 Task: Add an event with the title Presentation Finalization and Rehearsal Session, date '2023/12/29', time 9:15 AM to 11:15 AMand add a description: The quality assurance team will review project documentation such as project plans, requirements specifications, design documents, and test plans. They will ensure that the documentation is complete, accurate, and aligns with the project objectives and stakeholder expectations., put the event into Yellow category . Add location for the event as: Durban, South Africa, logged in from the account softage.4@softage.netand send the event invitation to softage.6@softage.net and softage.7@softage.net. Set a reminder for the event 5 minutes before
Action: Mouse moved to (166, 129)
Screenshot: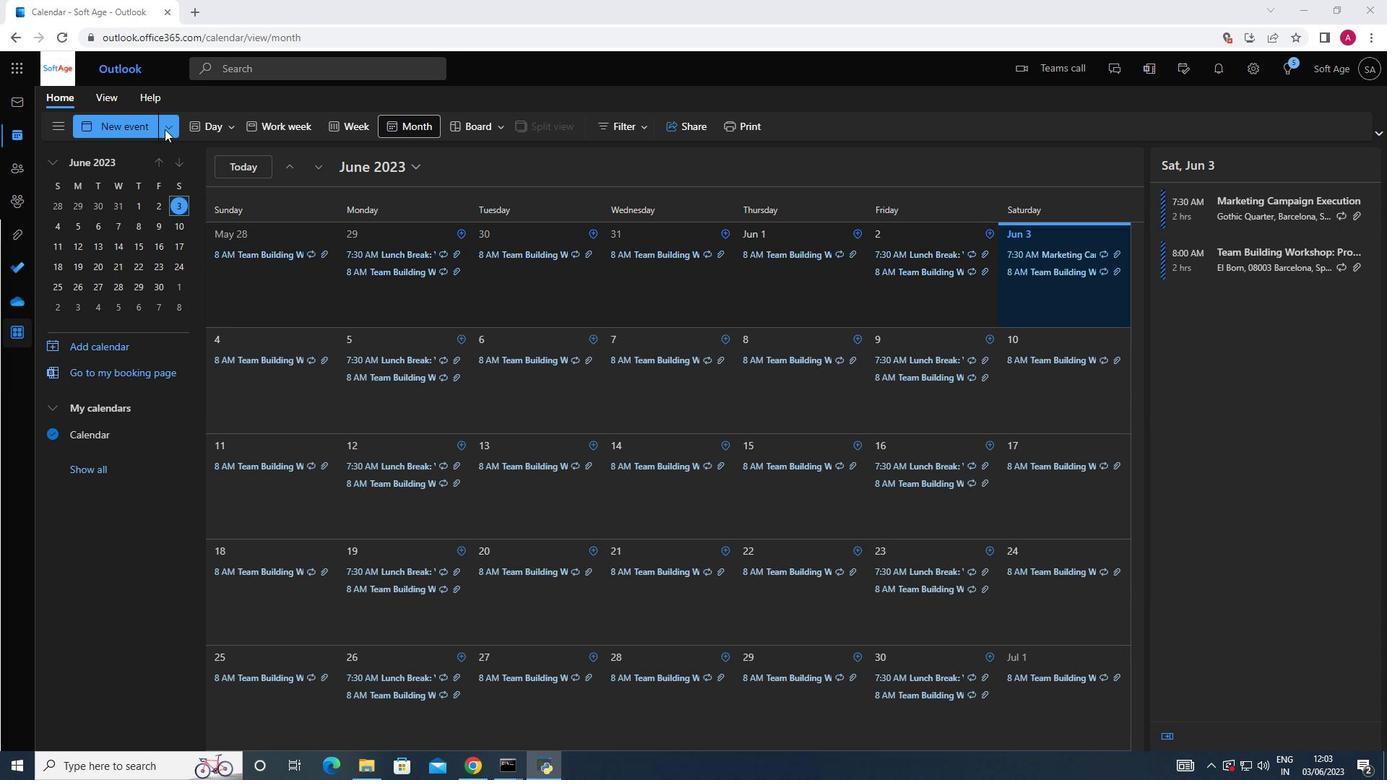 
Action: Mouse pressed left at (166, 129)
Screenshot: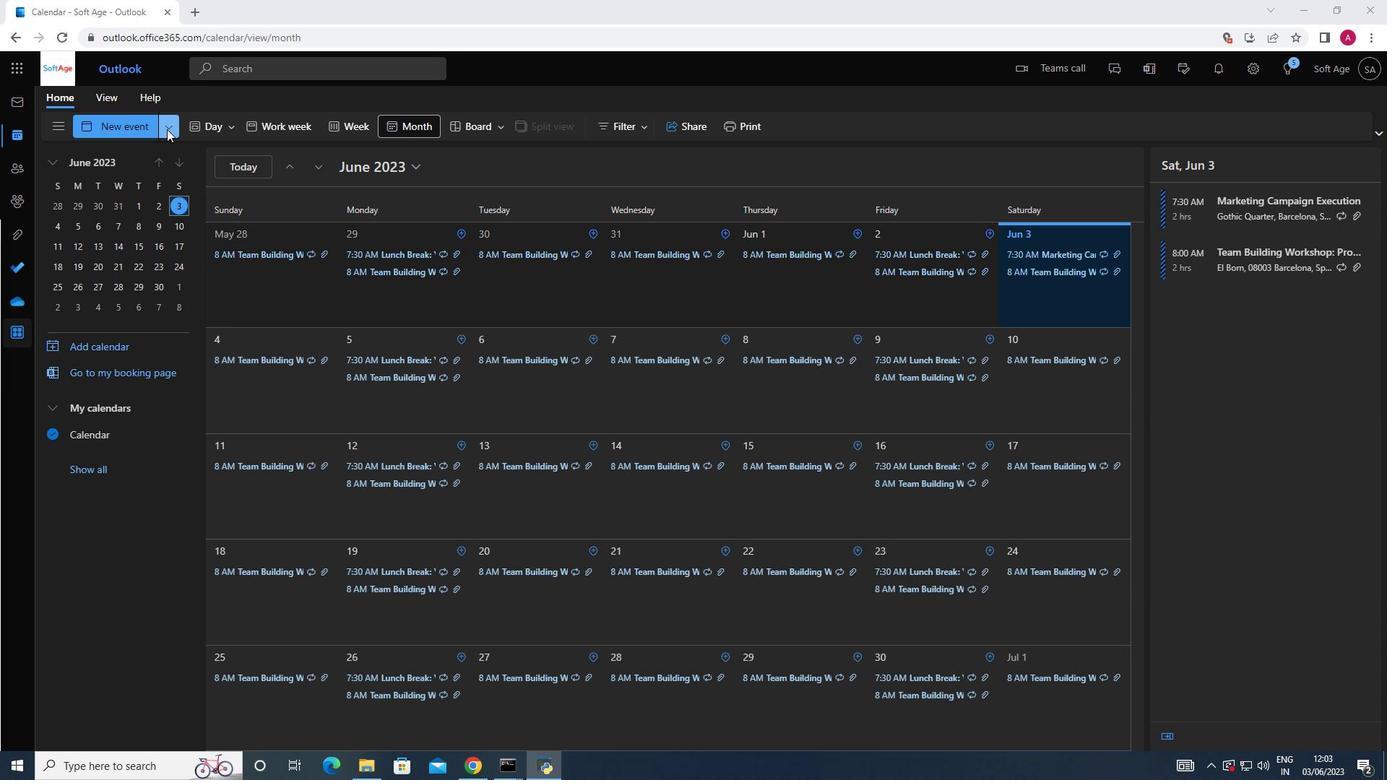 
Action: Mouse moved to (148, 182)
Screenshot: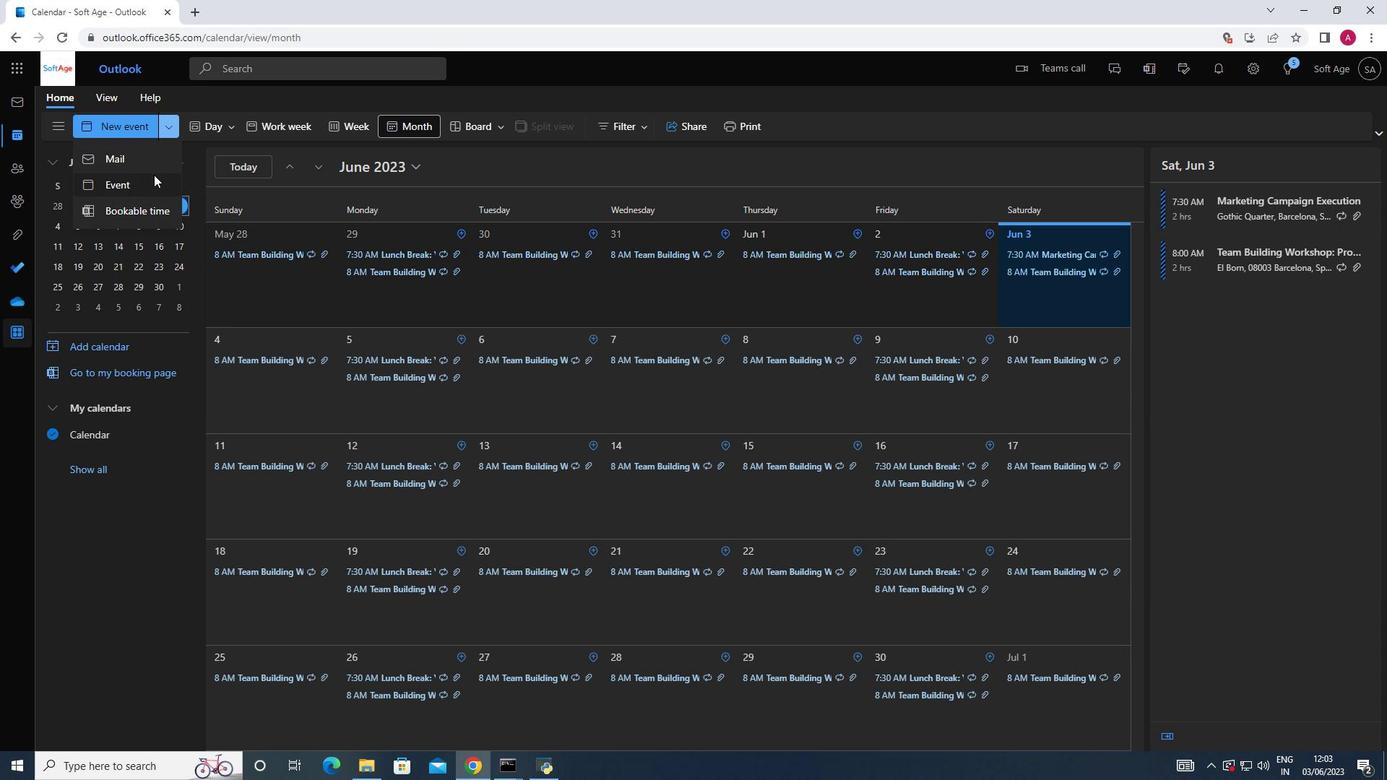 
Action: Mouse pressed left at (148, 182)
Screenshot: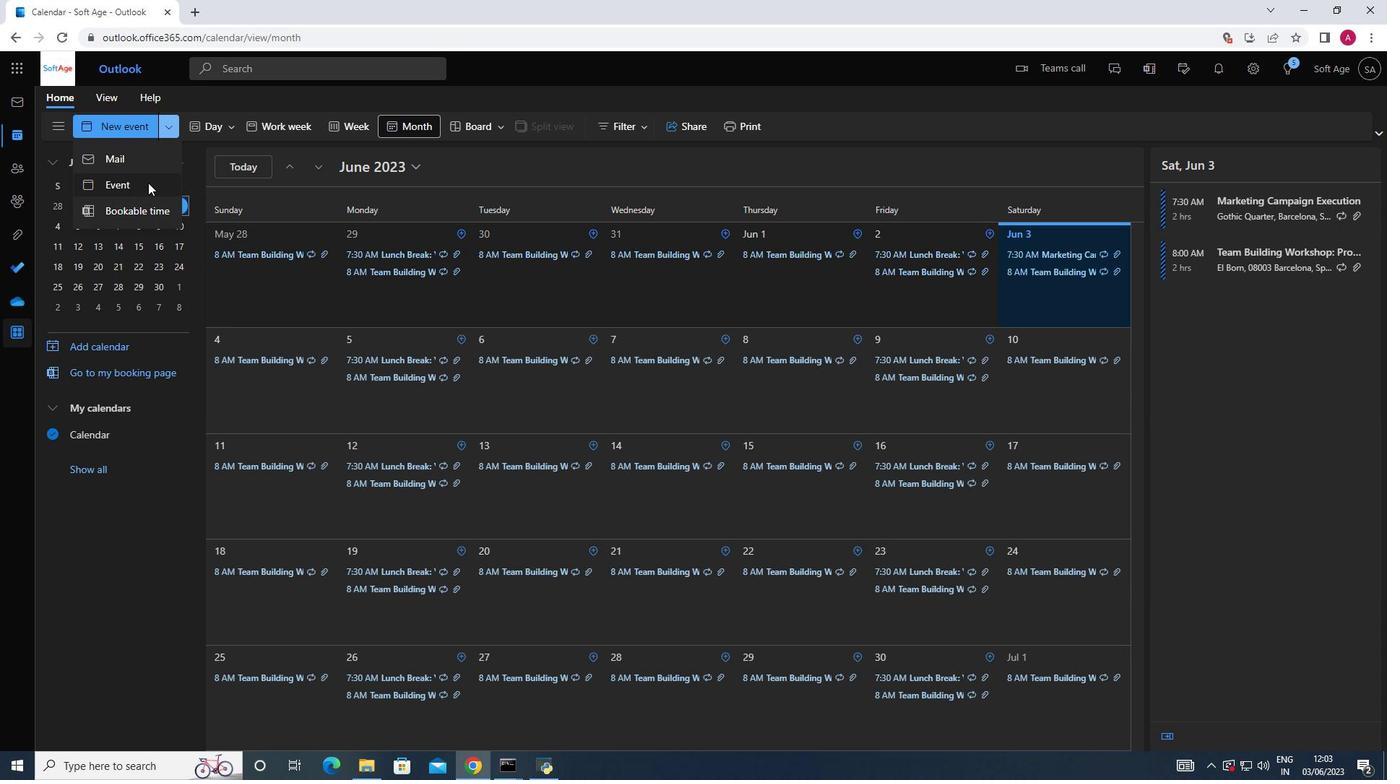 
Action: Mouse moved to (403, 220)
Screenshot: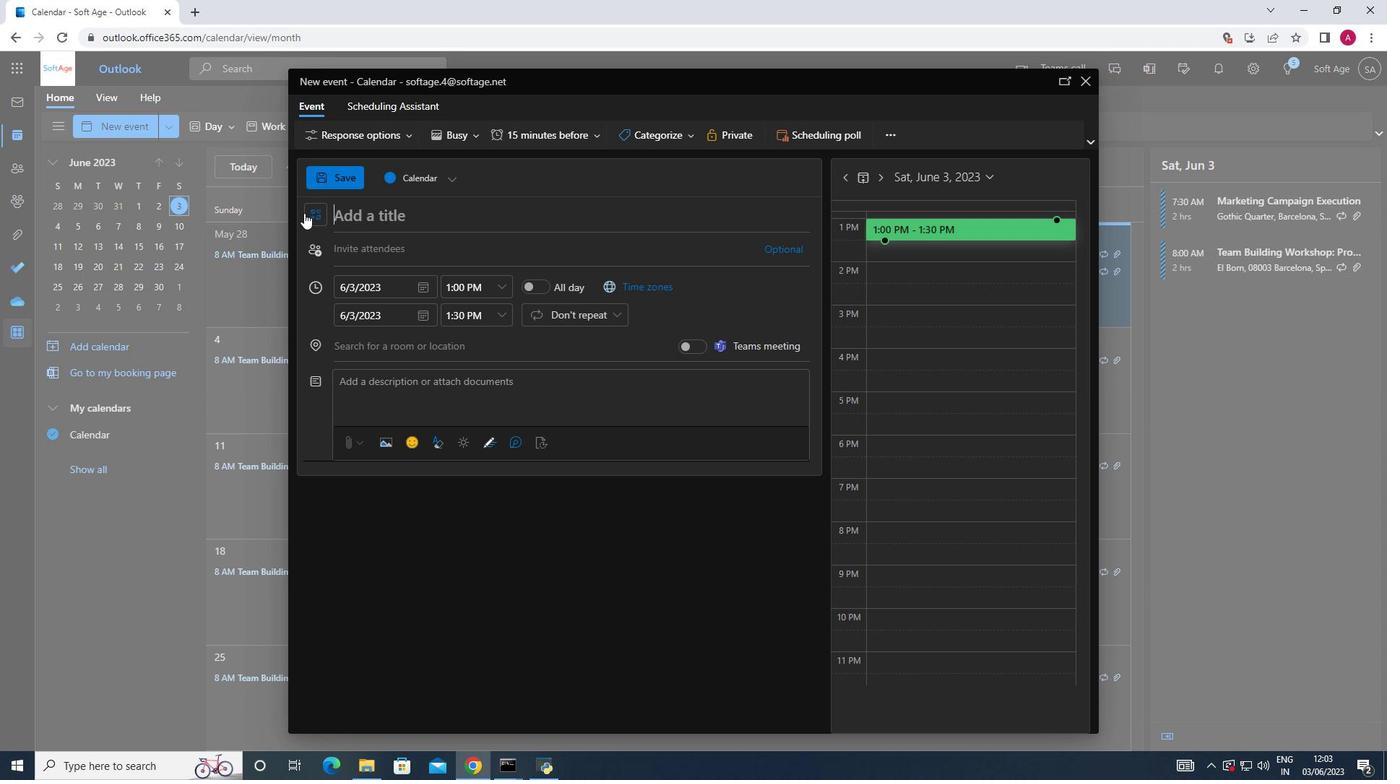 
Action: Mouse pressed left at (403, 220)
Screenshot: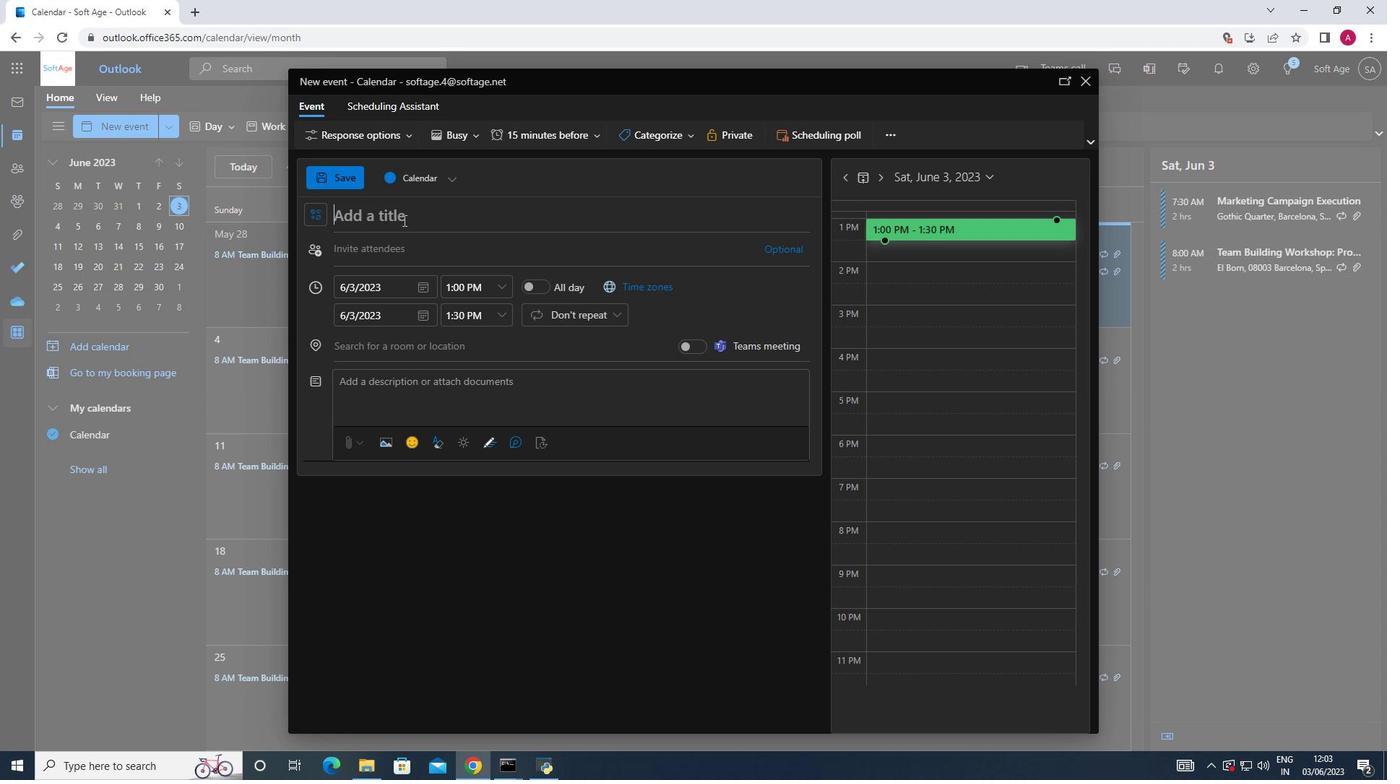 
Action: Key pressed <Key.shift_r>Presentation<Key.space><Key.shift>Finalization<Key.space>and<Key.space><Key.shift>Rehearsal<Key.space><Key.shift>Session
Screenshot: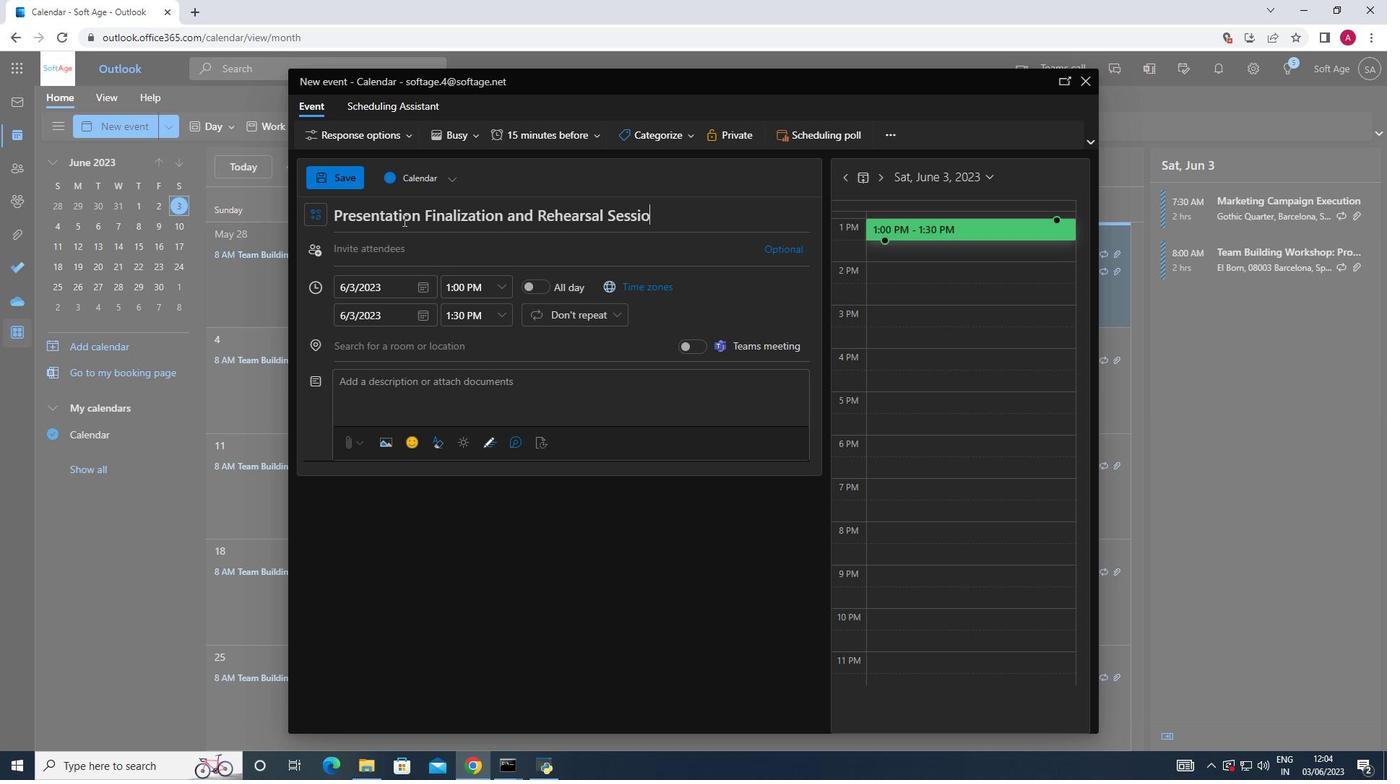 
Action: Mouse moved to (429, 288)
Screenshot: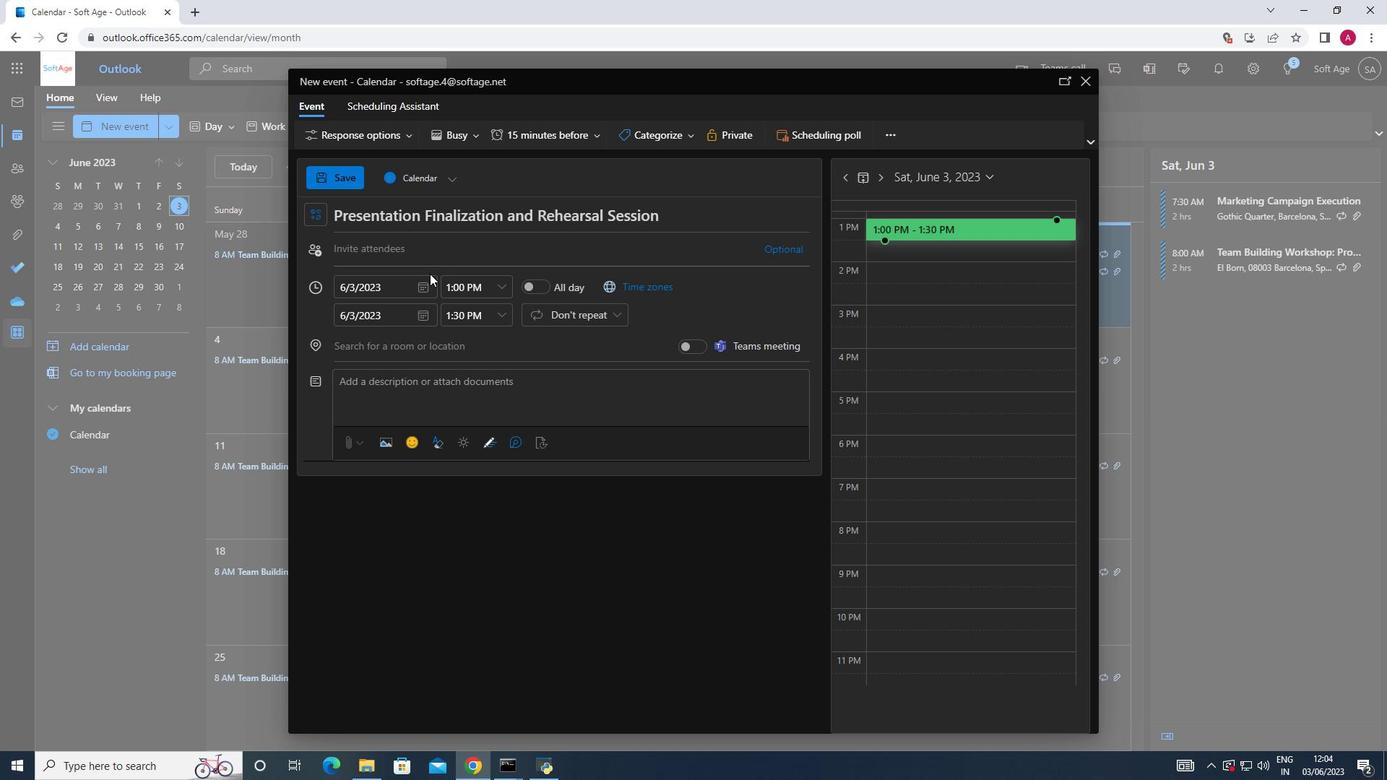 
Action: Mouse pressed left at (429, 288)
Screenshot: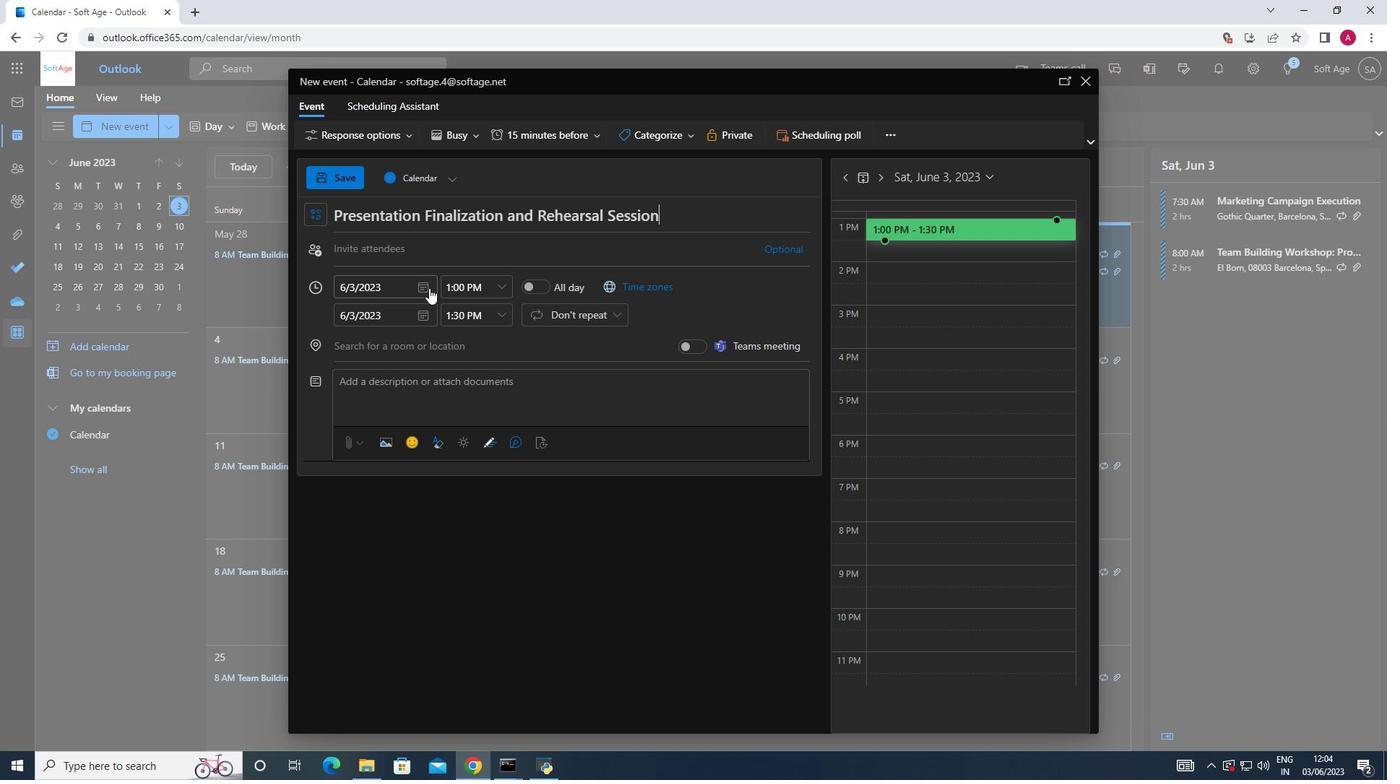 
Action: Mouse pressed left at (429, 288)
Screenshot: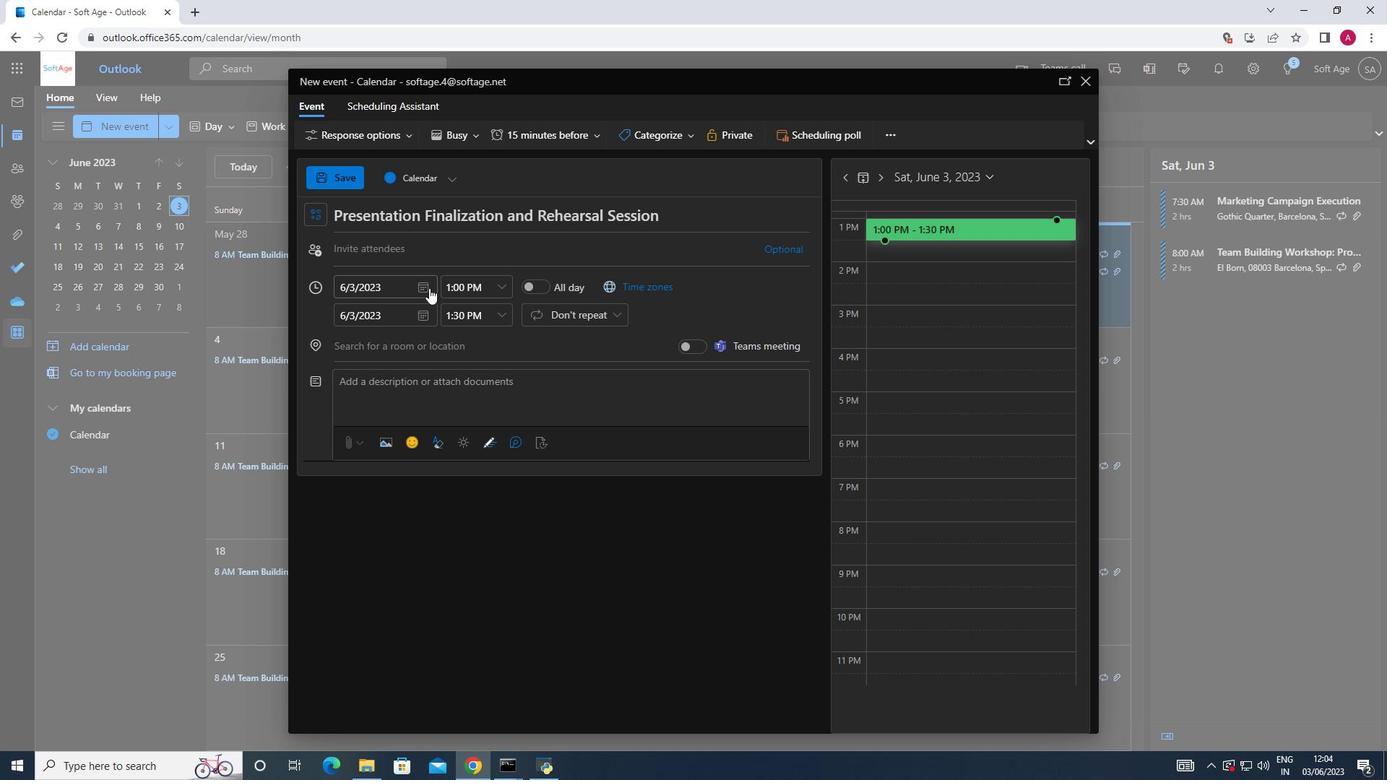 
Action: Mouse moved to (424, 289)
Screenshot: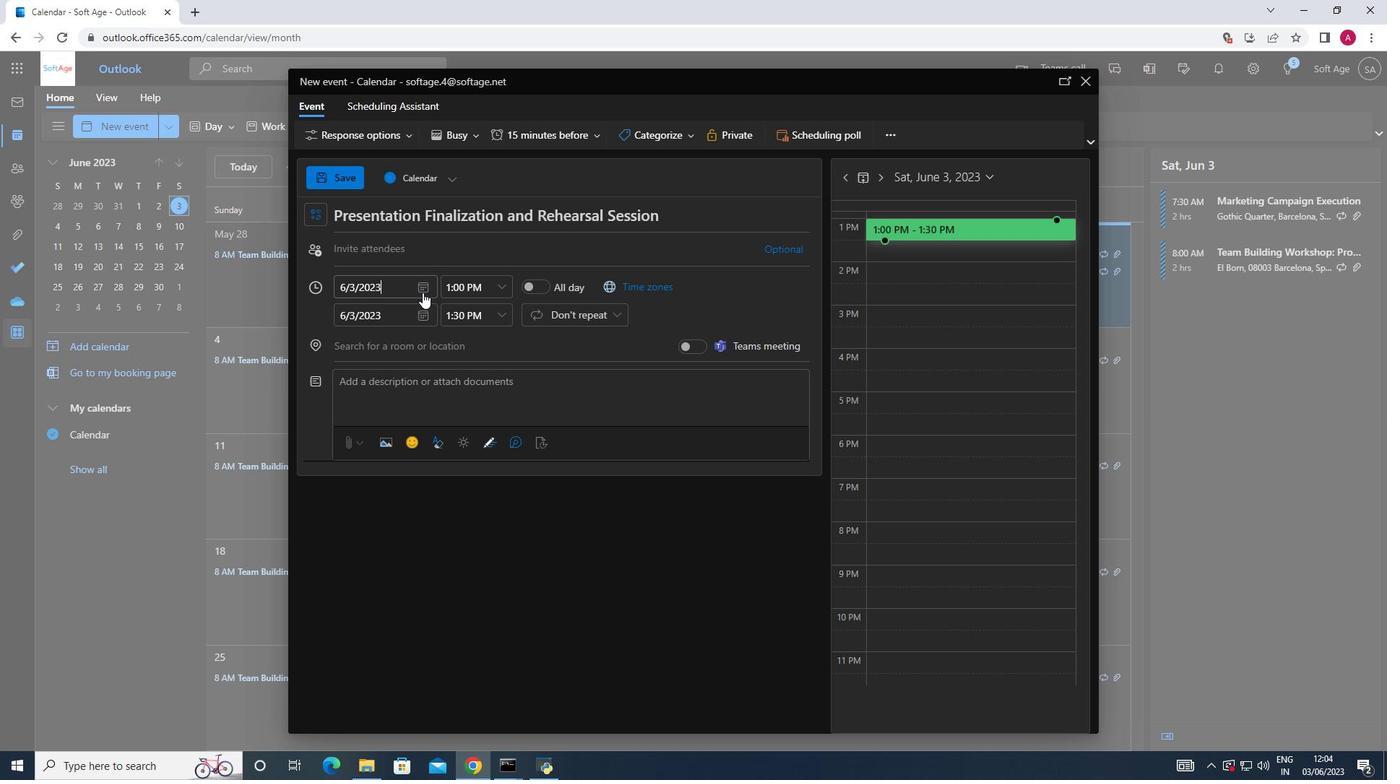 
Action: Mouse pressed left at (424, 289)
Screenshot: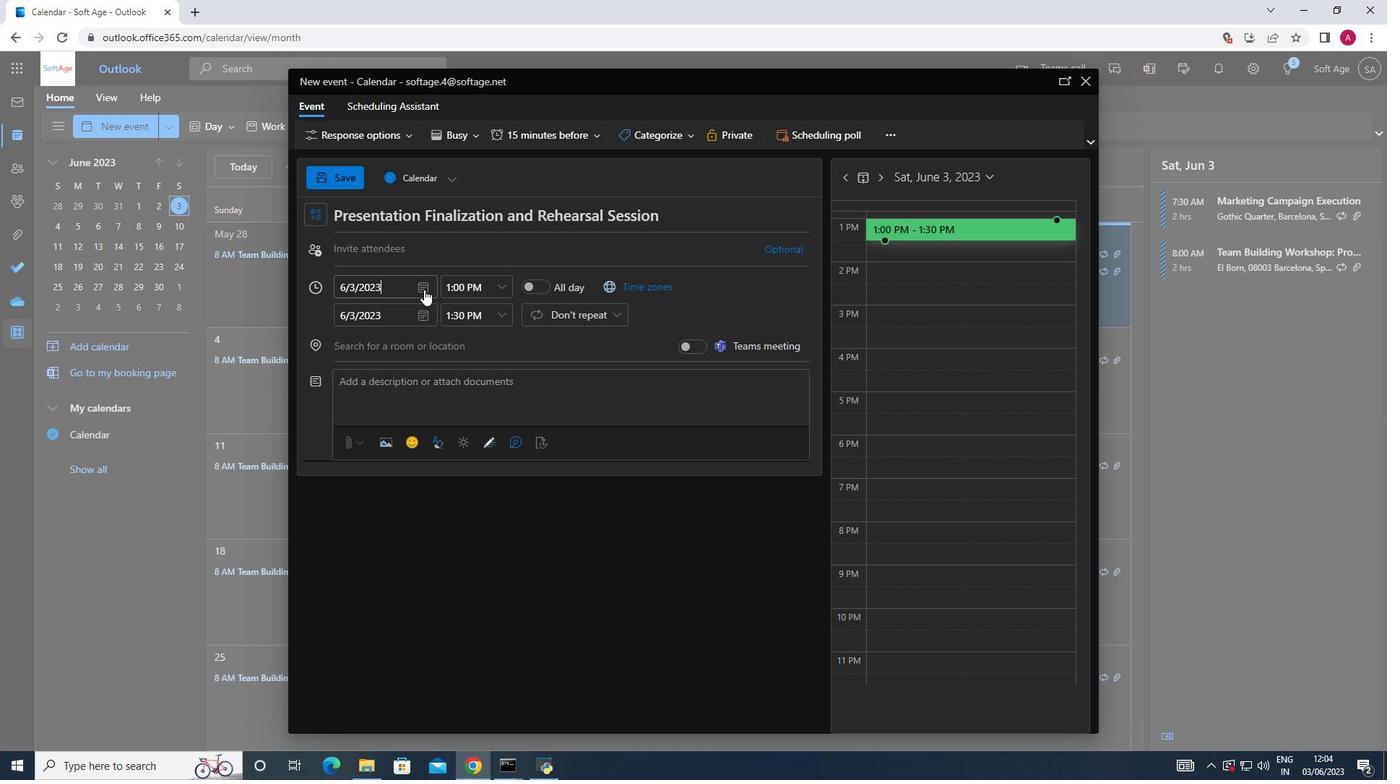 
Action: Mouse moved to (467, 311)
Screenshot: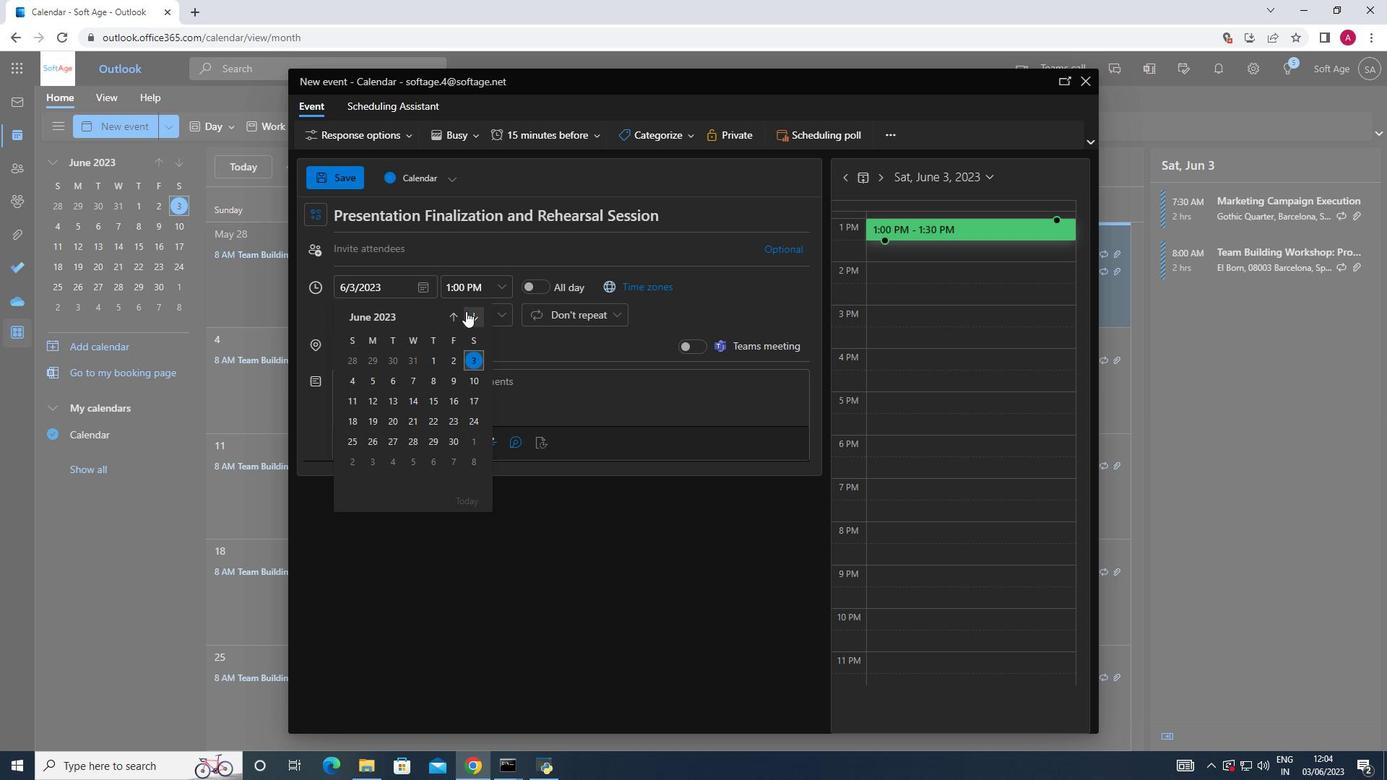 
Action: Mouse pressed left at (467, 311)
Screenshot: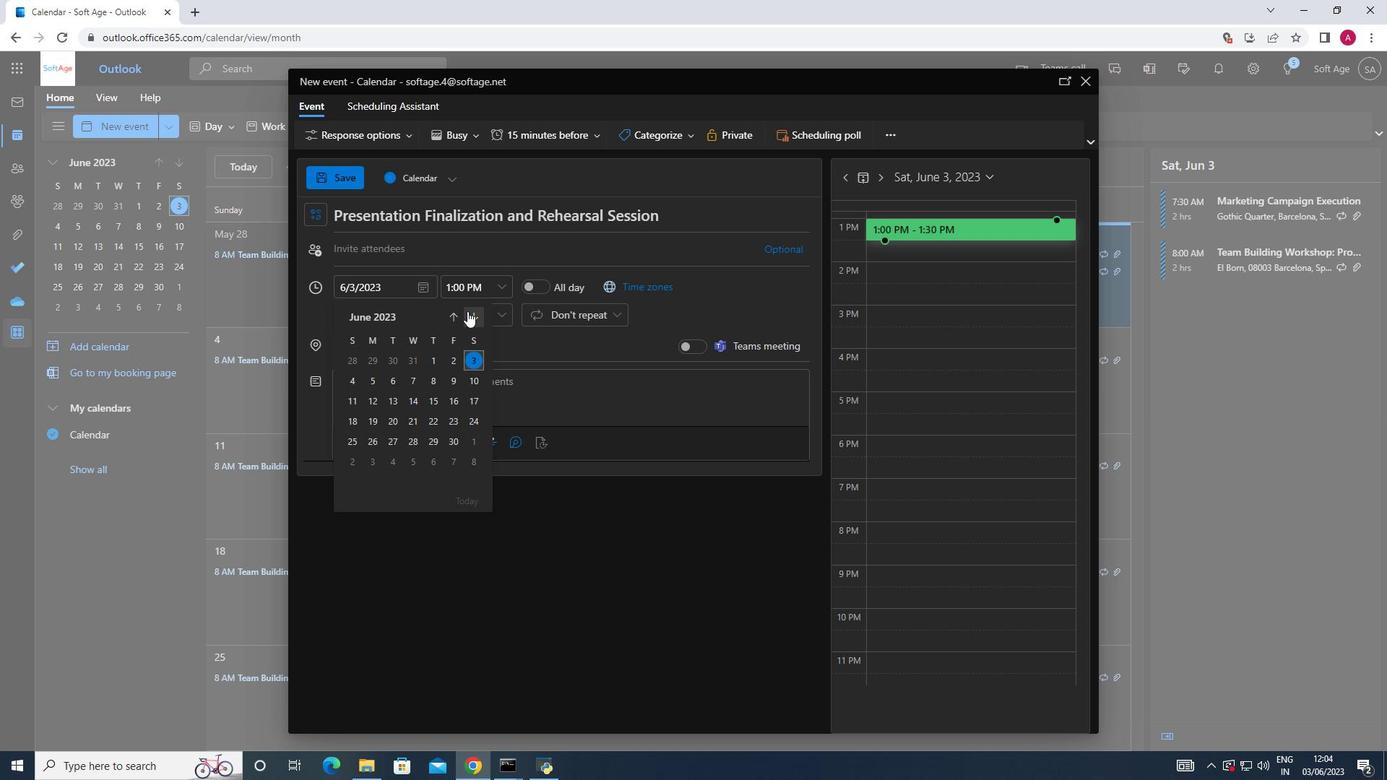 
Action: Mouse pressed left at (467, 311)
Screenshot: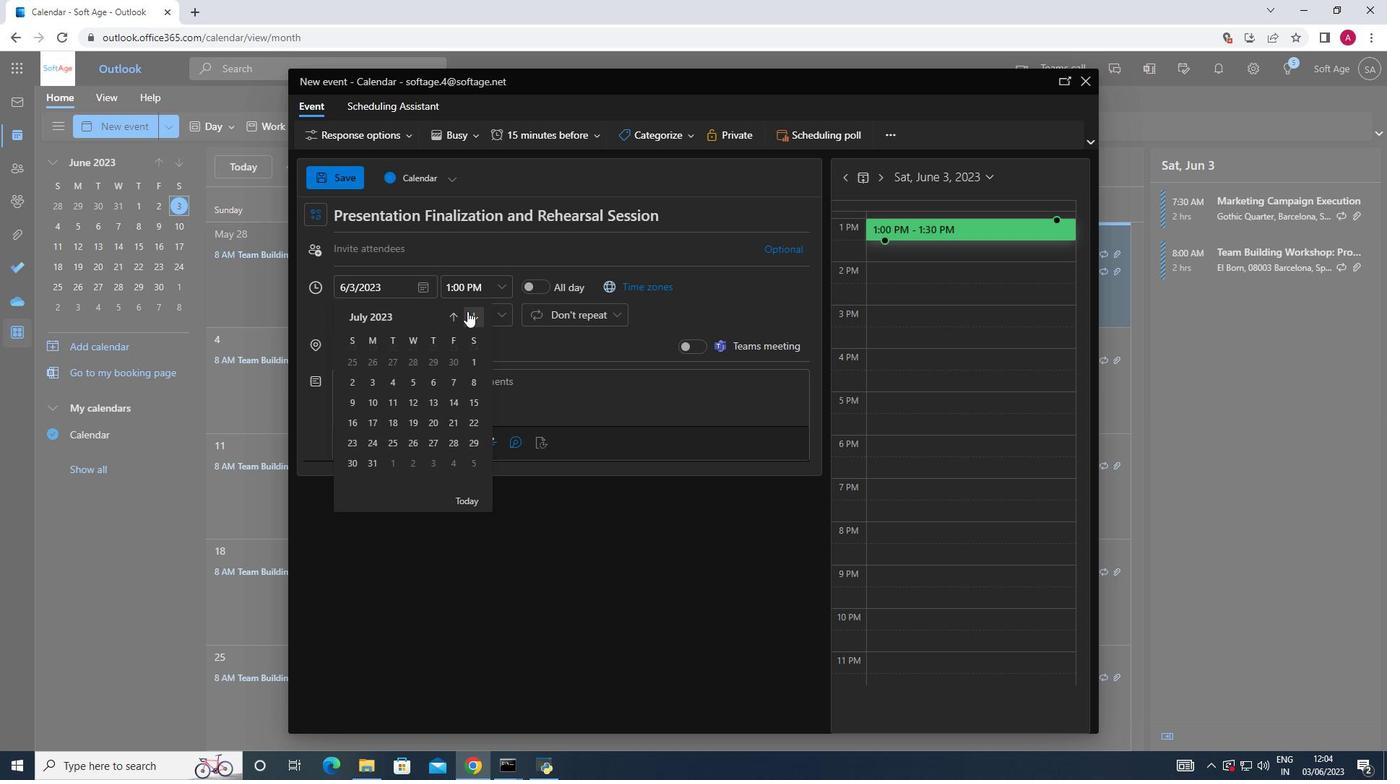 
Action: Mouse pressed left at (467, 311)
Screenshot: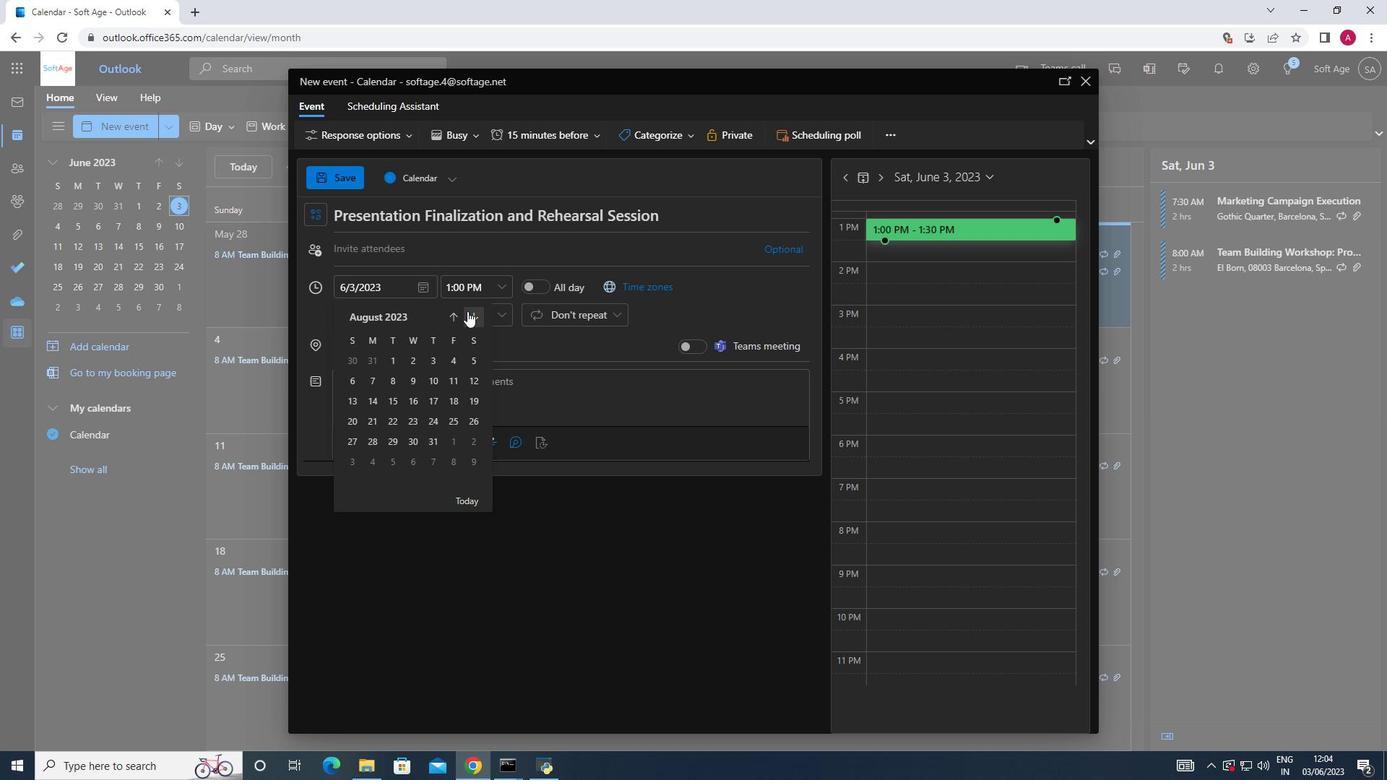 
Action: Mouse pressed left at (467, 311)
Screenshot: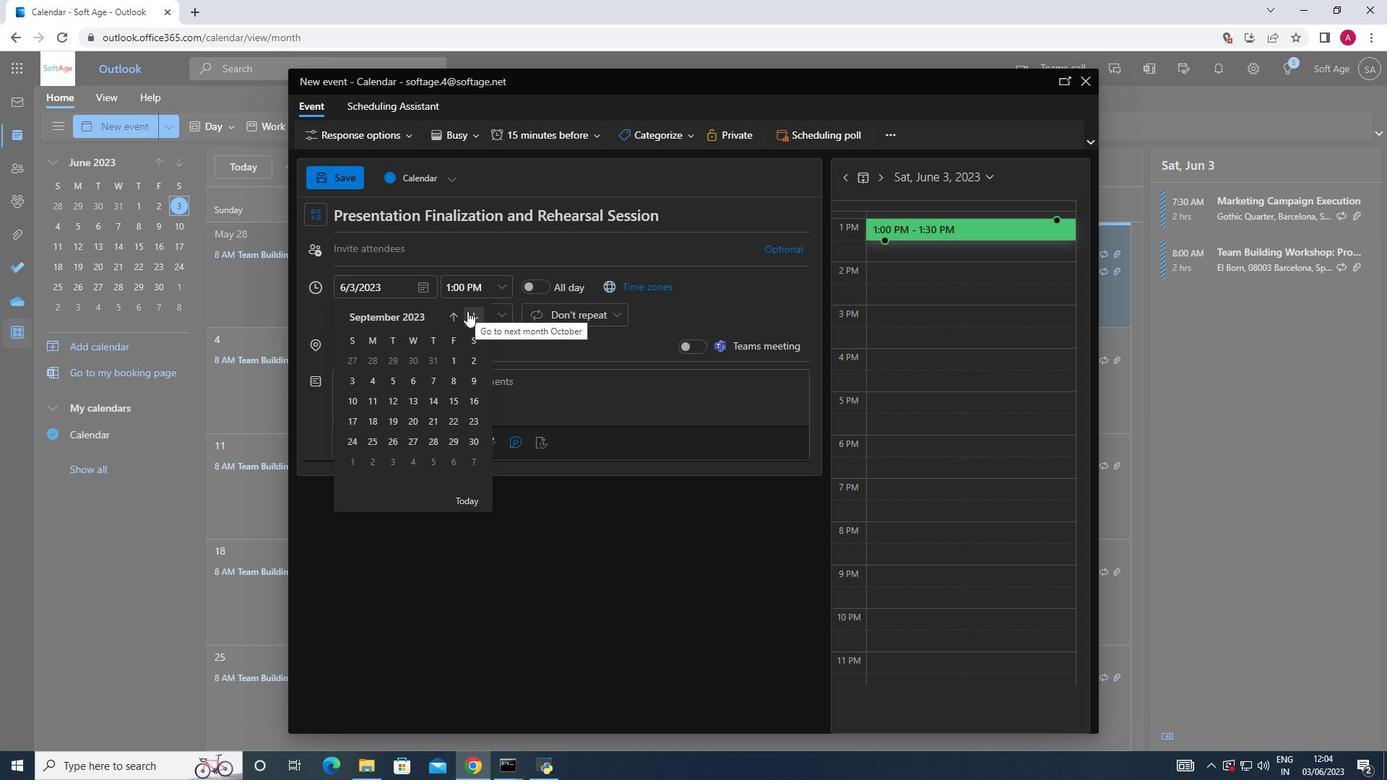 
Action: Mouse pressed left at (467, 311)
Screenshot: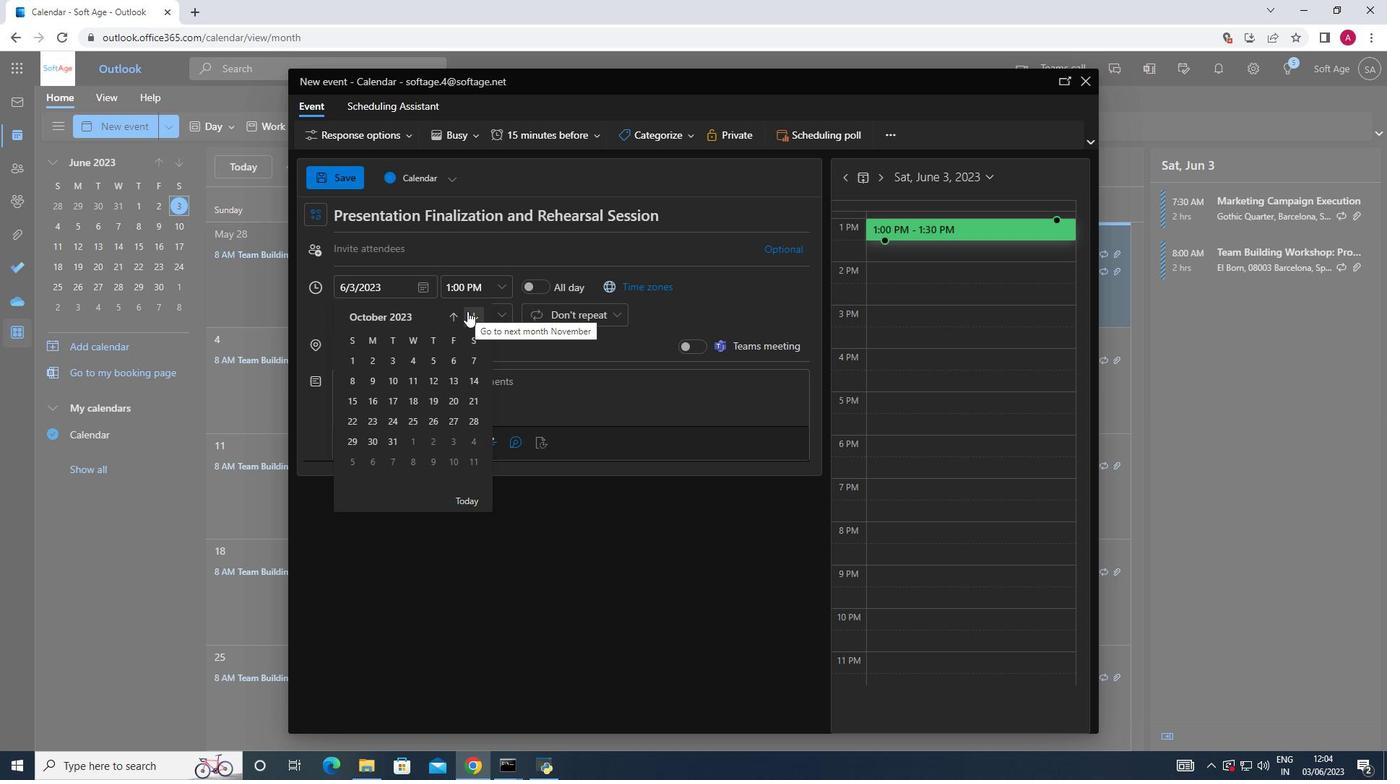 
Action: Mouse pressed left at (467, 311)
Screenshot: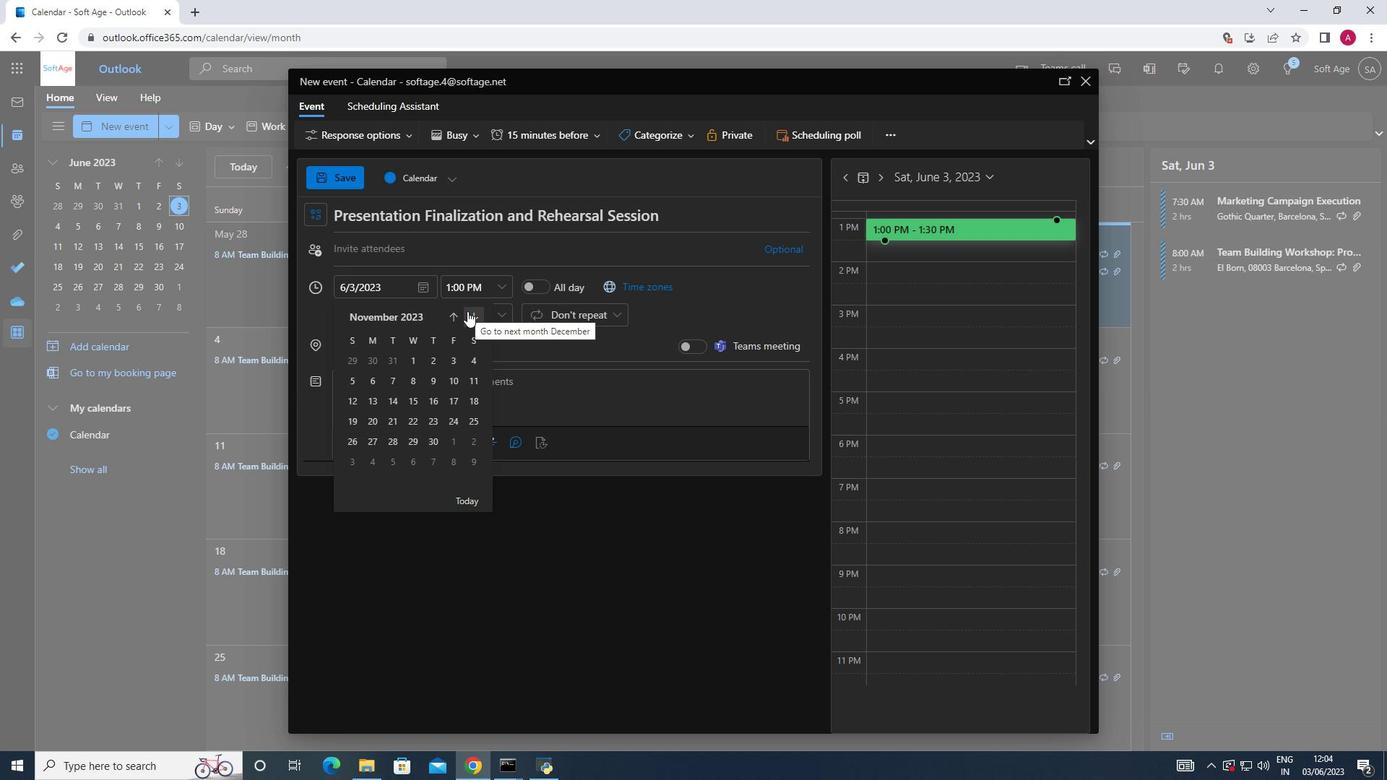 
Action: Mouse moved to (453, 432)
Screenshot: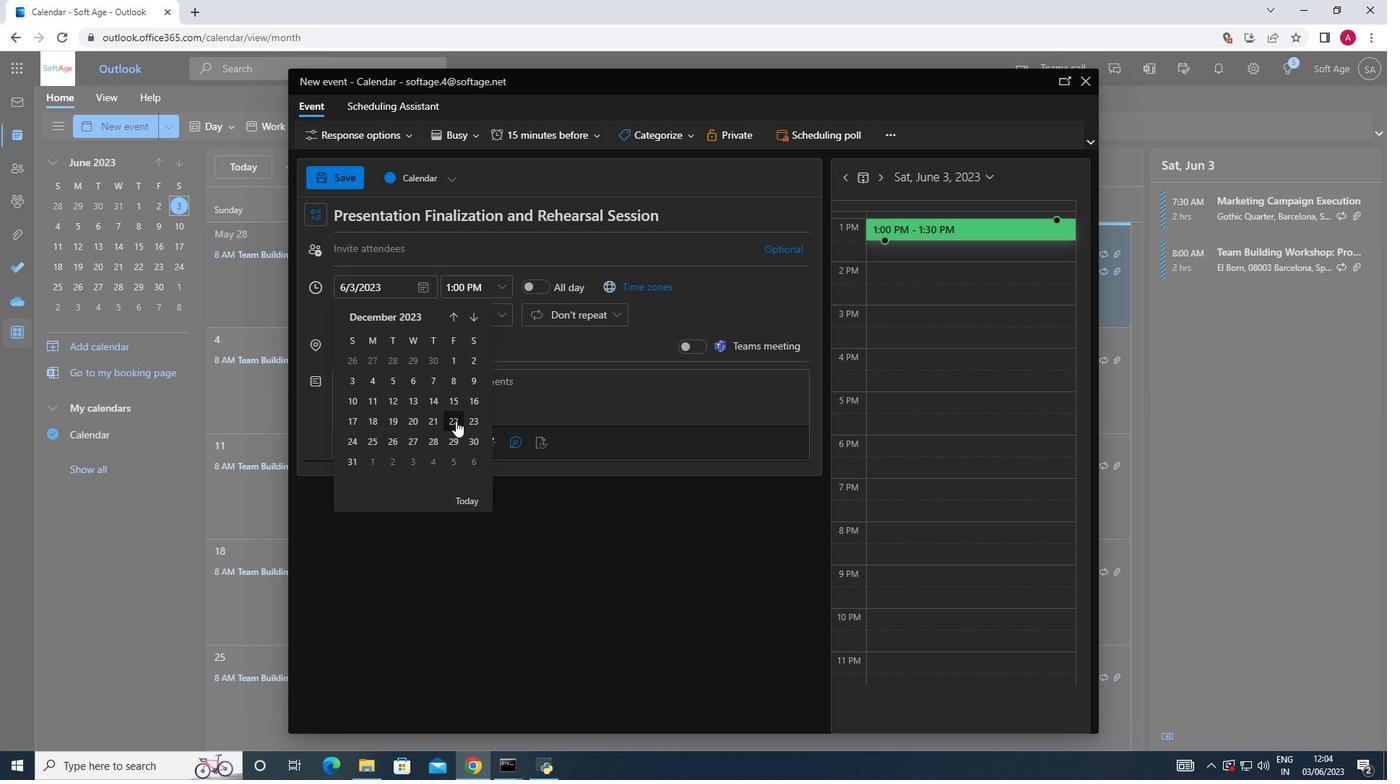 
Action: Mouse pressed left at (453, 432)
Screenshot: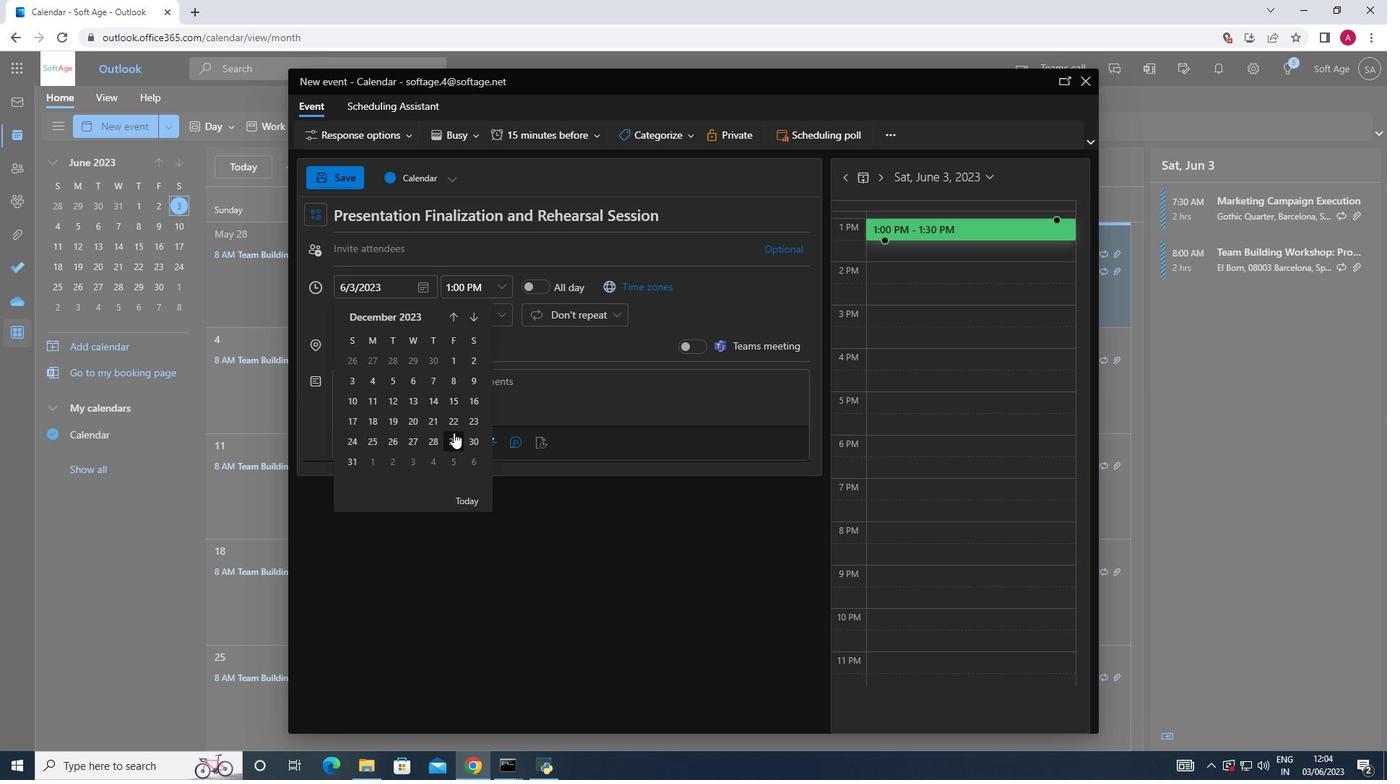 
Action: Mouse moved to (502, 289)
Screenshot: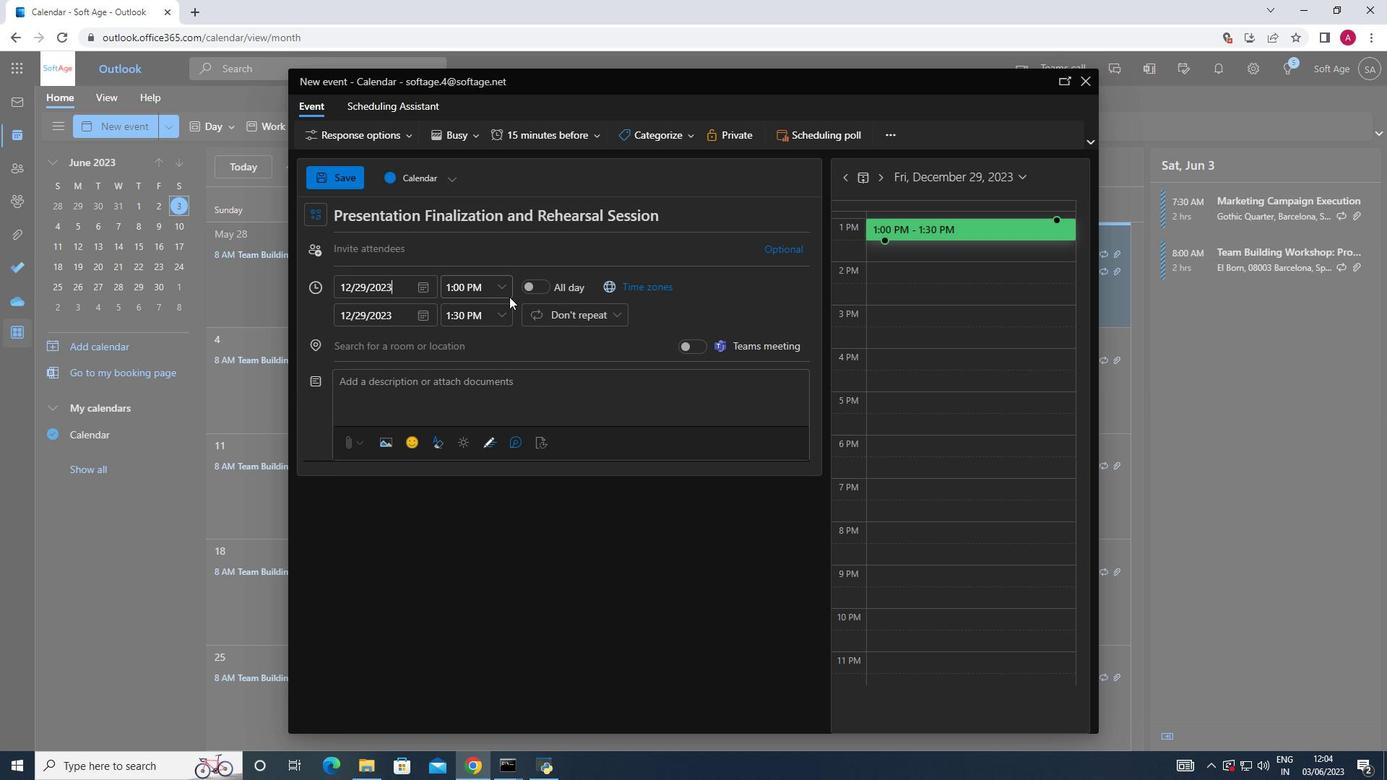 
Action: Mouse pressed left at (502, 289)
Screenshot: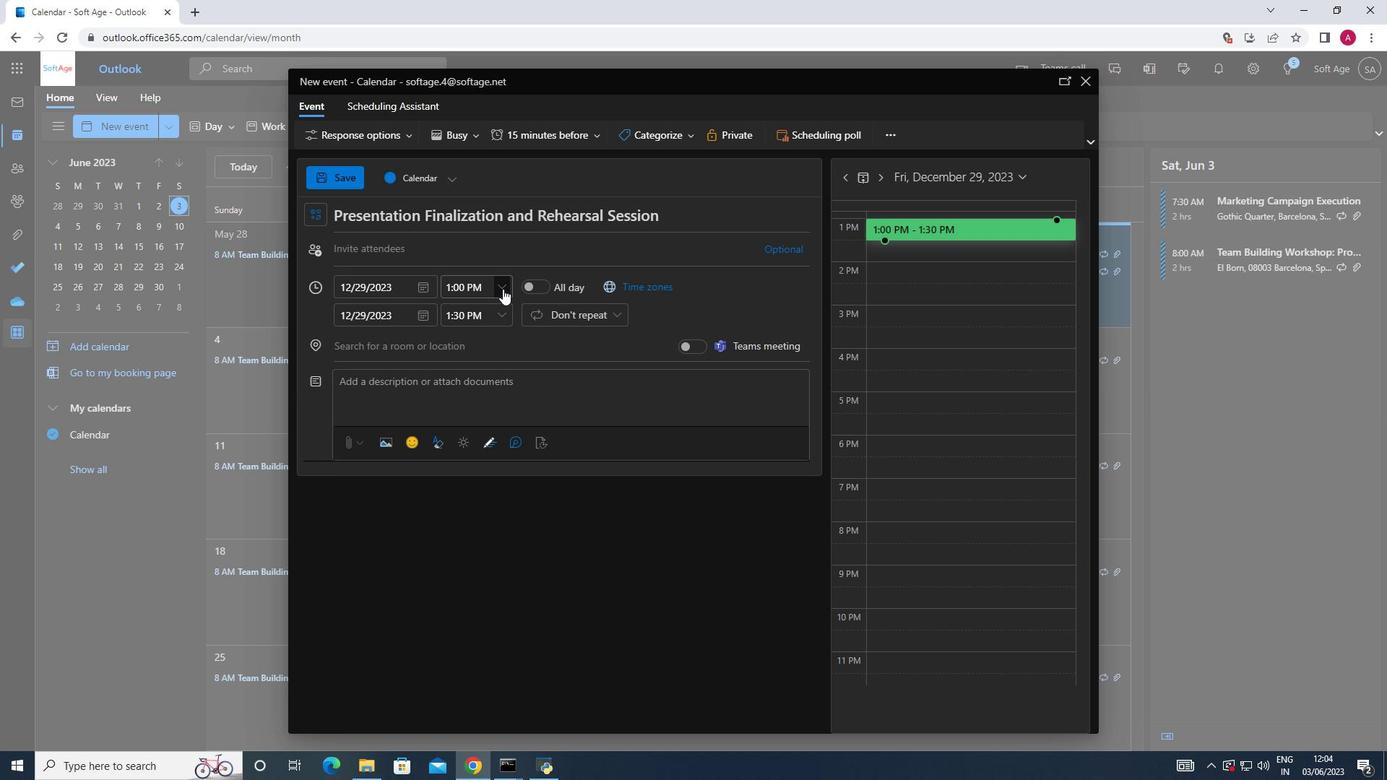 
Action: Mouse moved to (489, 336)
Screenshot: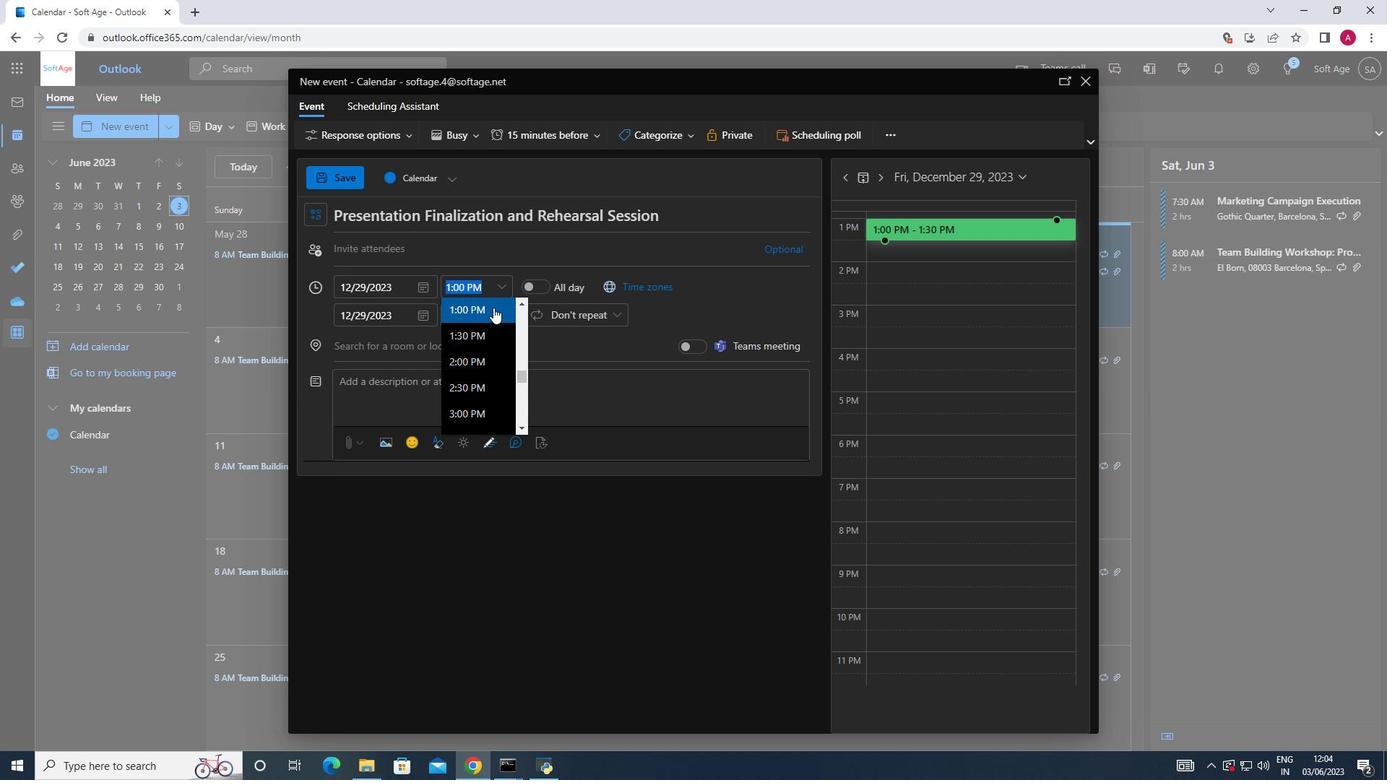 
Action: Mouse scrolled (489, 336) with delta (0, 0)
Screenshot: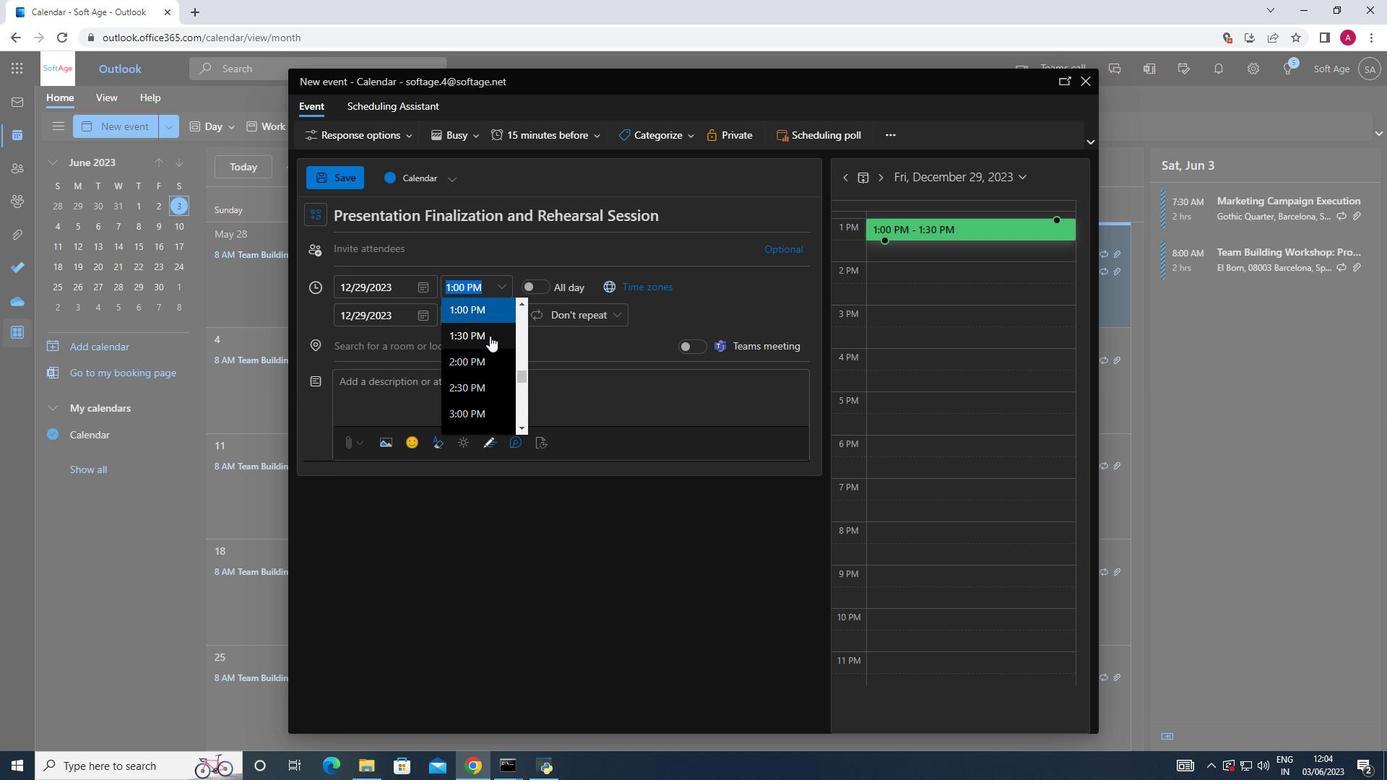 
Action: Mouse scrolled (489, 336) with delta (0, 0)
Screenshot: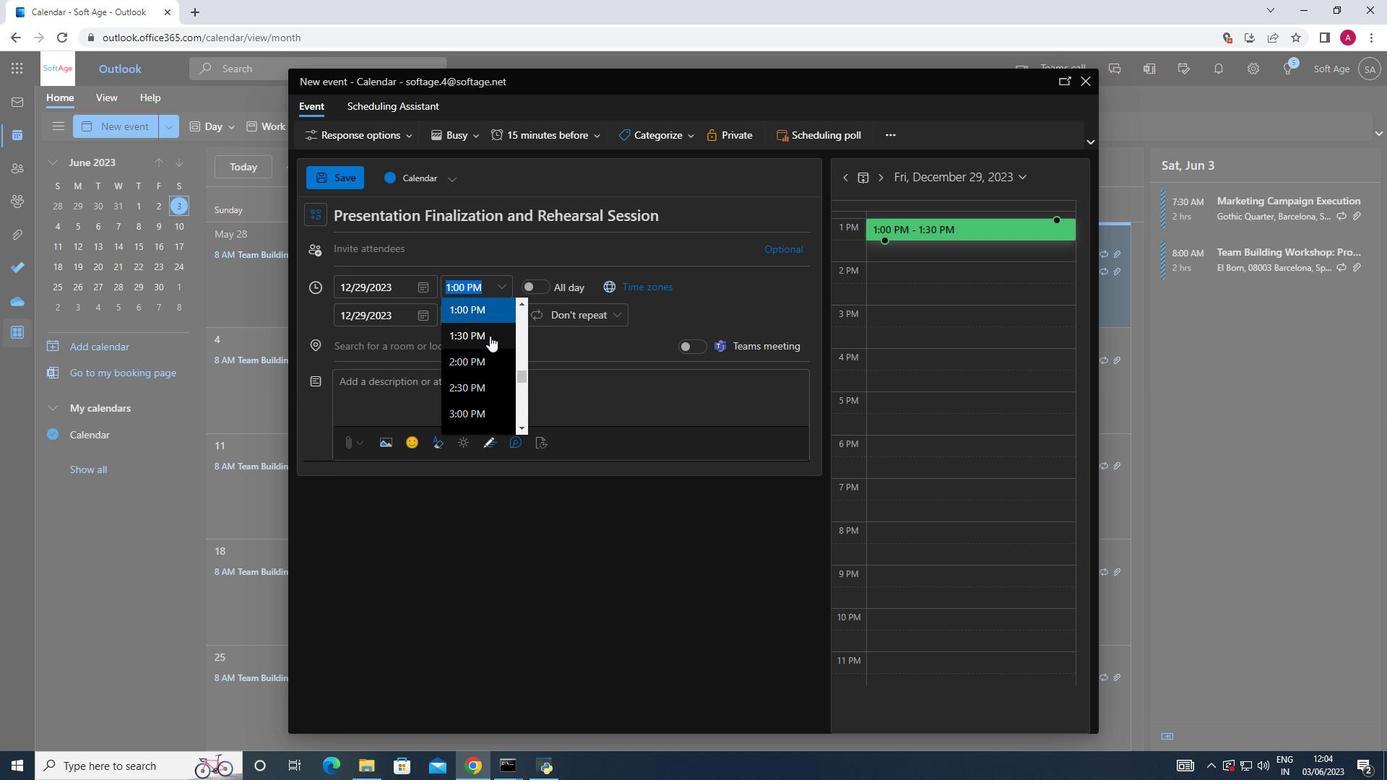 
Action: Mouse scrolled (489, 336) with delta (0, 0)
Screenshot: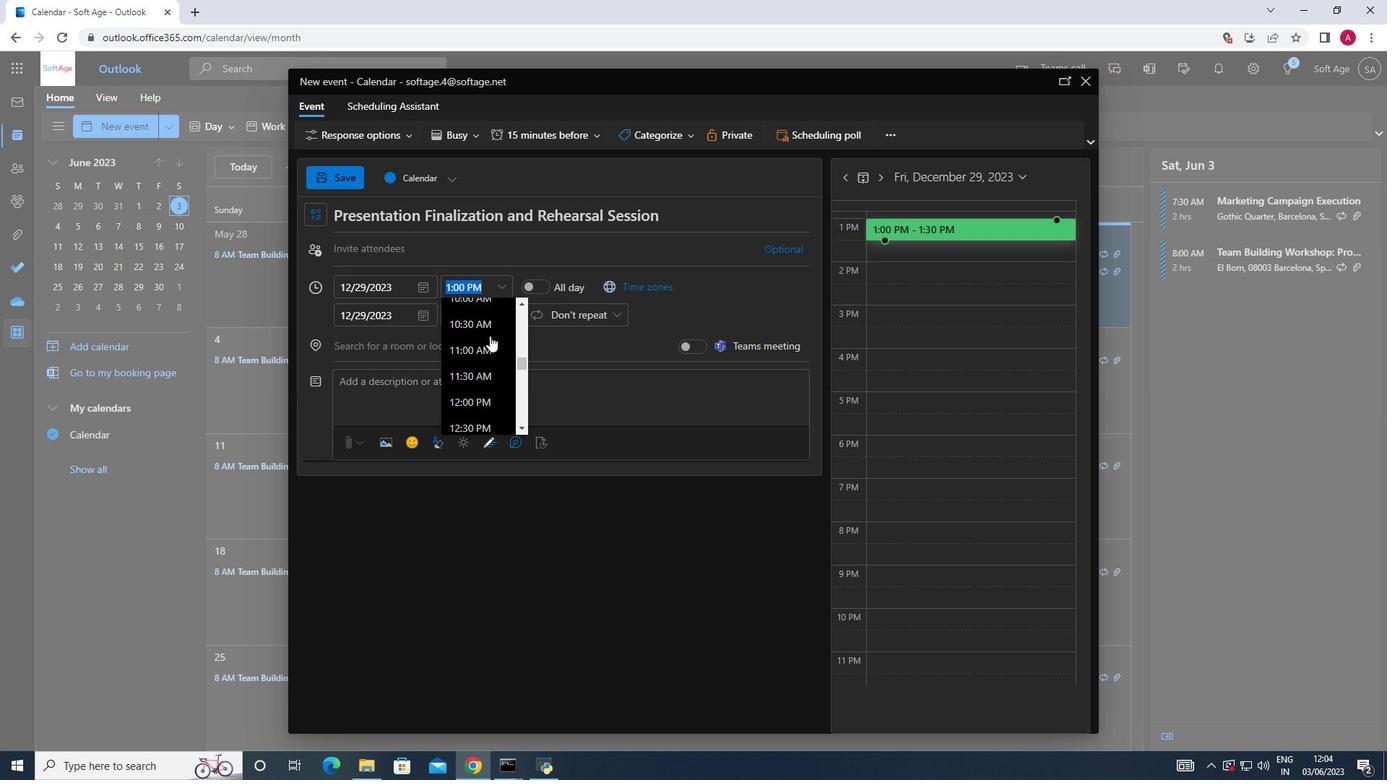 
Action: Mouse moved to (485, 332)
Screenshot: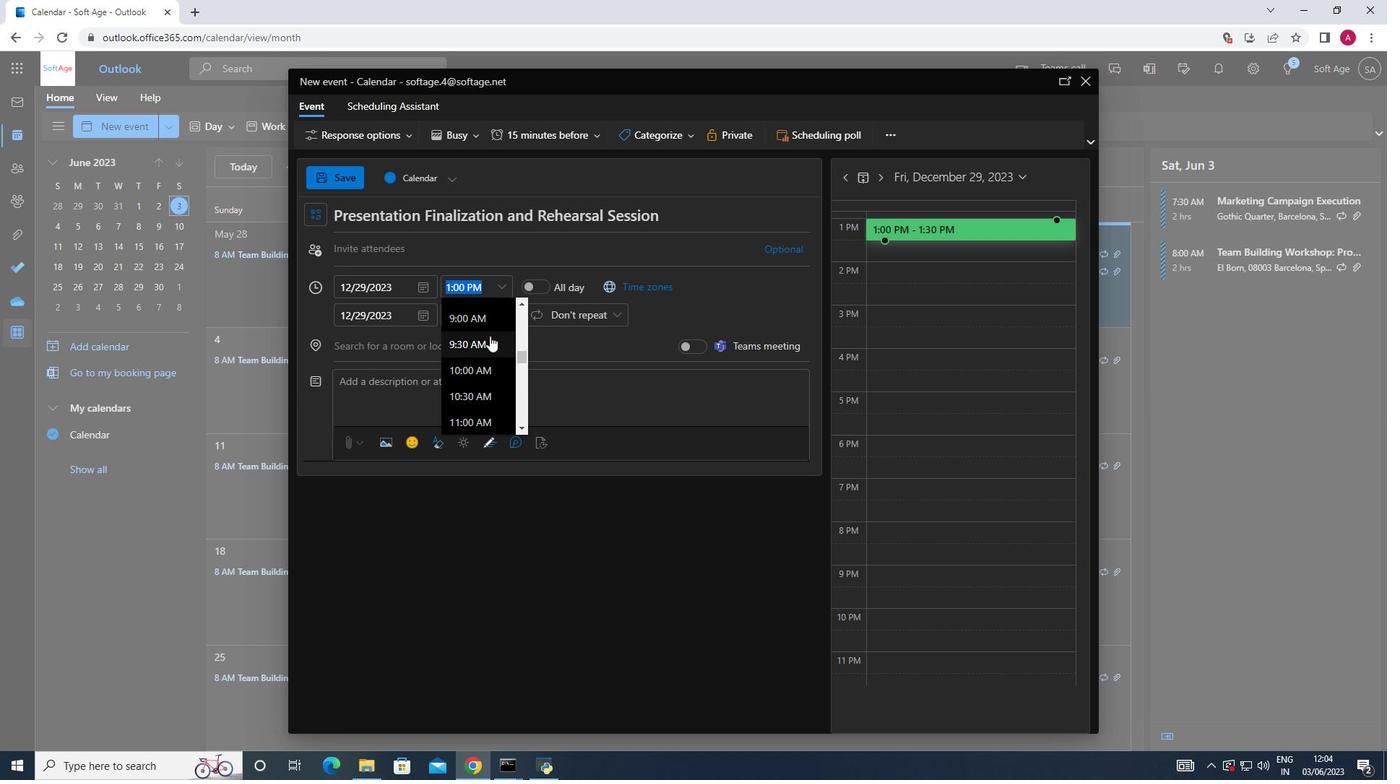 
Action: Key pressed 9<Key.shift_r>:15<Key.space><Key.shift>AM<Key.enter>
Screenshot: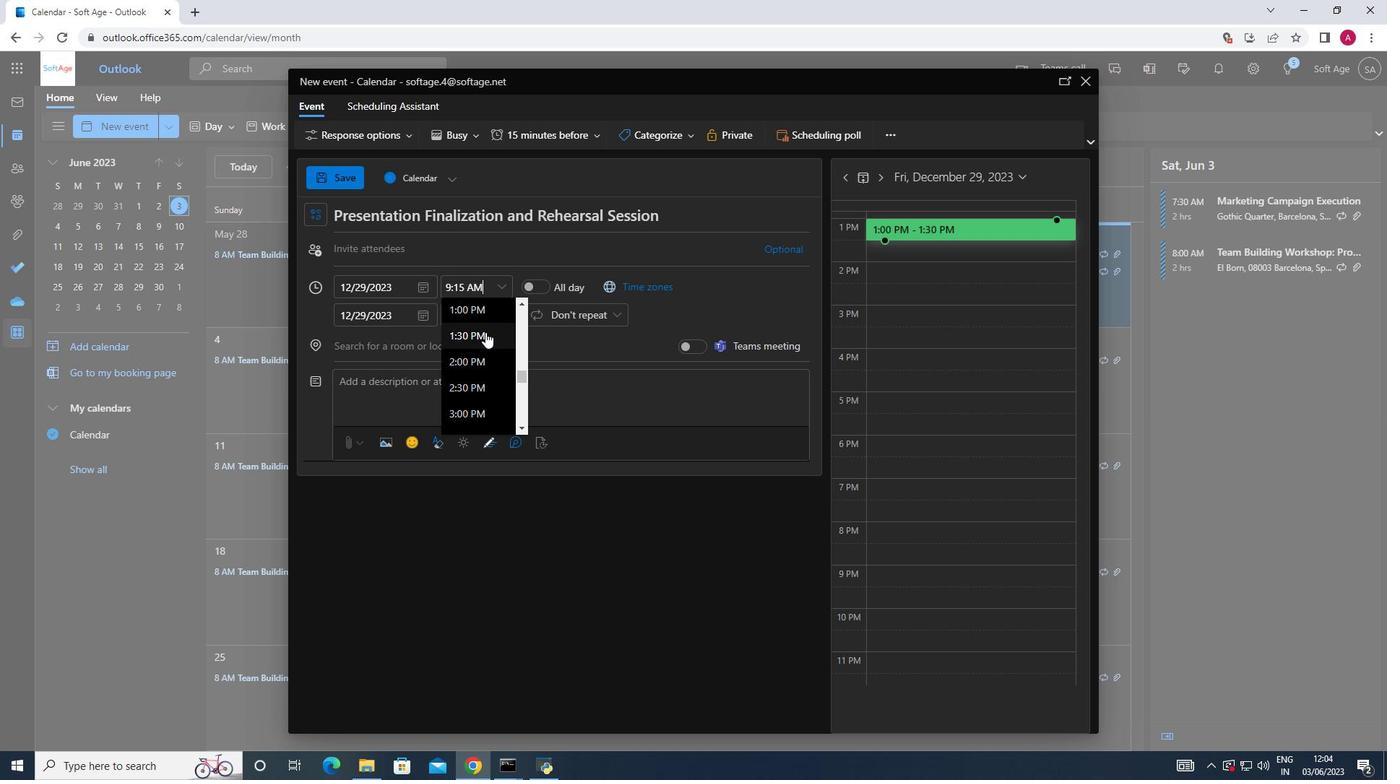 
Action: Mouse moved to (505, 318)
Screenshot: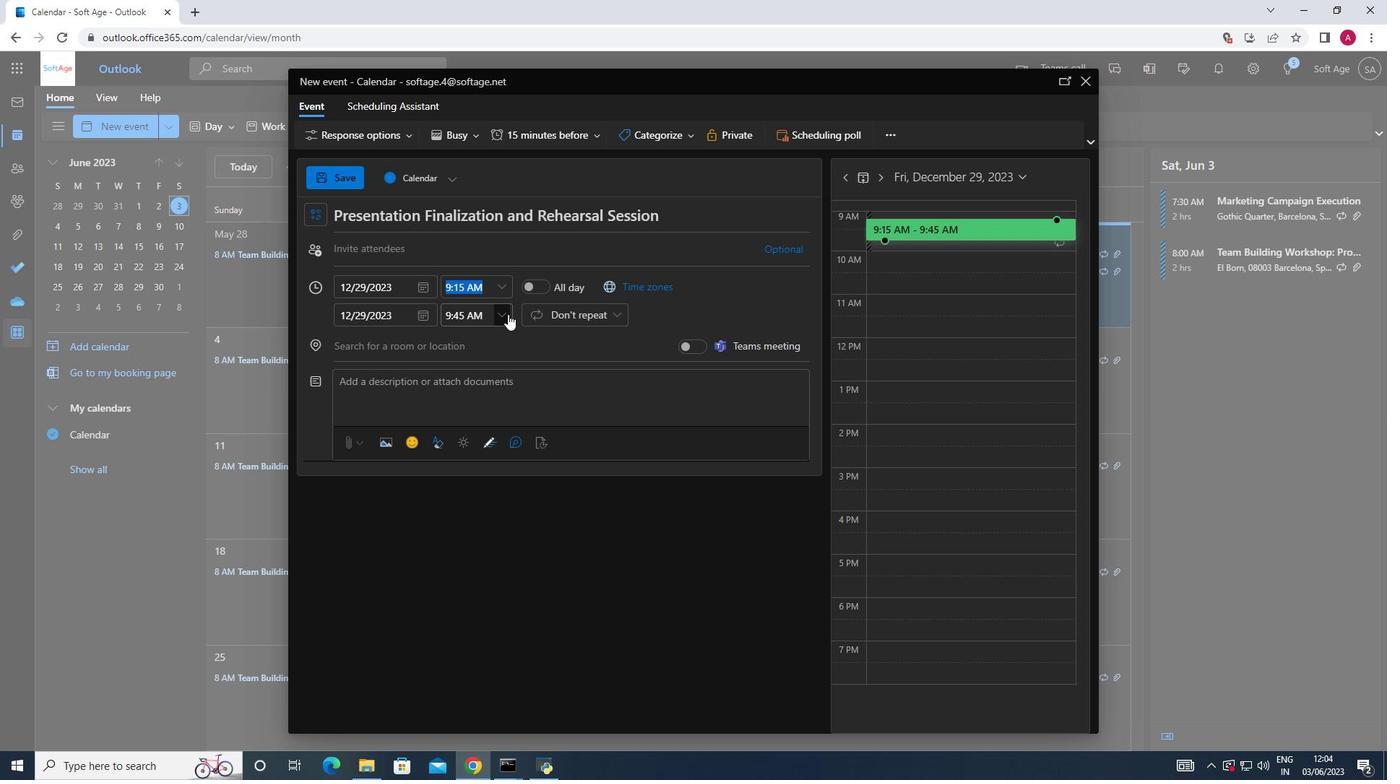 
Action: Mouse pressed left at (505, 318)
Screenshot: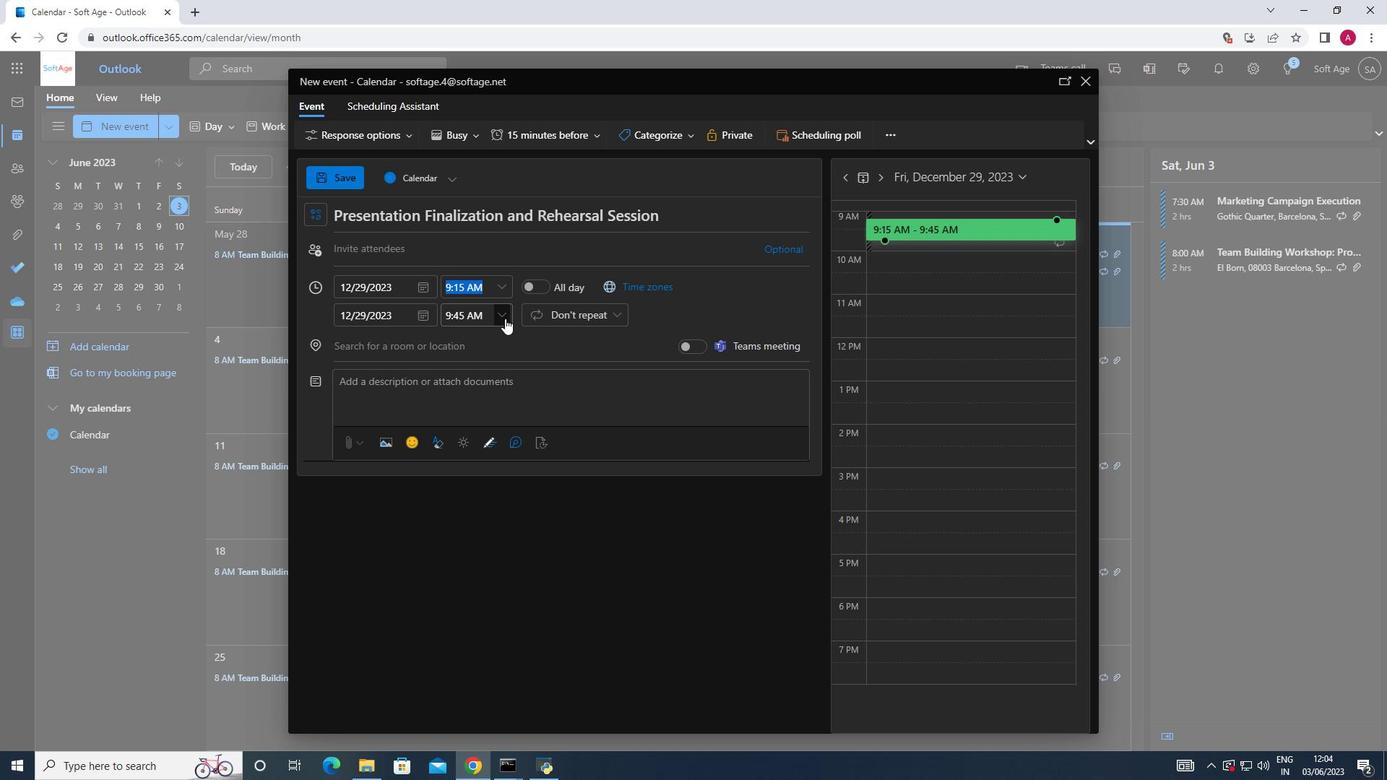 
Action: Mouse moved to (483, 420)
Screenshot: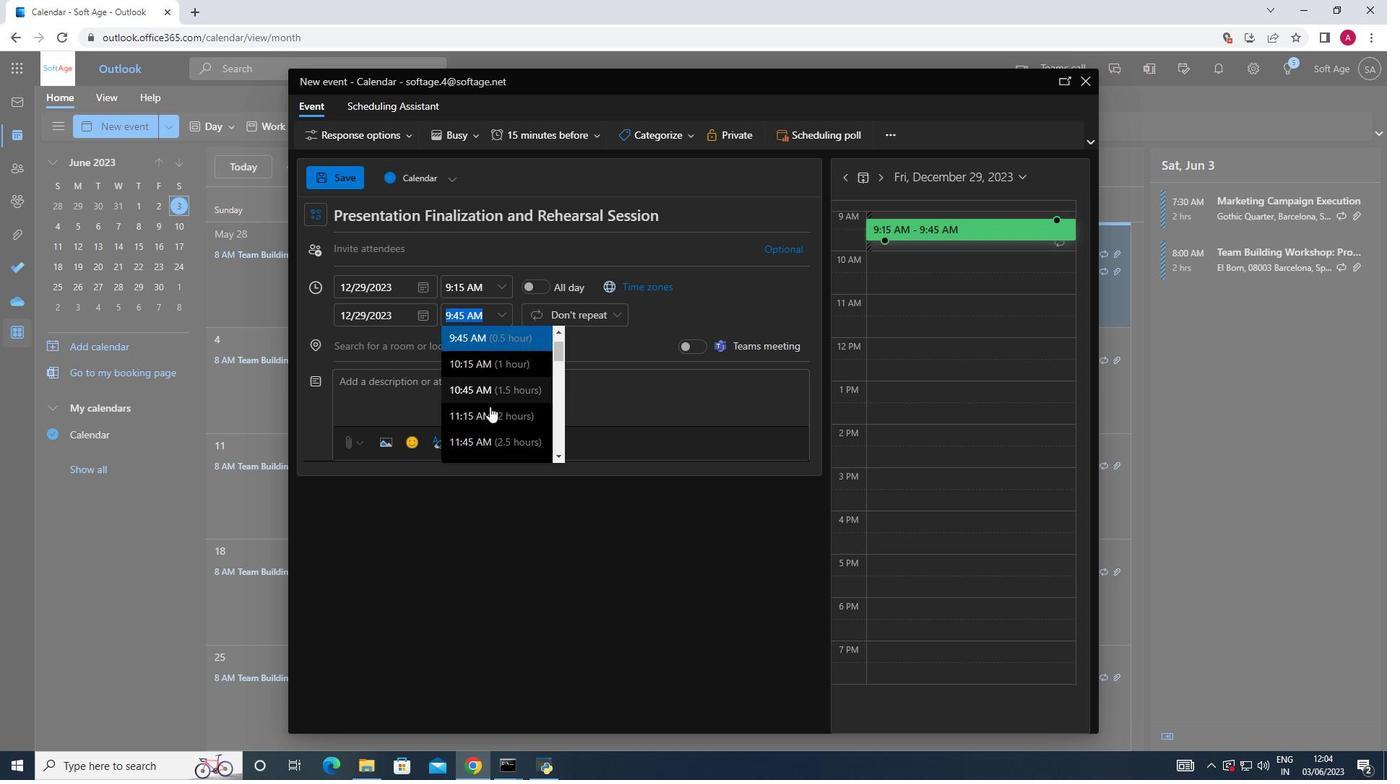 
Action: Mouse pressed left at (483, 420)
Screenshot: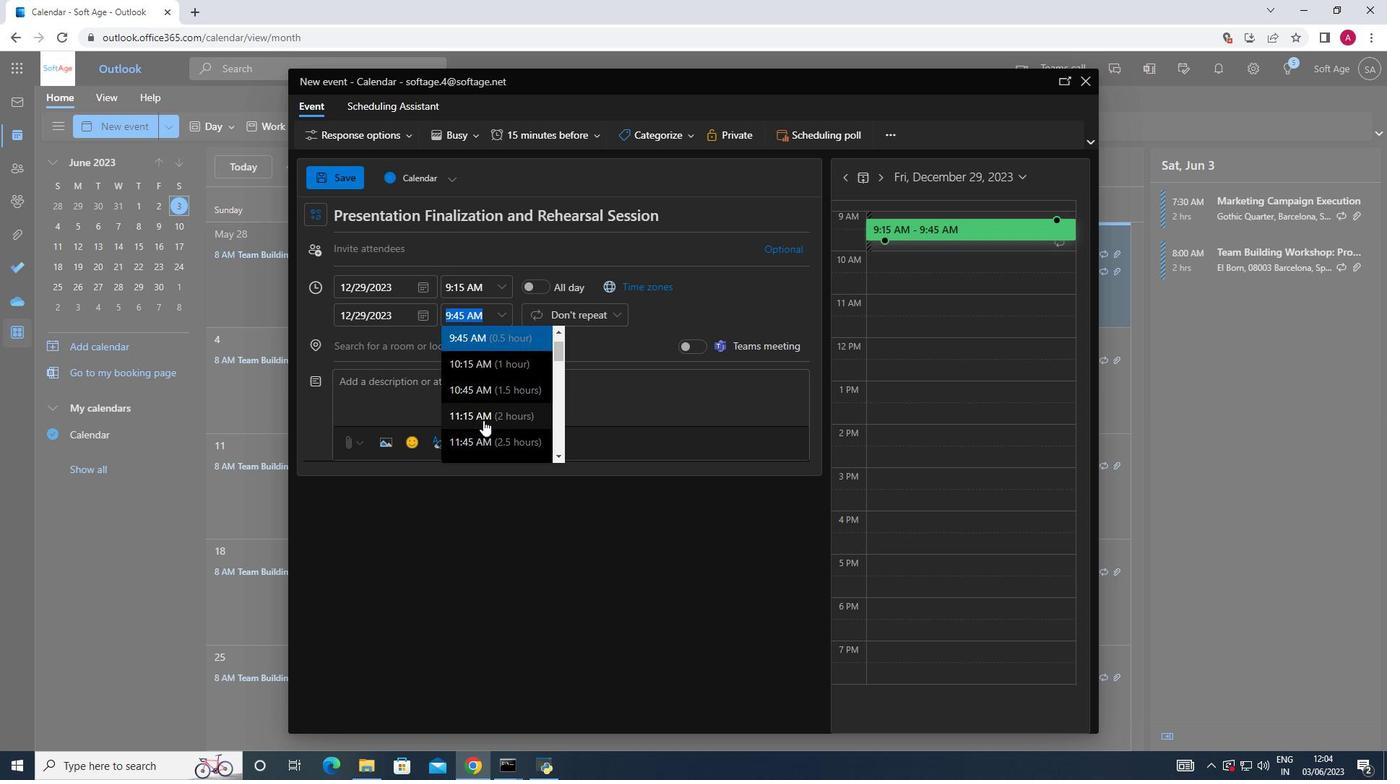 
Action: Mouse moved to (420, 385)
Screenshot: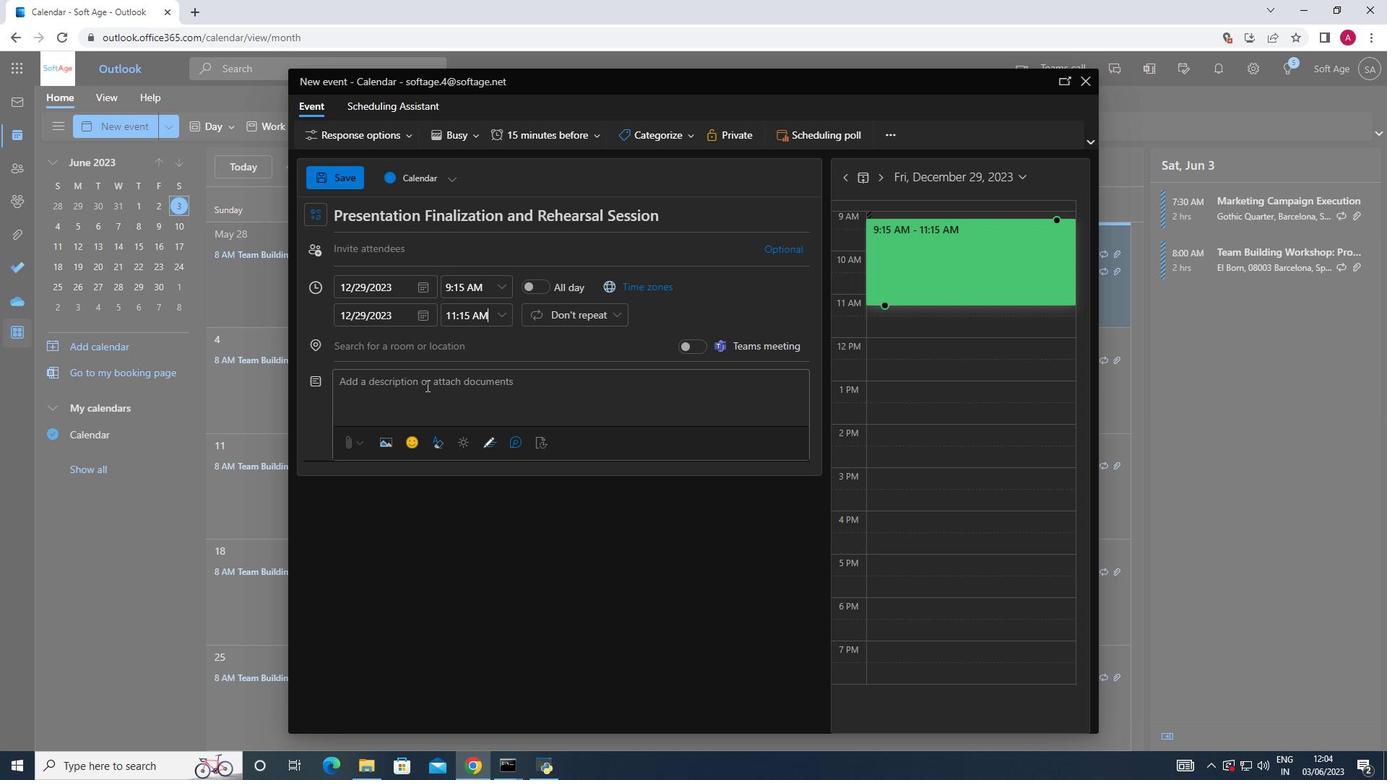 
Action: Mouse pressed left at (420, 385)
Screenshot: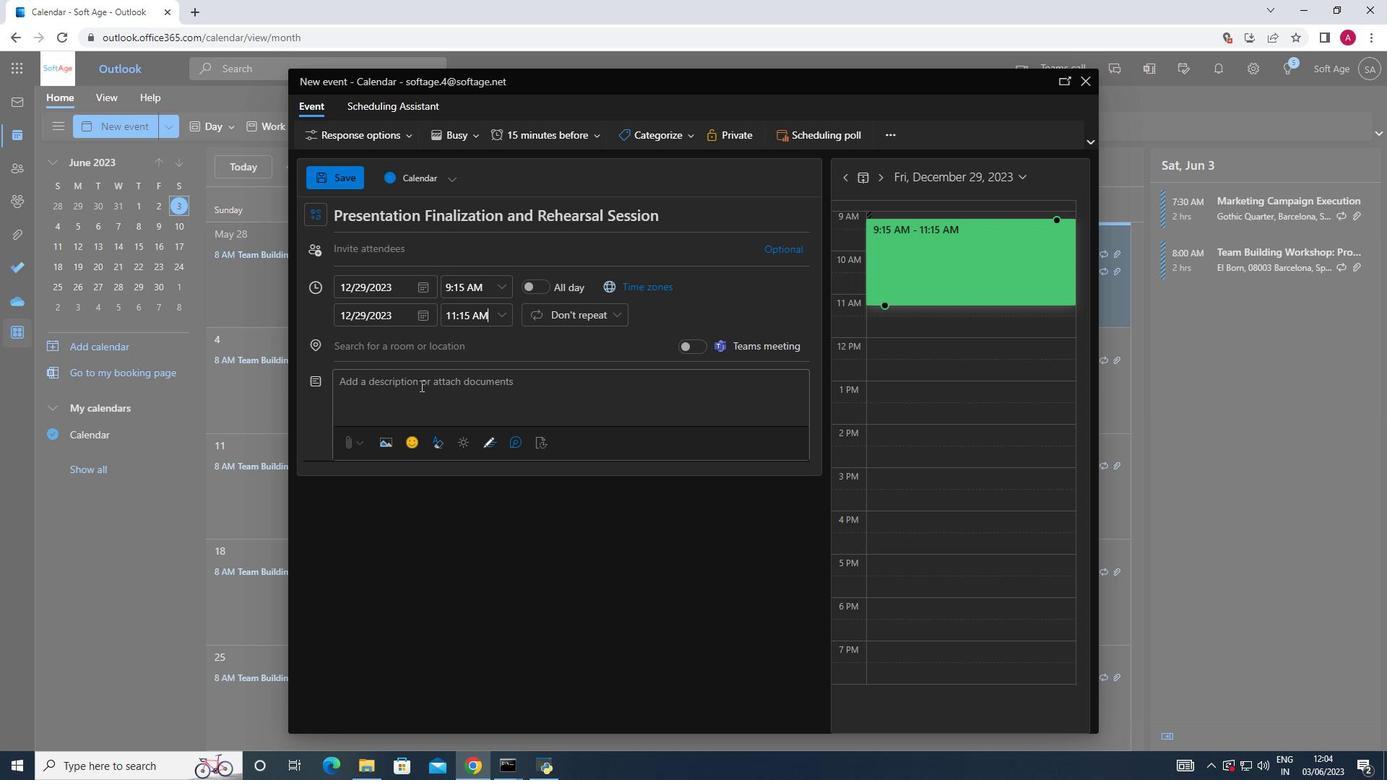 
Action: Key pressed <Key.shift>The<Key.space>quality<Key.space>assurance<Key.space>team<Key.space>will<Key.space>review<Key.space>roject<Key.space>documentations<Key.backspace>
Screenshot: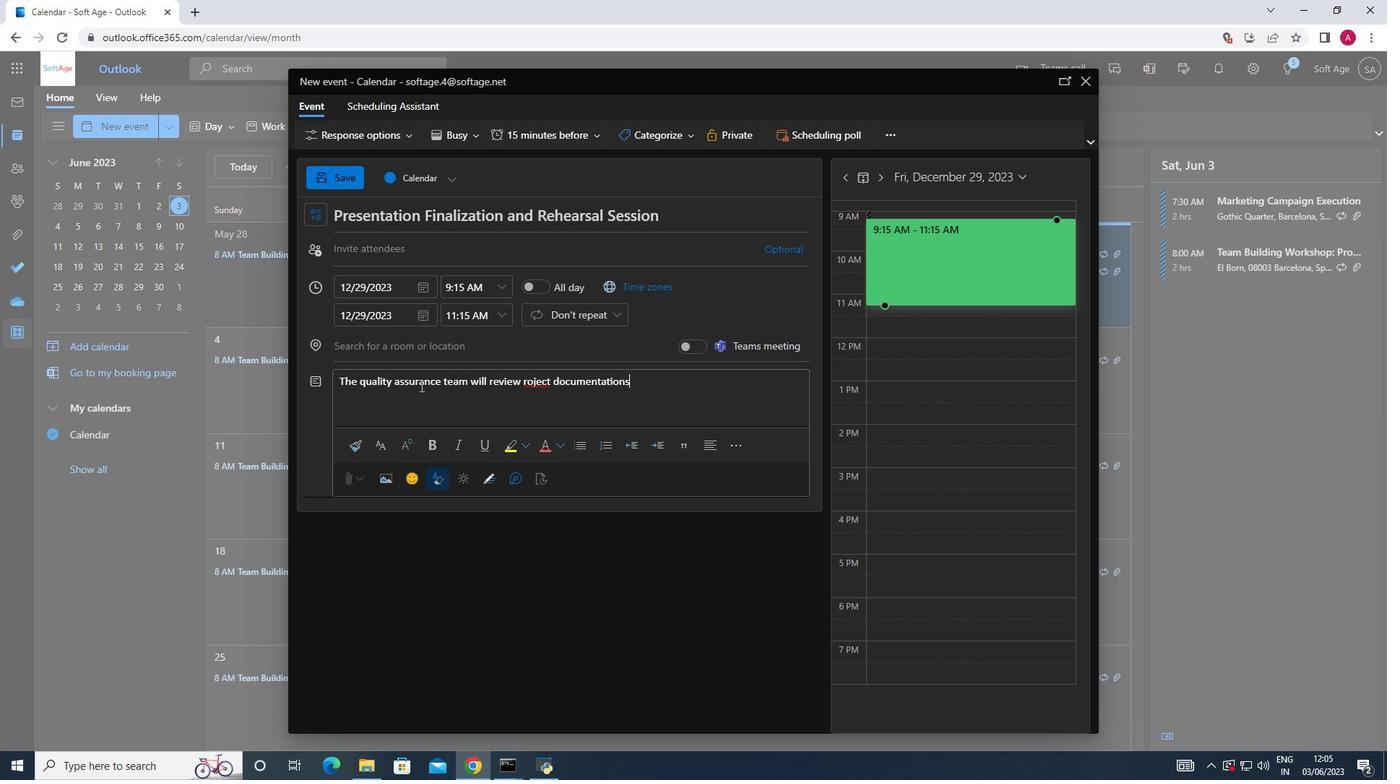 
Action: Mouse moved to (531, 386)
Screenshot: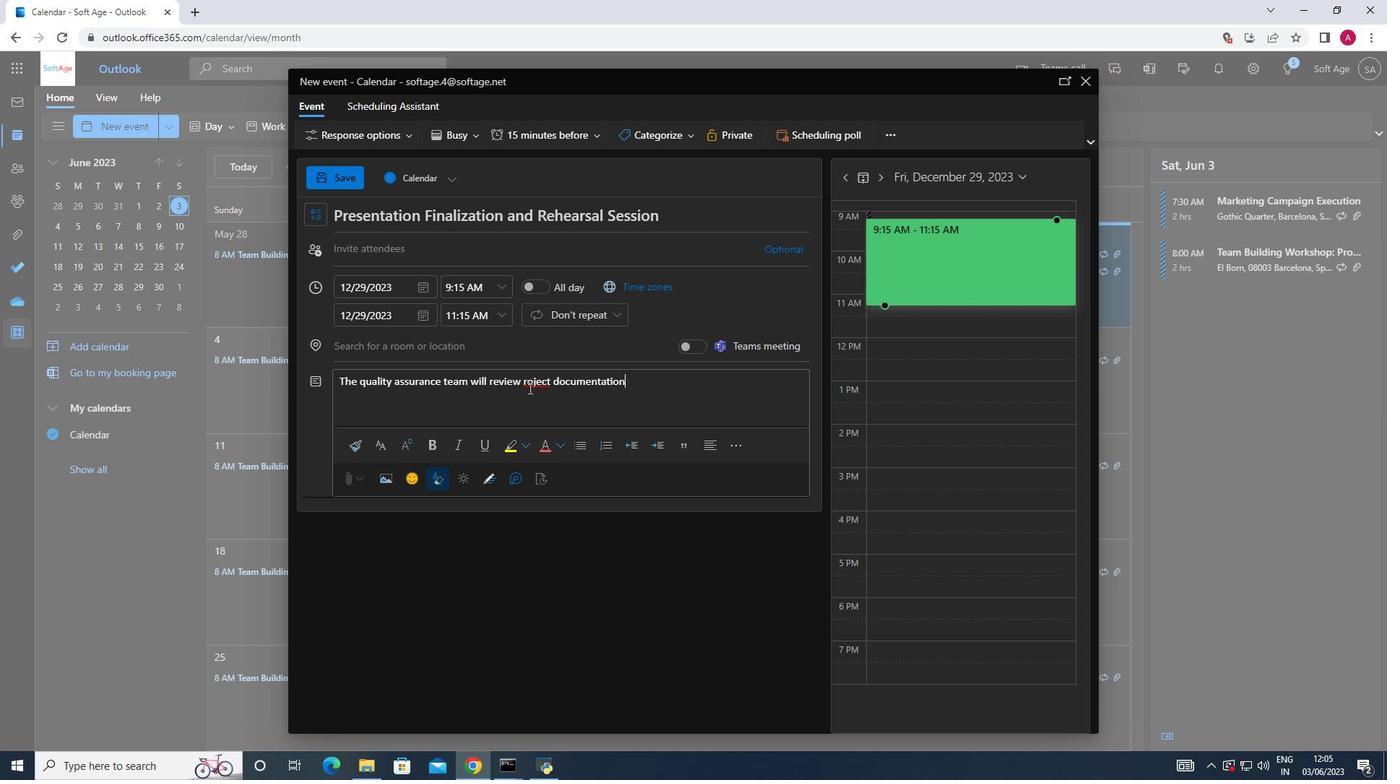
Action: Mouse pressed left at (531, 386)
Screenshot: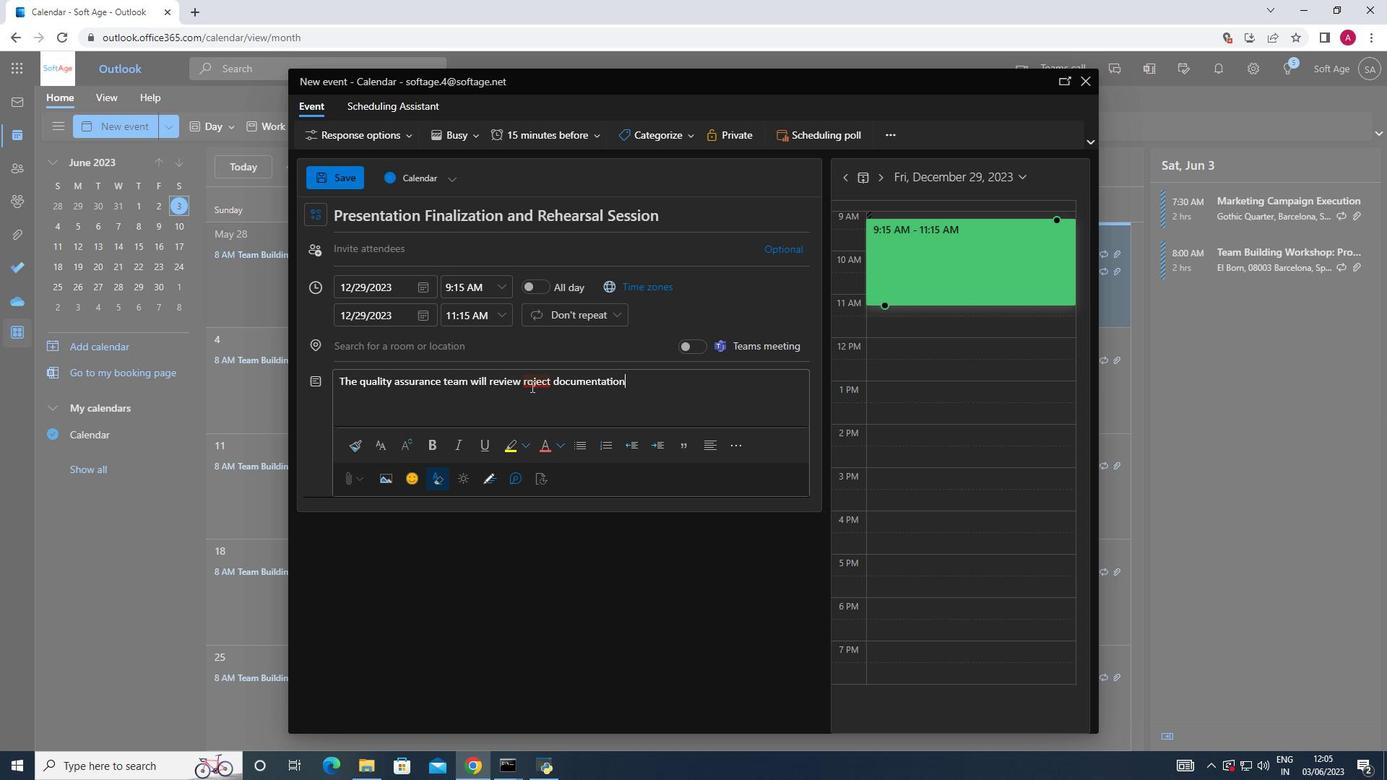 
Action: Mouse moved to (544, 447)
Screenshot: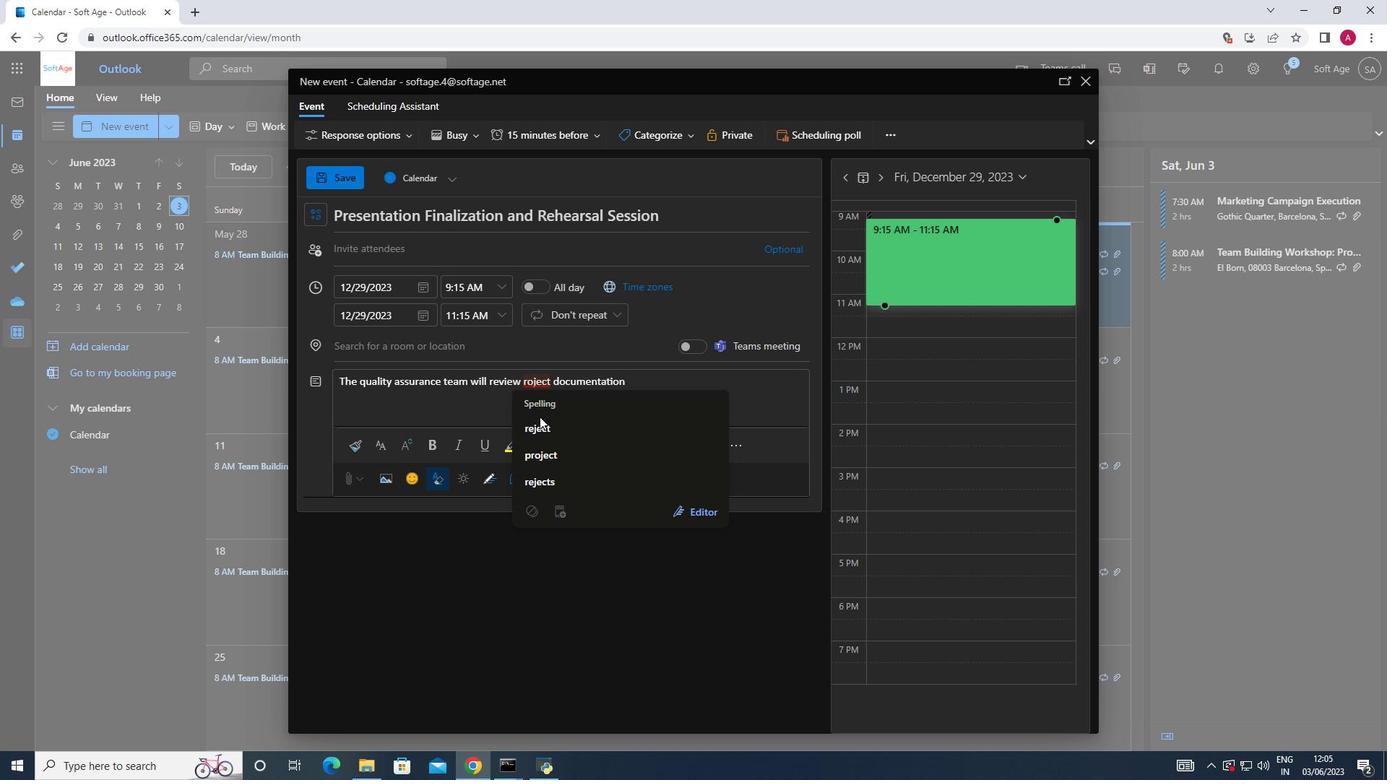 
Action: Mouse pressed left at (544, 447)
Screenshot: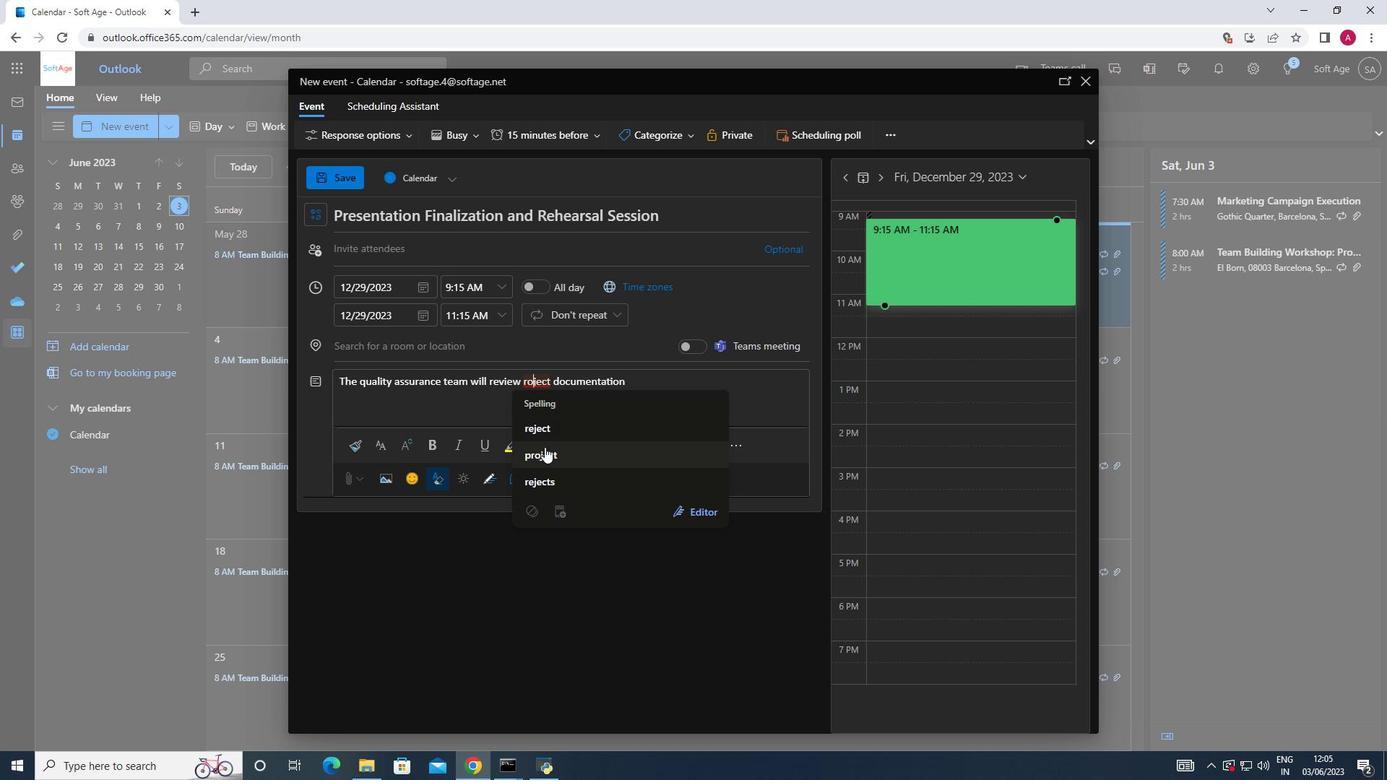 
Action: Mouse moved to (654, 384)
Screenshot: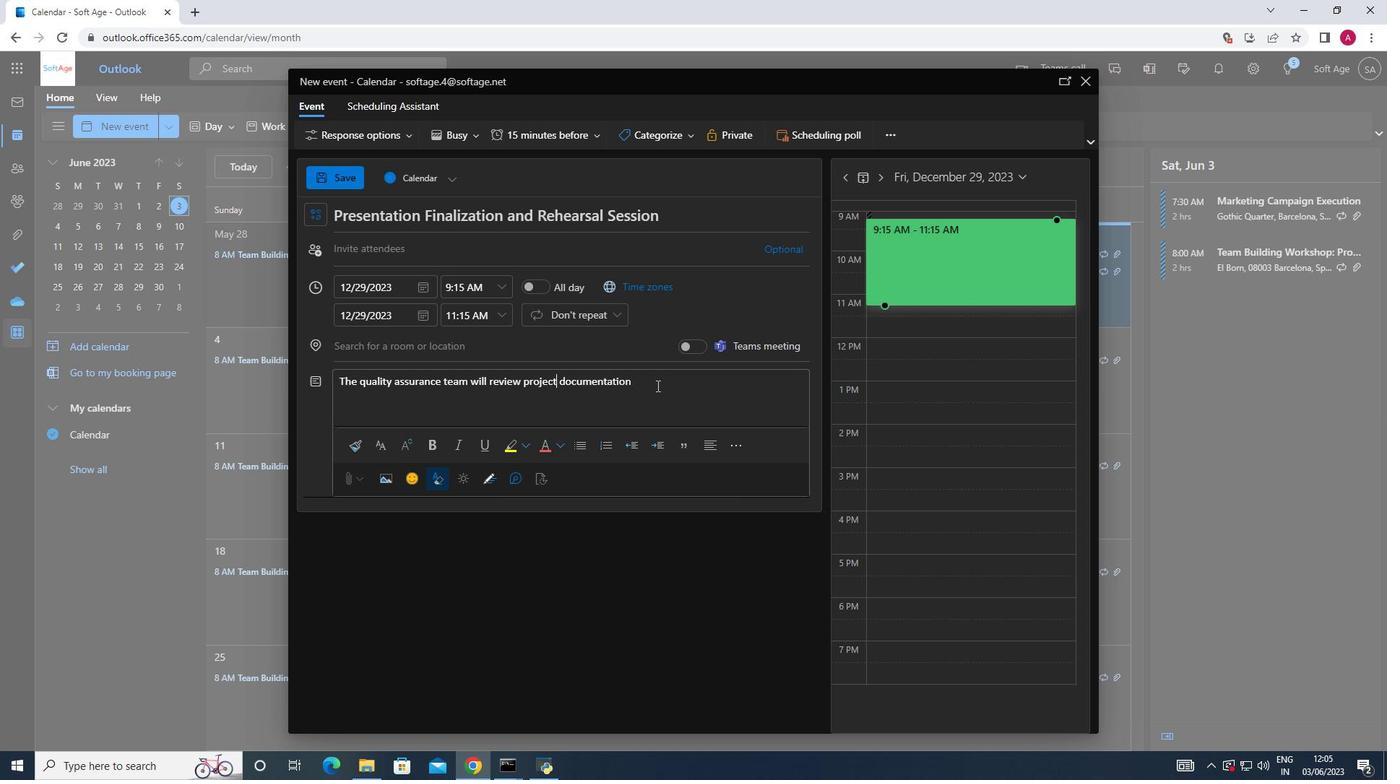 
Action: Mouse pressed left at (654, 384)
Screenshot: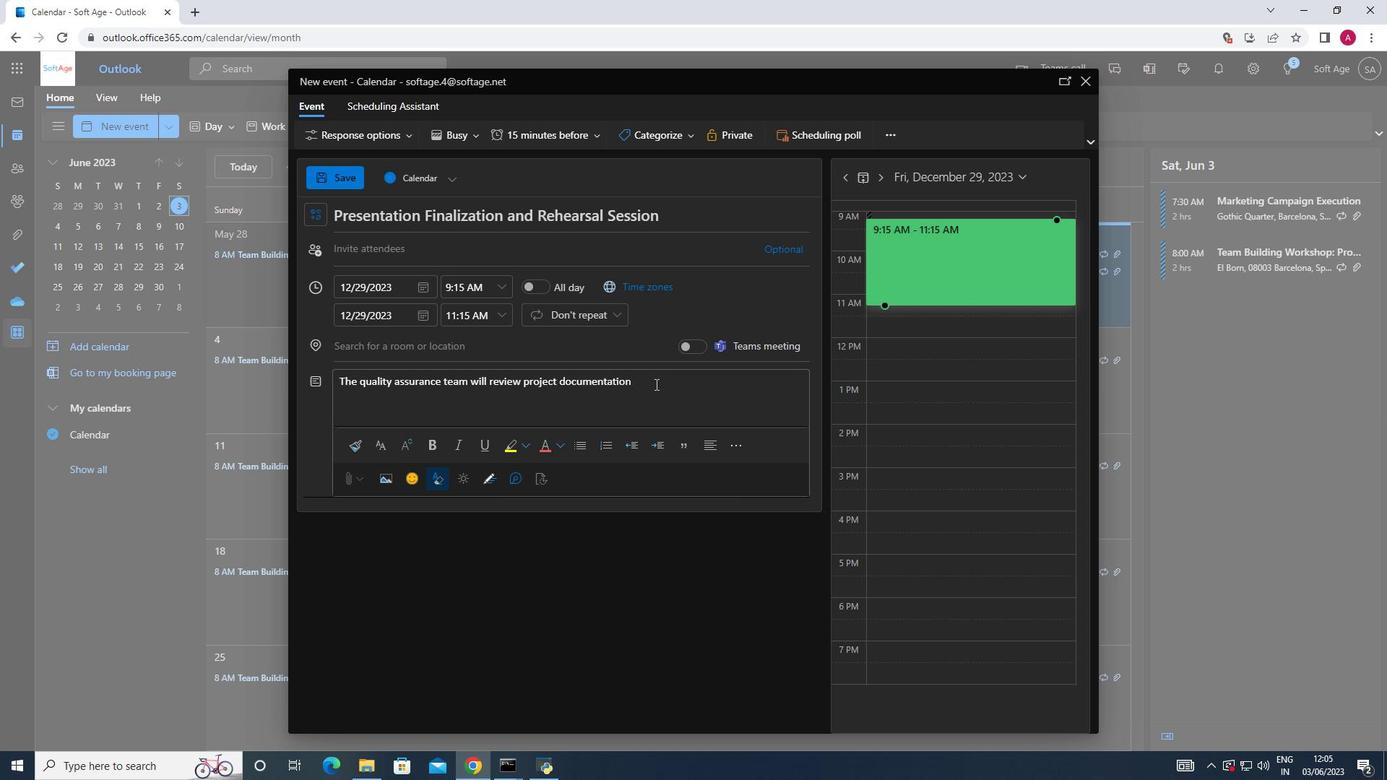 
Action: Key pressed <Key.space>such<Key.space>as<Key.space>project<Key.space>plans,<Key.space>requirements<Key.space>specifications,<Key.space>design<Key.space>documents,<Key.space>and<Key.space>test<Key.space>plans,<Key.backspace>.<Key.space><Key.shift>They<Key.space>will<Key.space>ensure<Key.space>that<Key.space>the<Key.space>documentations<Key.backspace><Key.space>isa<Key.backspace><Key.space>complete,<Key.space>accurate,<Key.space>and<Key.space>aligns<Key.space>with<Key.space>the<Key.space>project<Key.space>objectives<Key.space>and<Key.space>stakeg<Key.backspace>holder<Key.space>expectation<Key.space>is<Key.space>complete,<Key.space>accurate,<Key.space>and
Screenshot: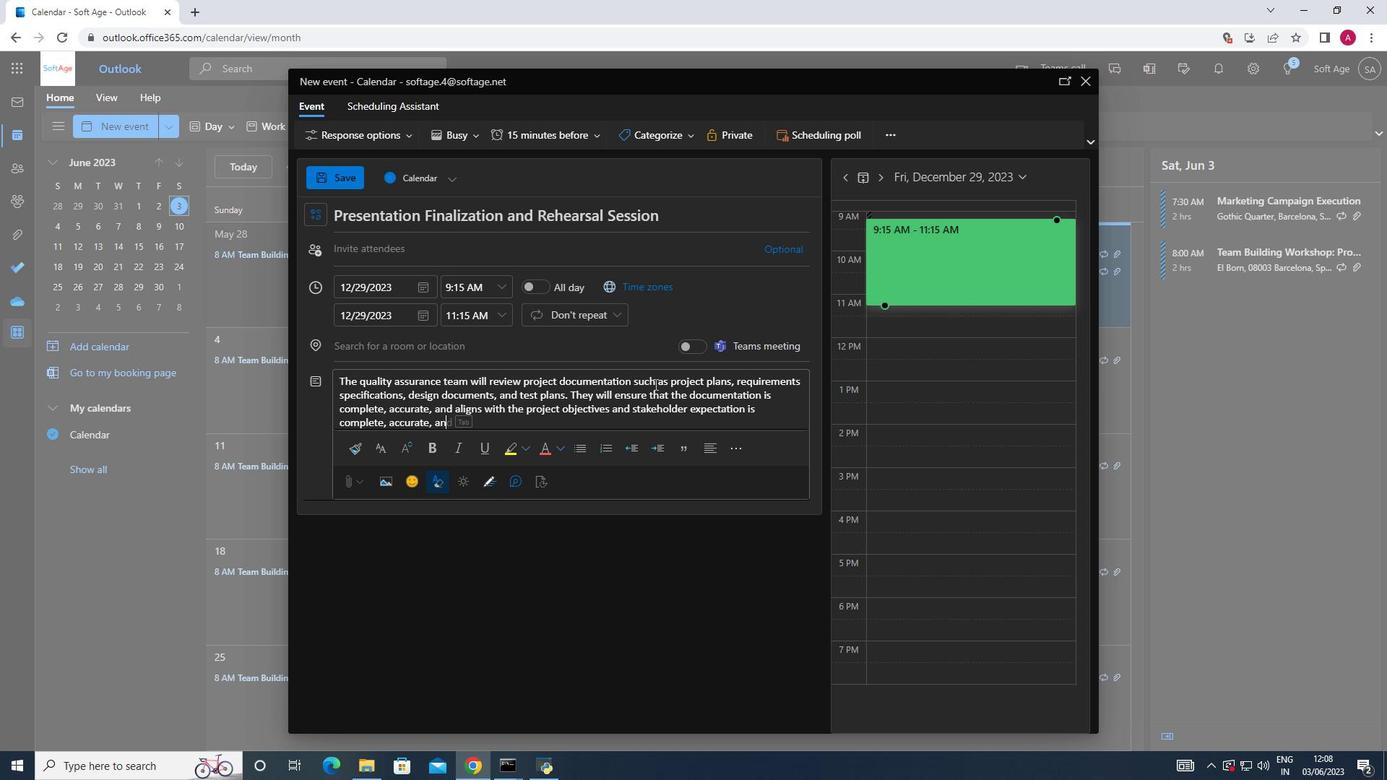 
Action: Mouse moved to (456, 422)
Screenshot: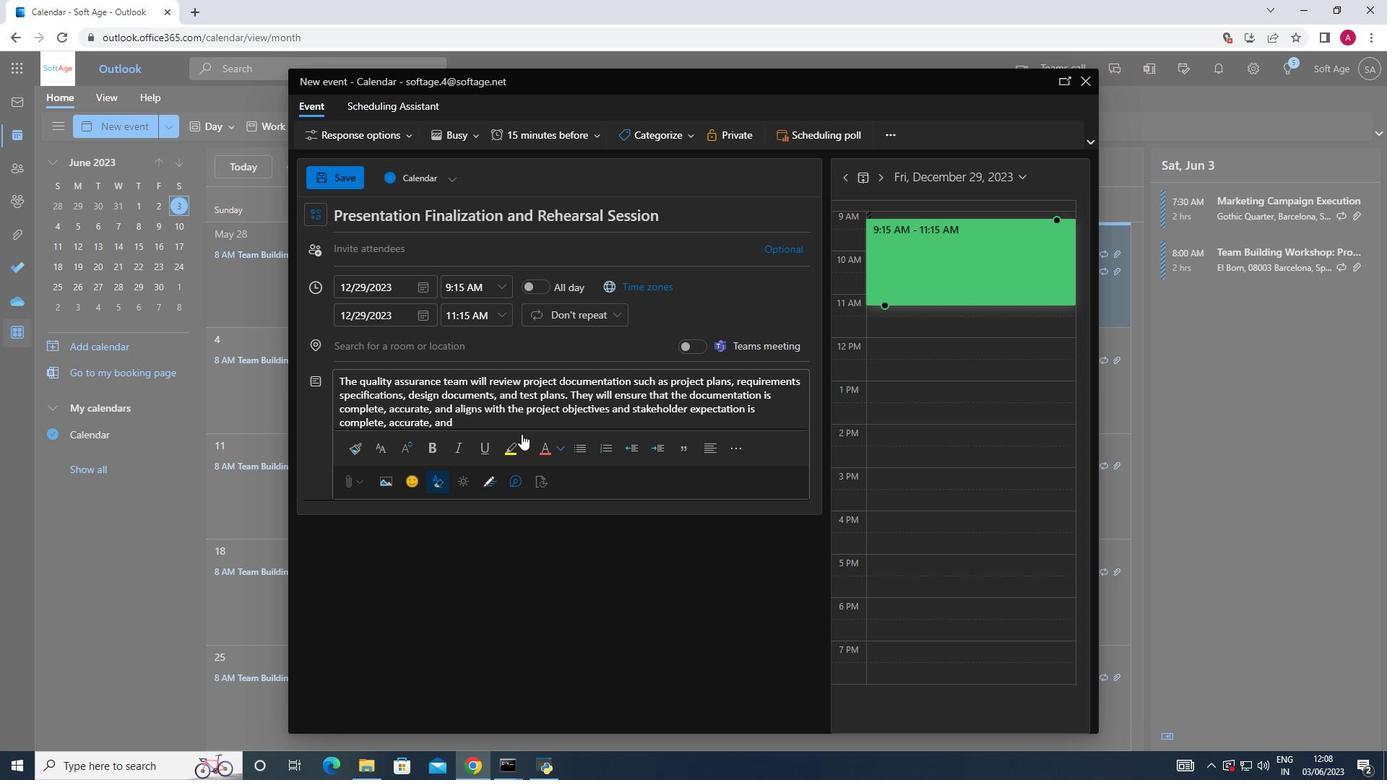 
Action: Mouse pressed left at (456, 422)
Screenshot: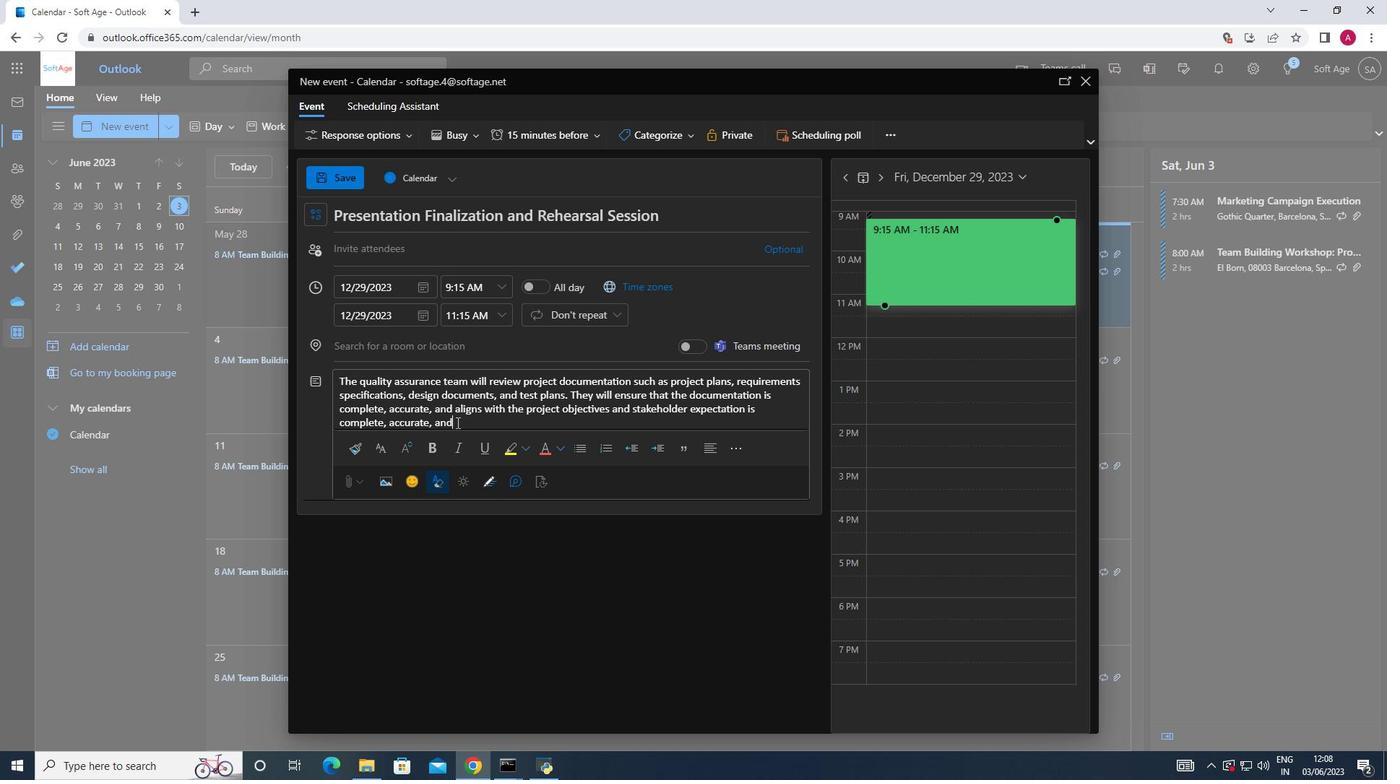 
Action: Mouse moved to (466, 427)
Screenshot: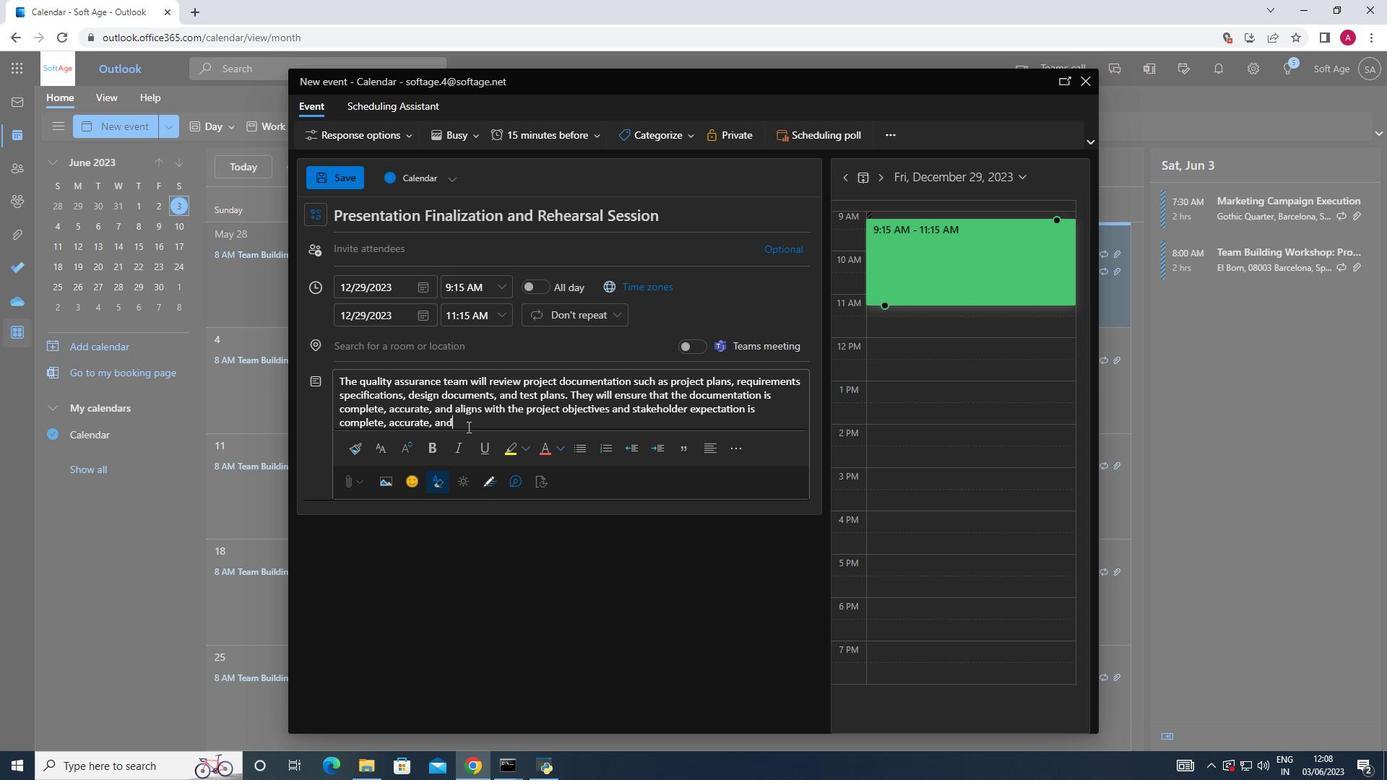 
Action: Mouse pressed left at (466, 427)
Screenshot: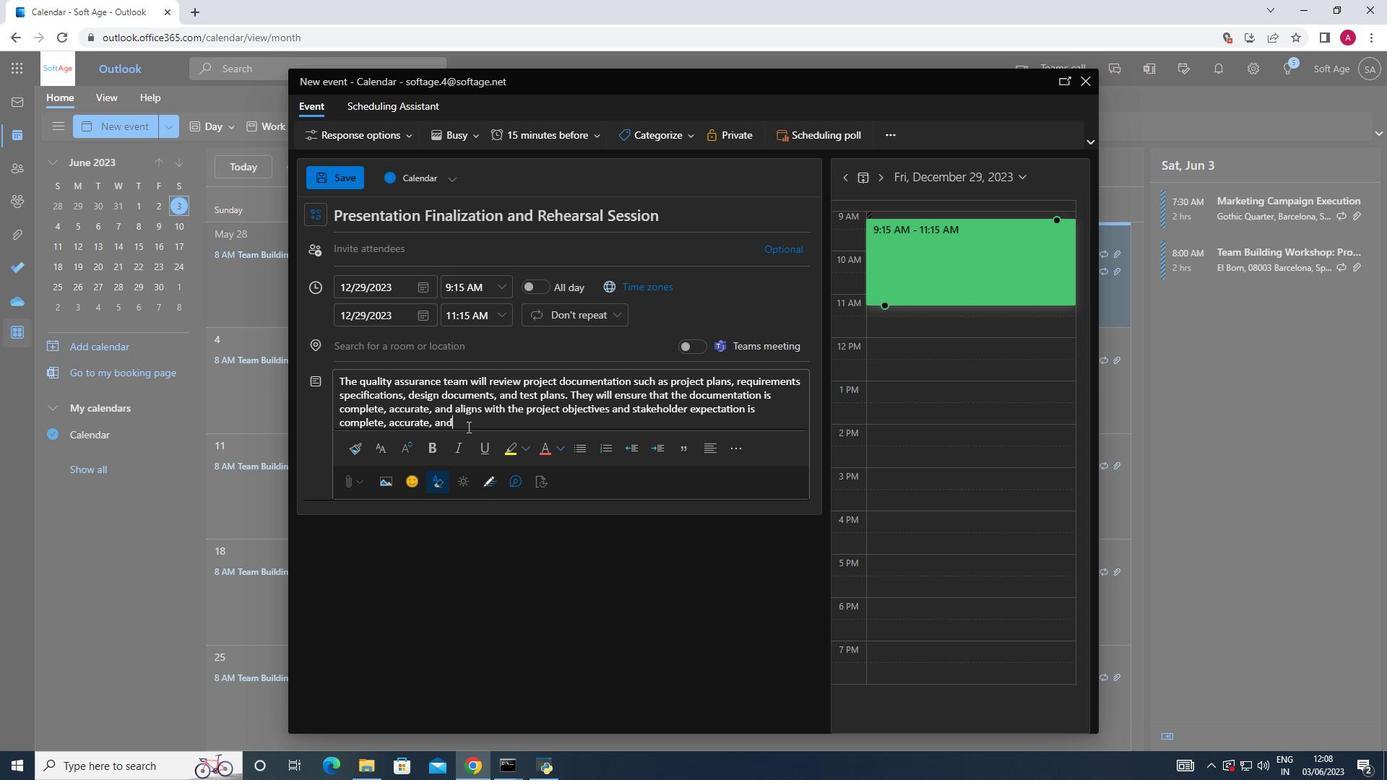 
Action: Mouse moved to (330, 429)
Screenshot: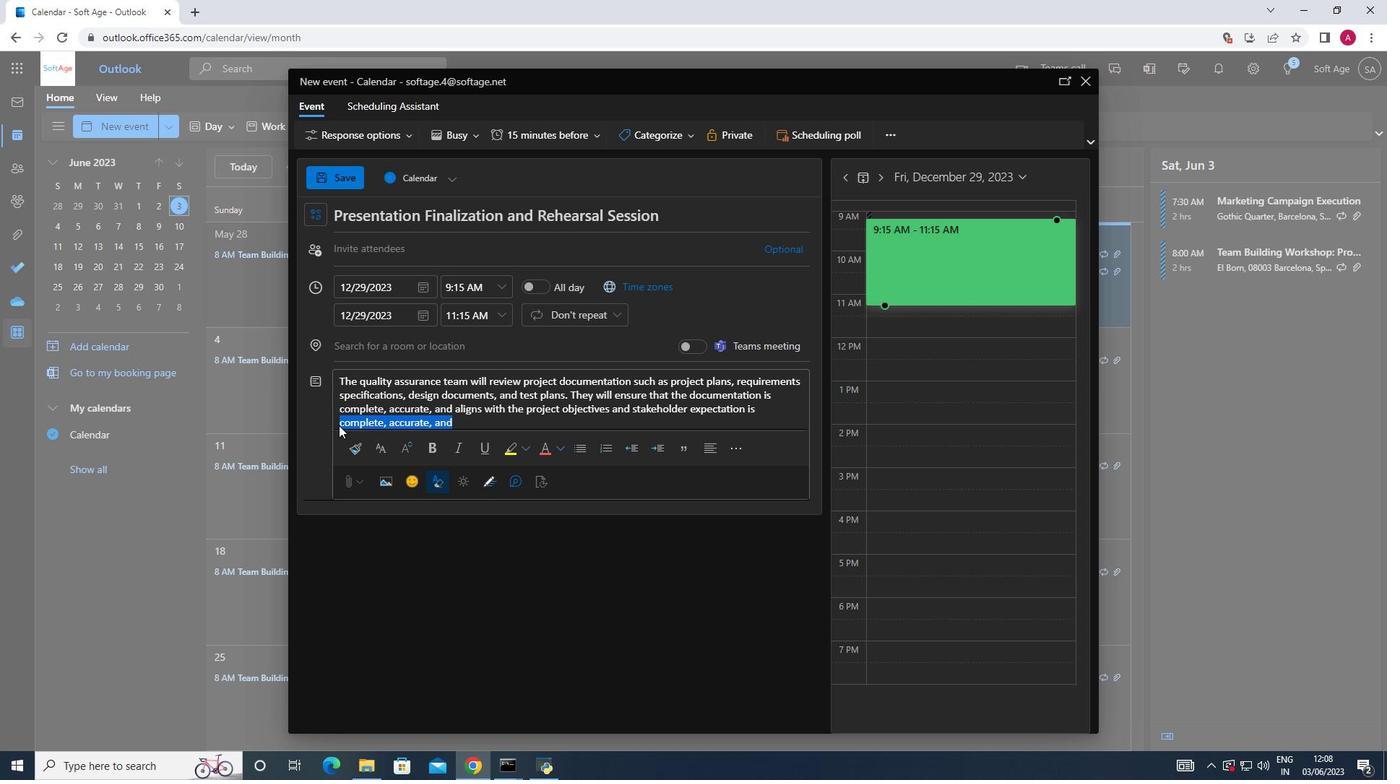 
Action: Key pressed <Key.delete>
Screenshot: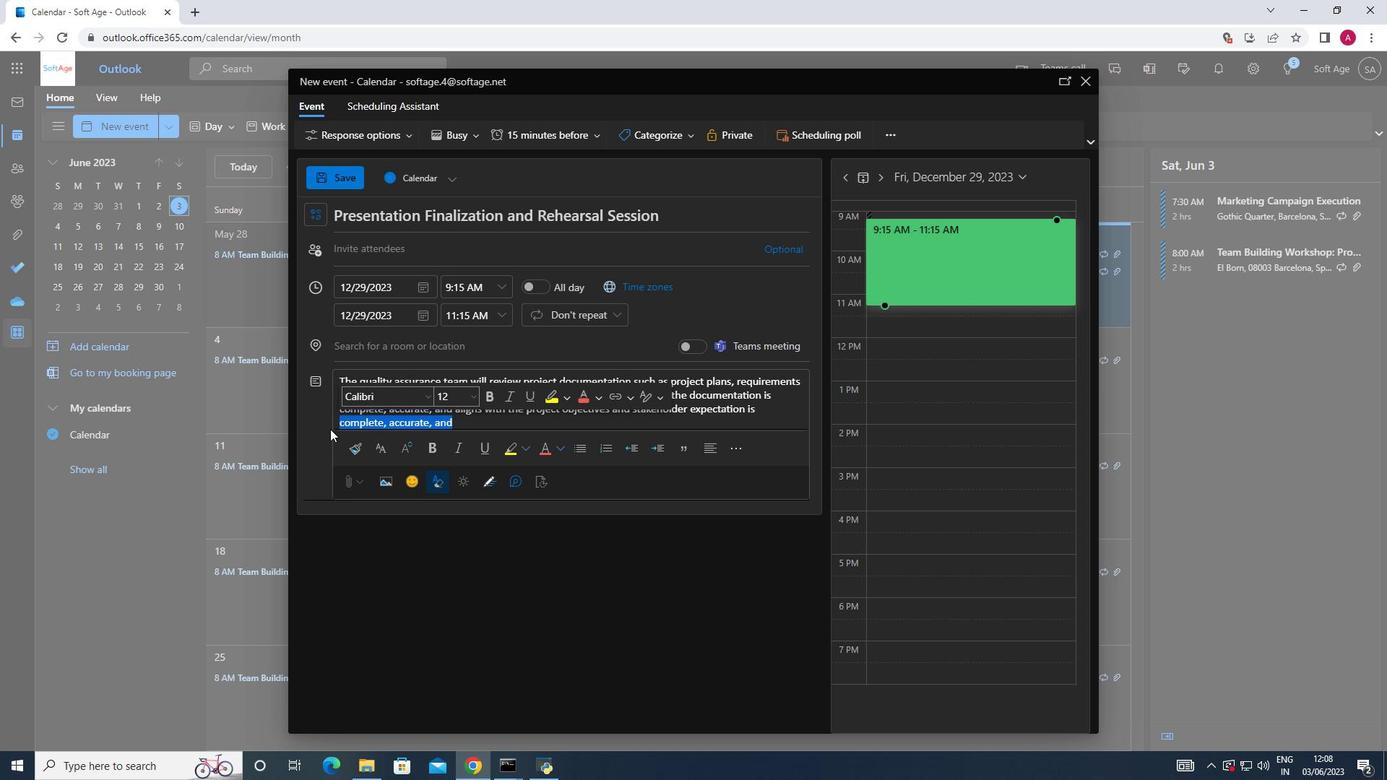 
Action: Mouse moved to (747, 409)
Screenshot: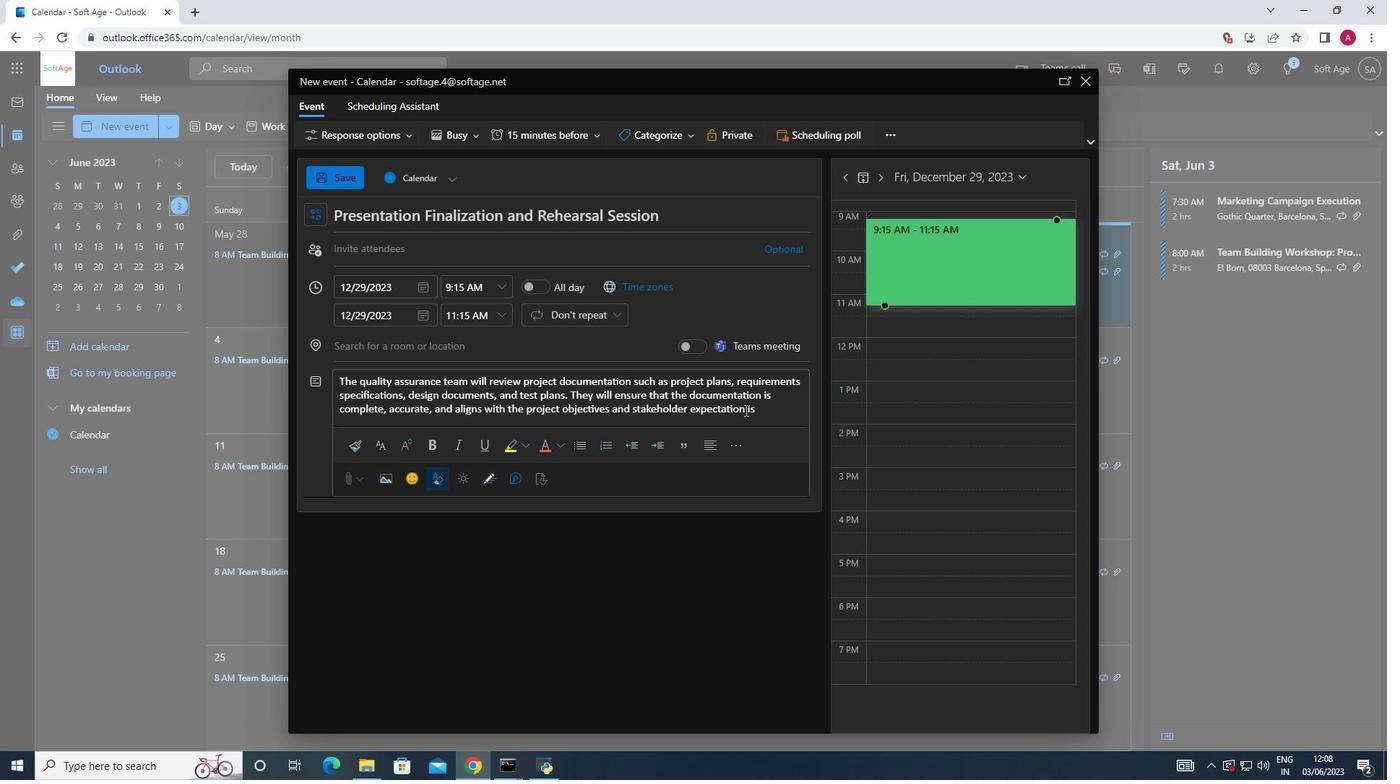 
Action: Mouse pressed left at (747, 409)
Screenshot: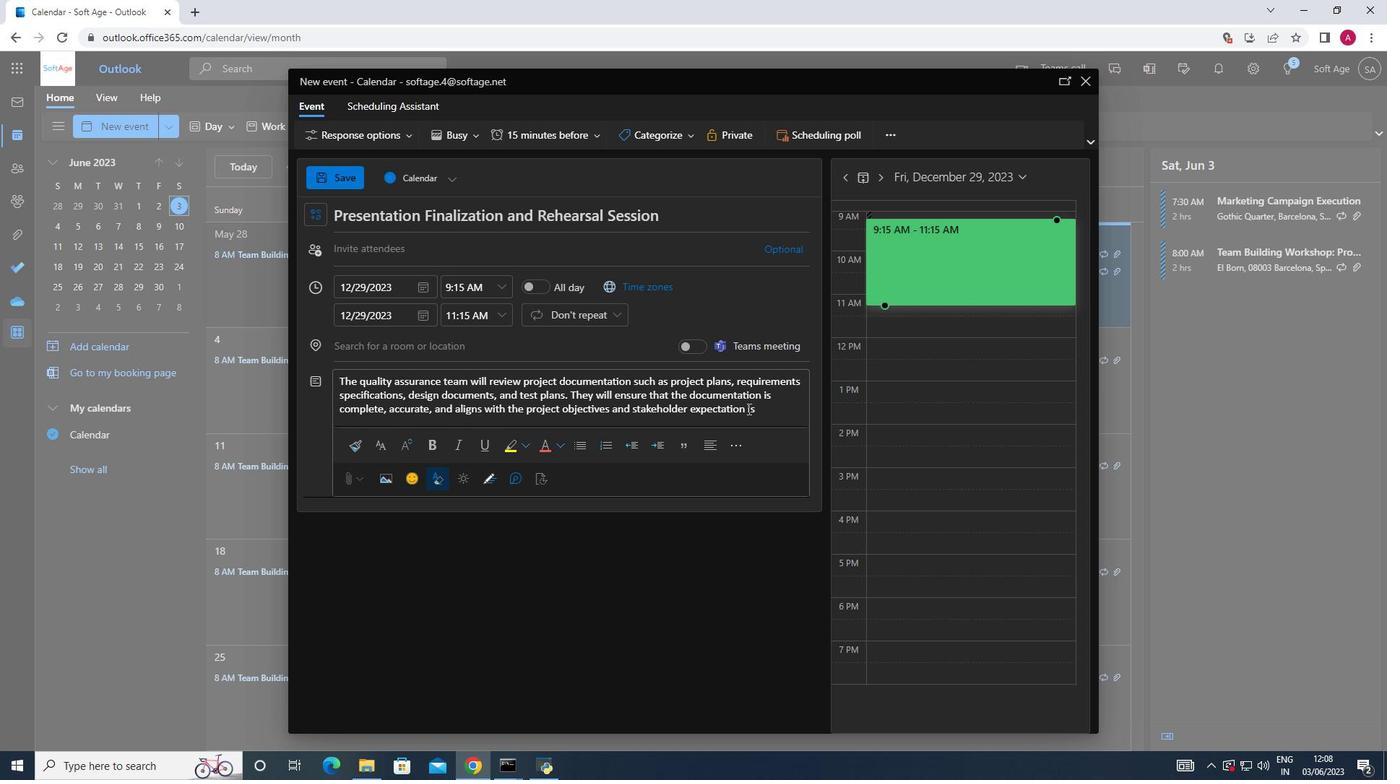 
Action: Mouse moved to (763, 409)
Screenshot: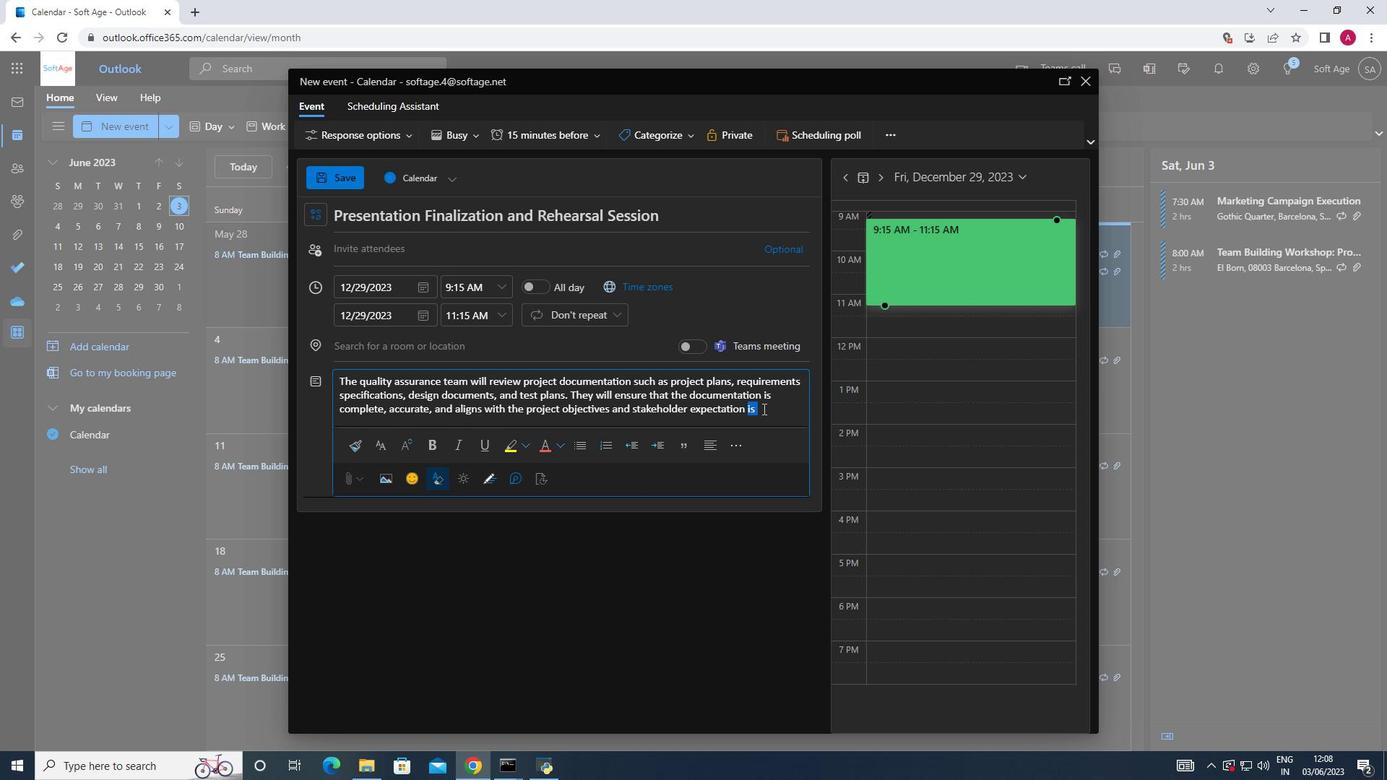 
Action: Key pressed <Key.delete>.
Screenshot: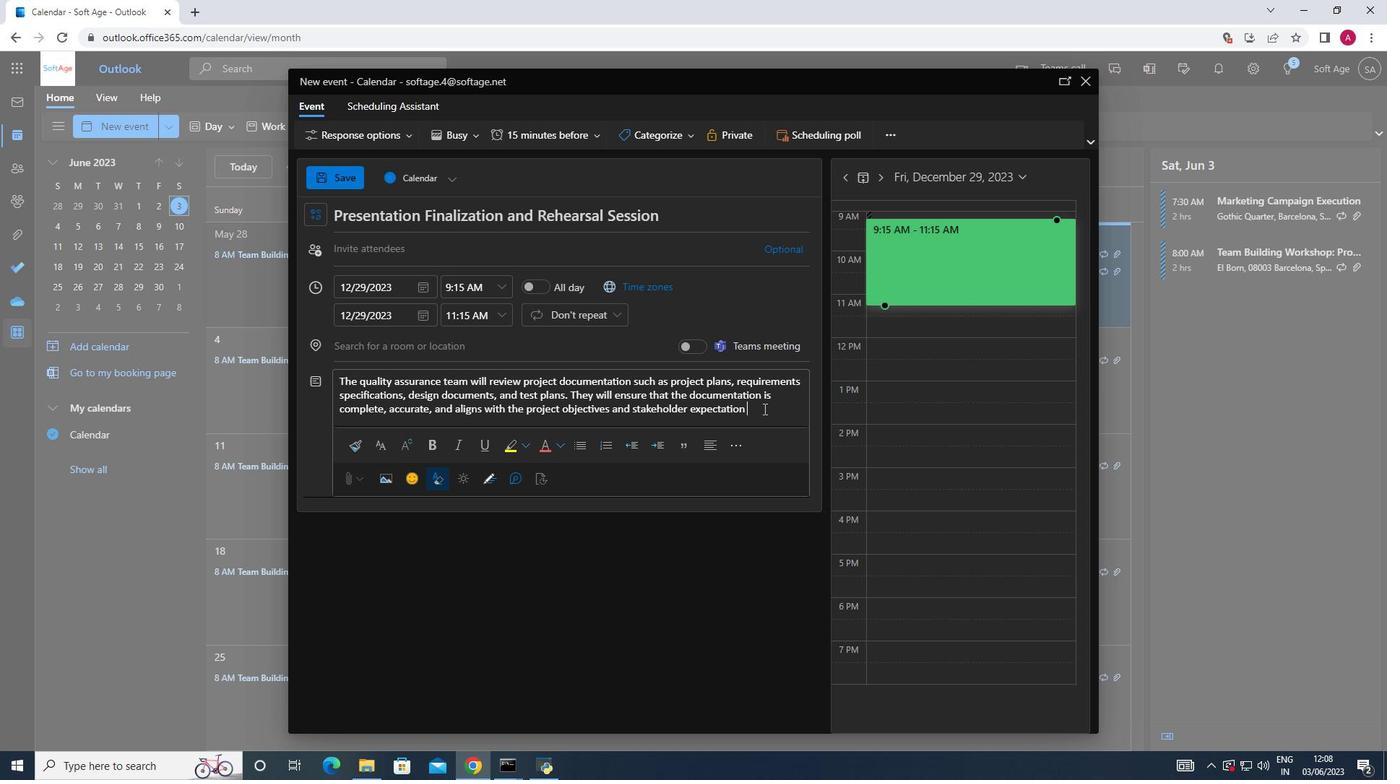 
Action: Mouse moved to (691, 130)
Screenshot: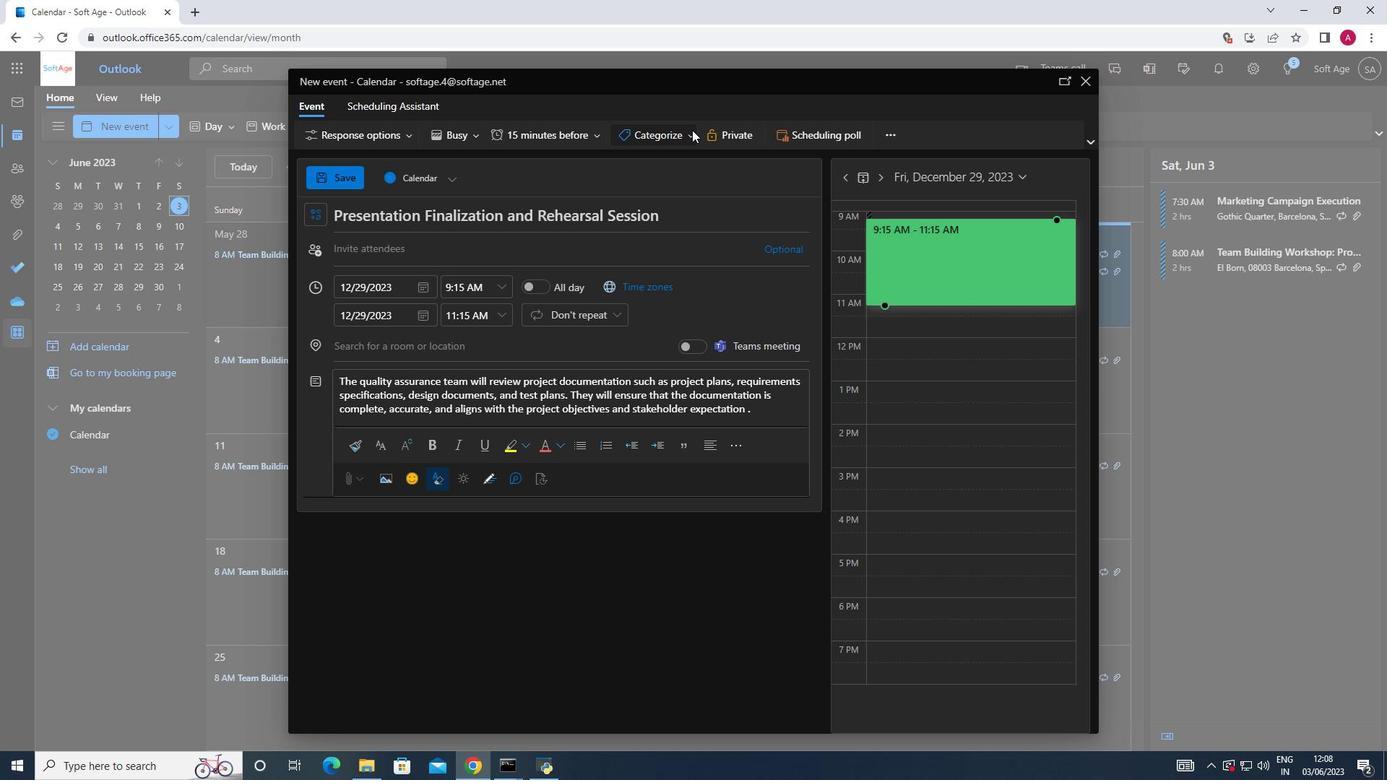 
Action: Mouse pressed left at (691, 130)
Screenshot: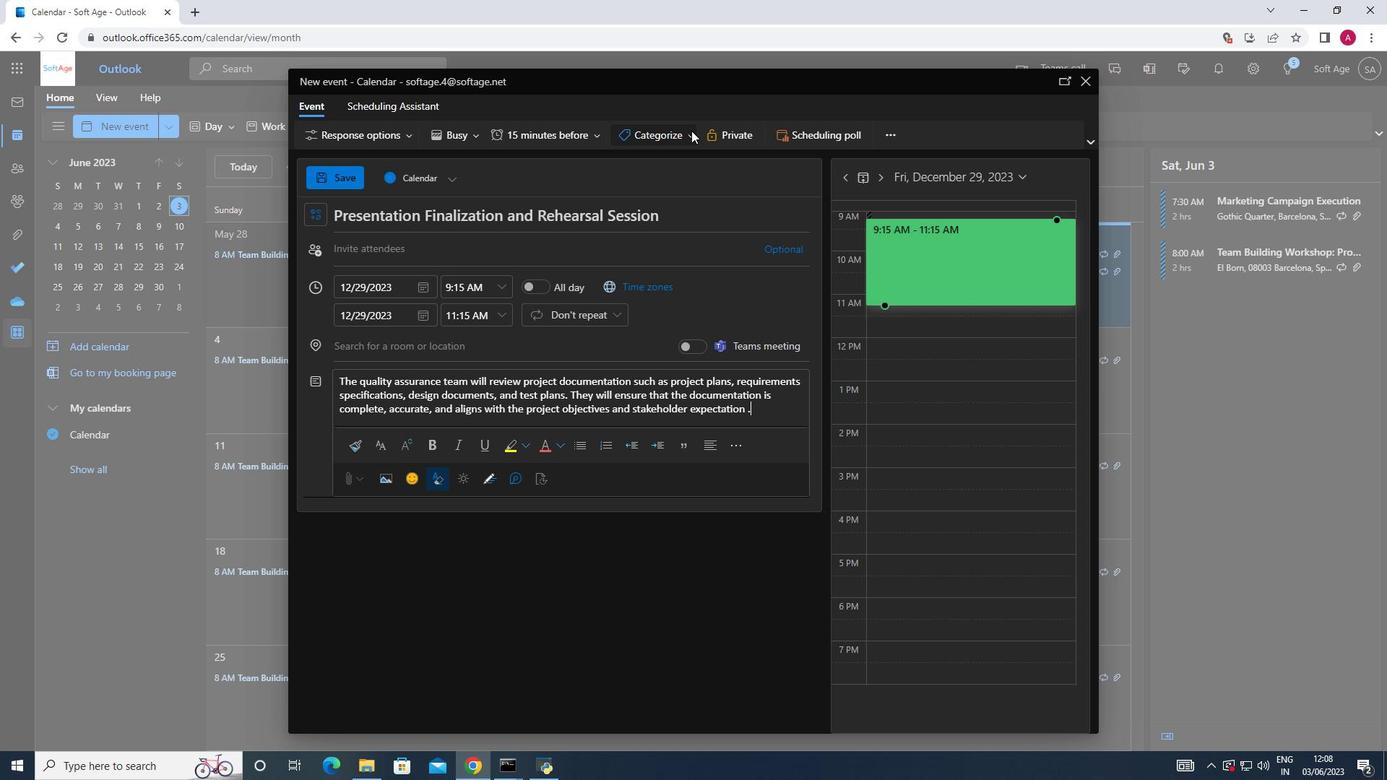 
Action: Mouse moved to (680, 273)
Screenshot: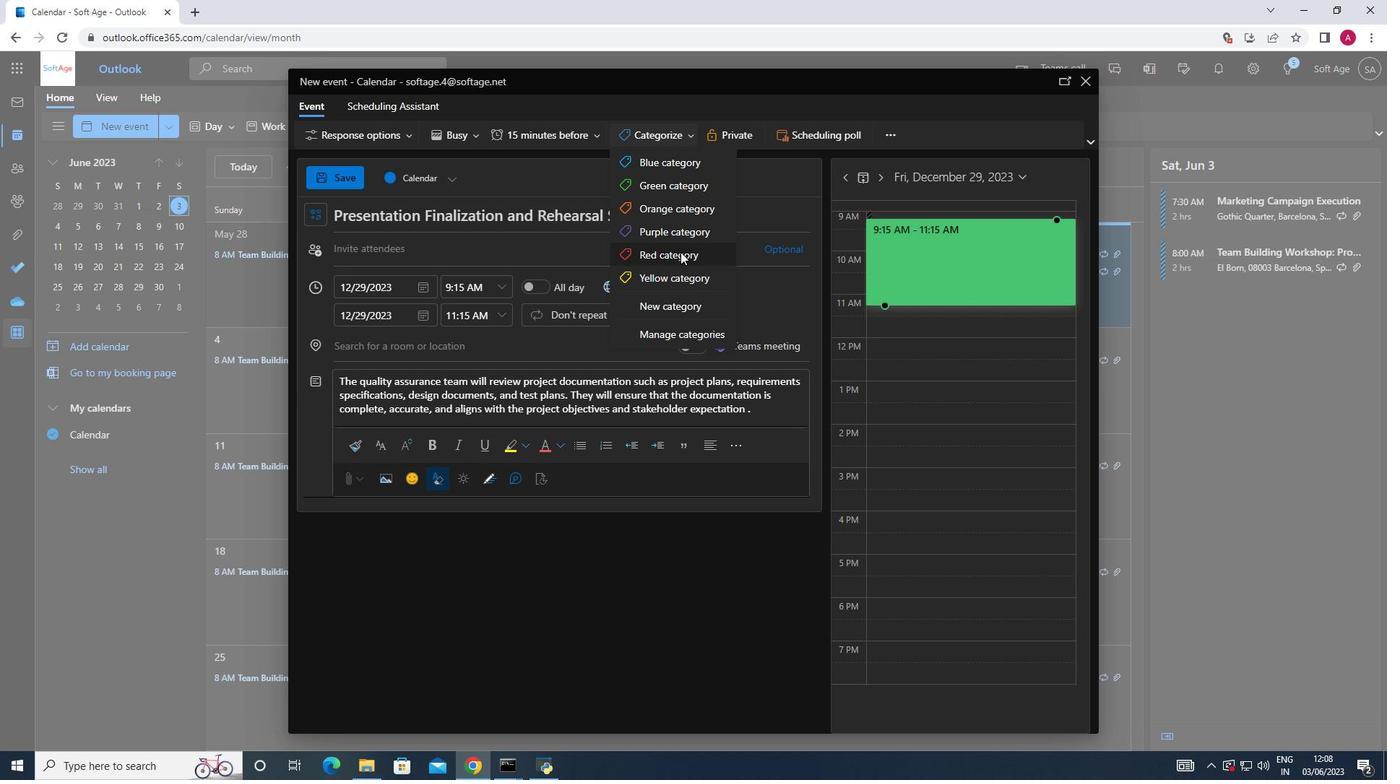 
Action: Mouse pressed left at (680, 273)
Screenshot: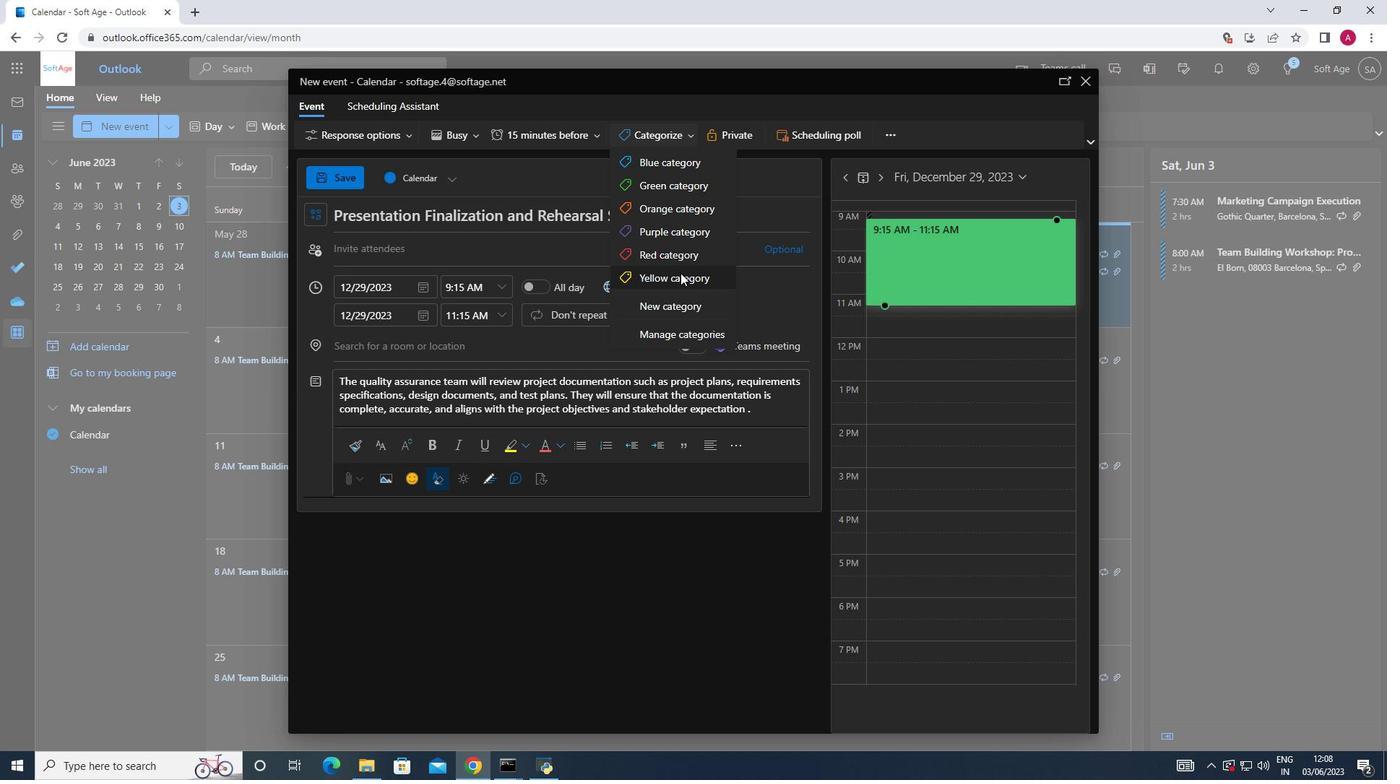 
Action: Mouse moved to (372, 351)
Screenshot: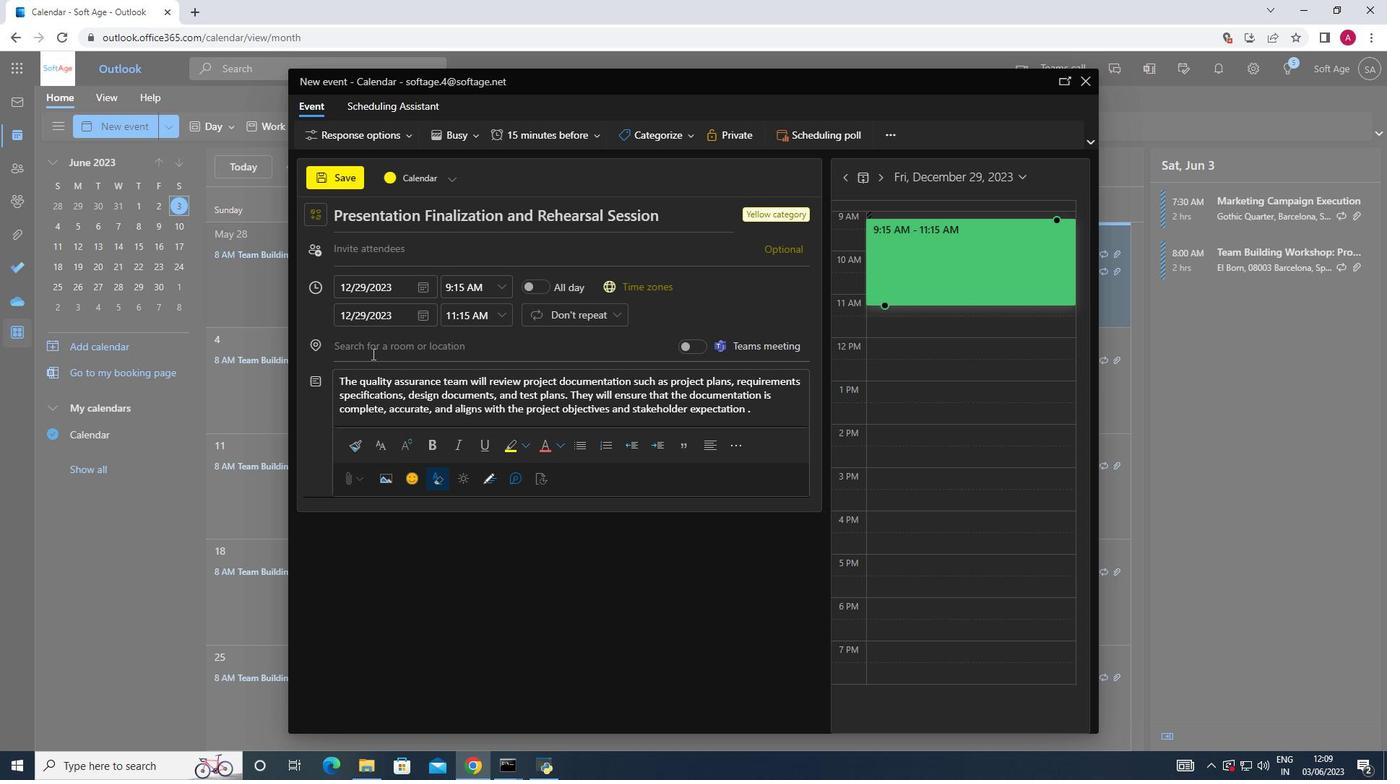 
Action: Mouse pressed left at (372, 351)
Screenshot: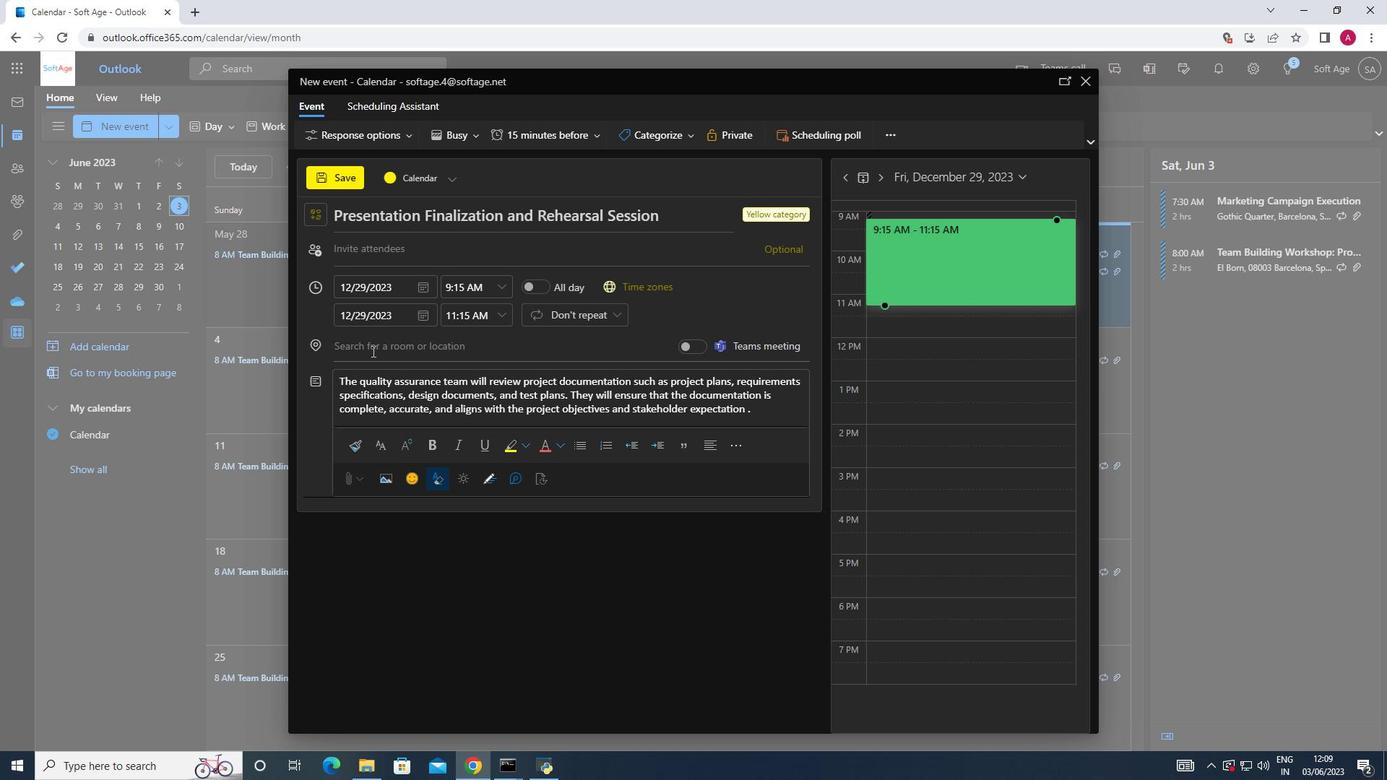 
Action: Key pressed <Key.shift>Durban,<Key.shift>South<Key.space><Key.shift>Africa
Screenshot: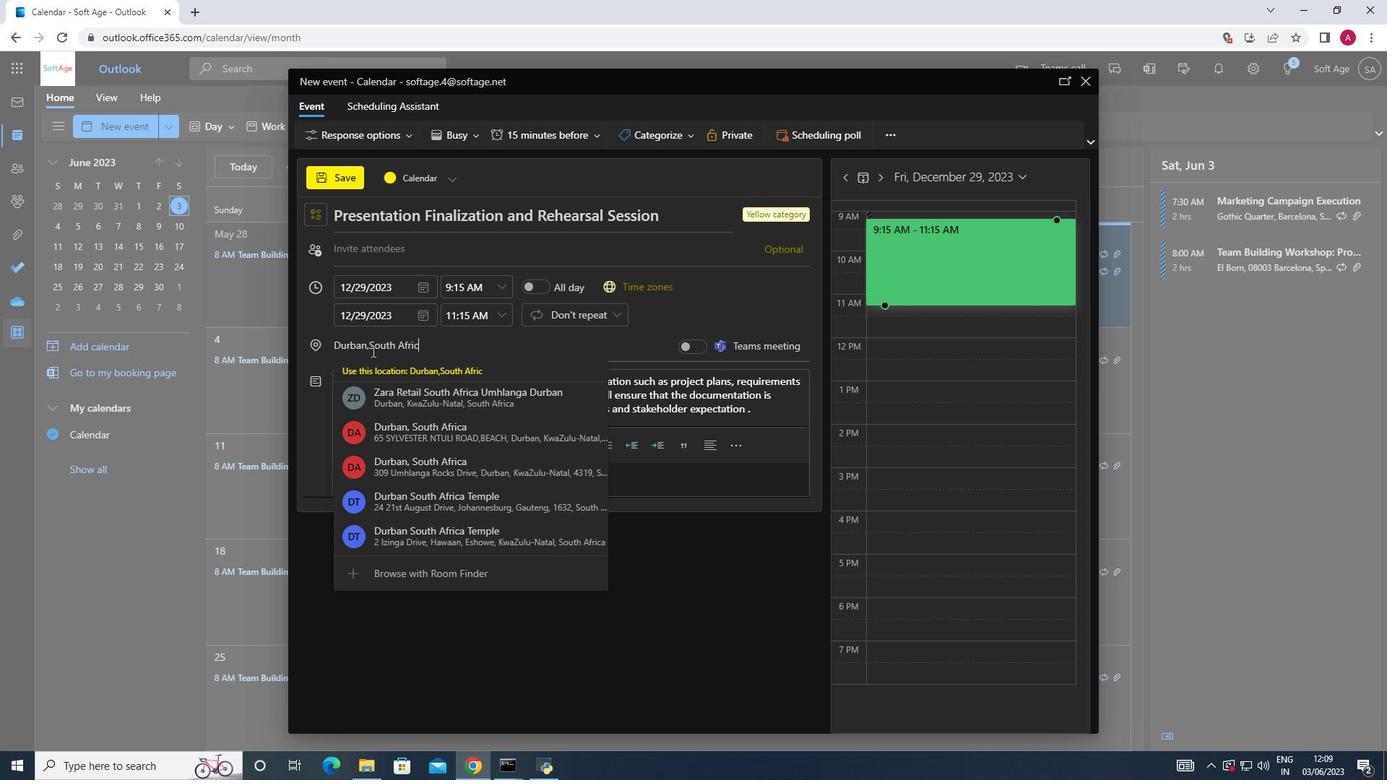 
Action: Mouse moved to (391, 370)
Screenshot: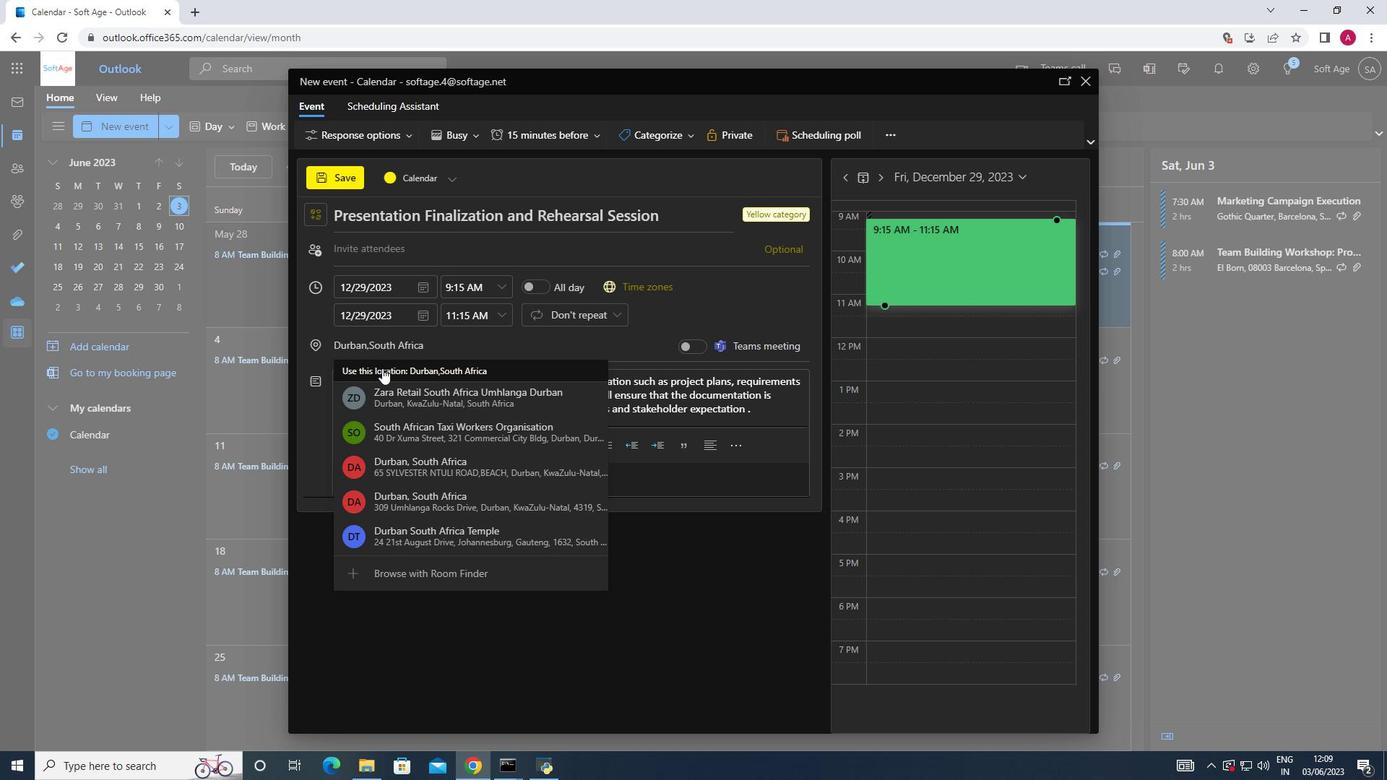 
Action: Mouse pressed left at (391, 370)
Screenshot: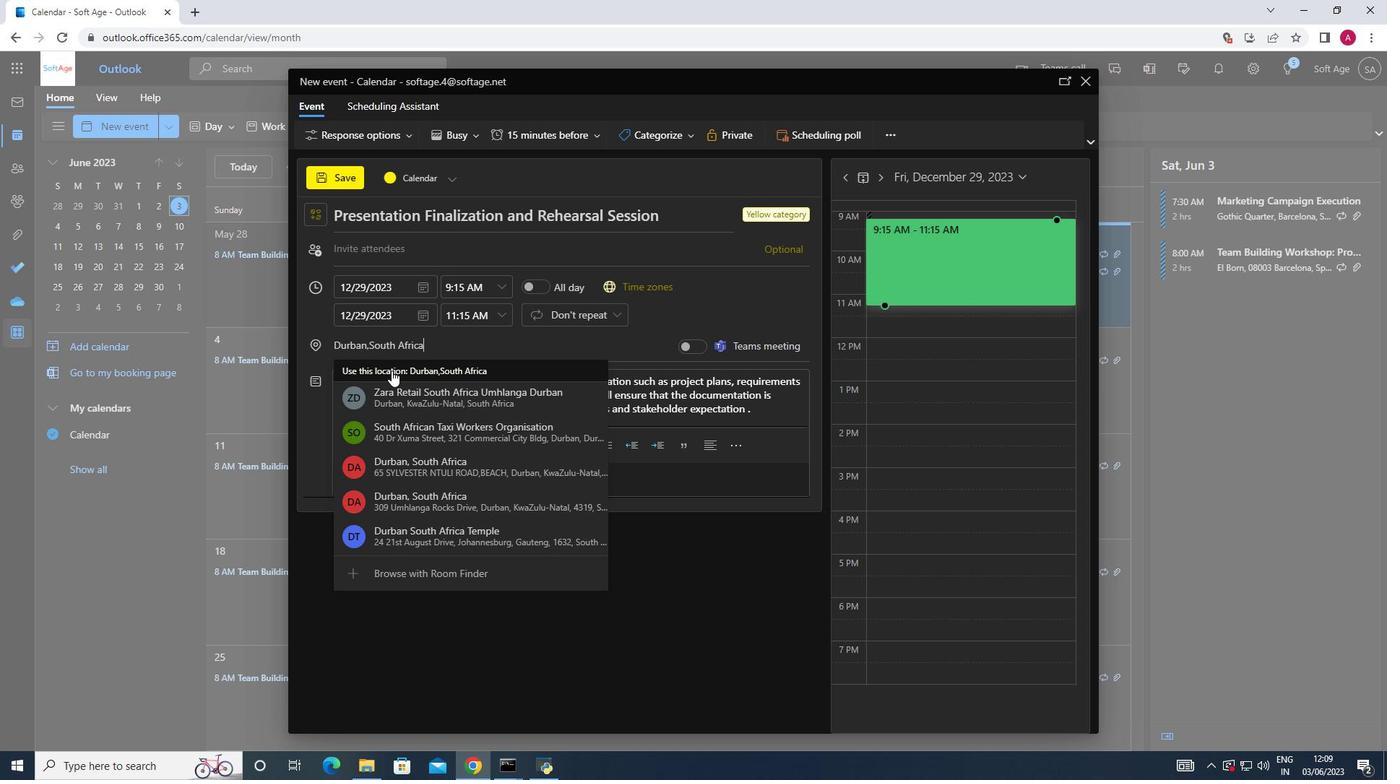 
Action: Mouse moved to (371, 249)
Screenshot: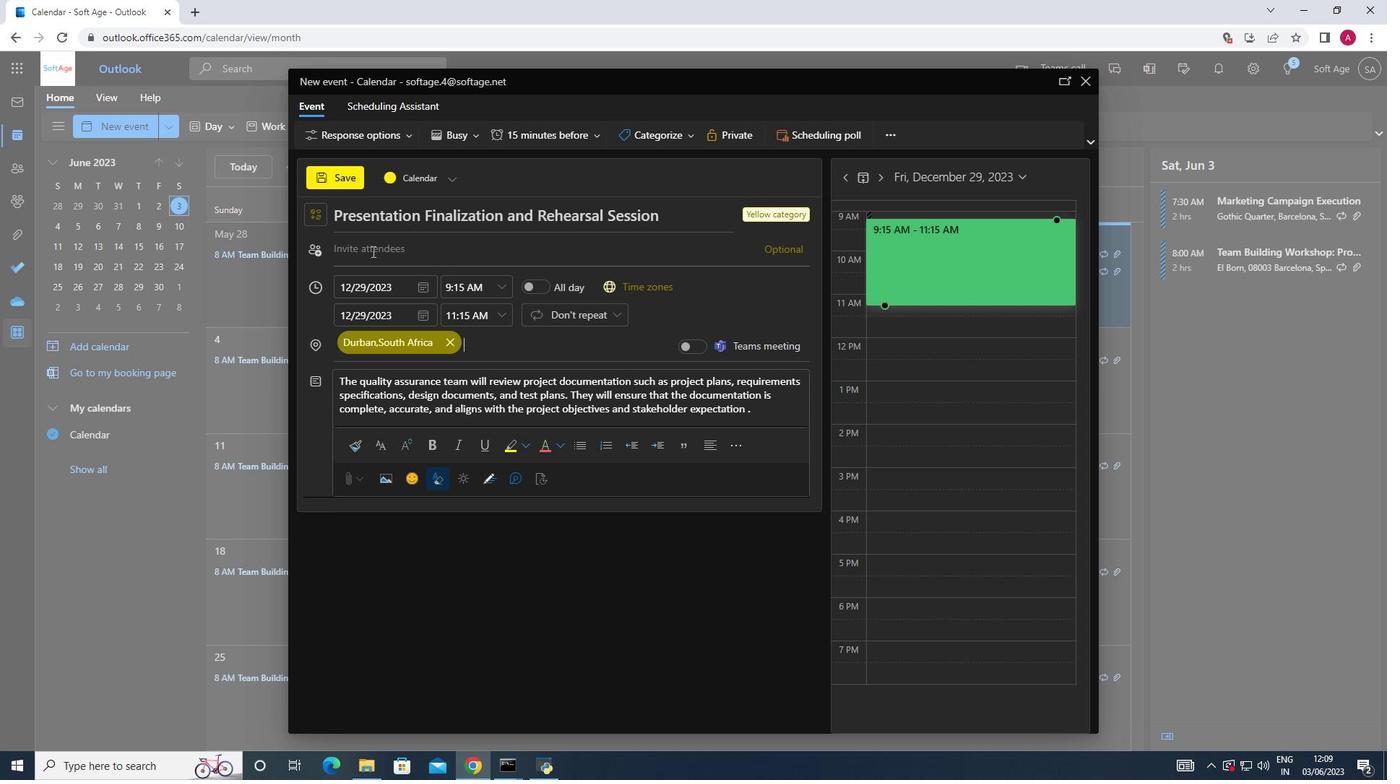 
Action: Mouse pressed left at (371, 249)
Screenshot: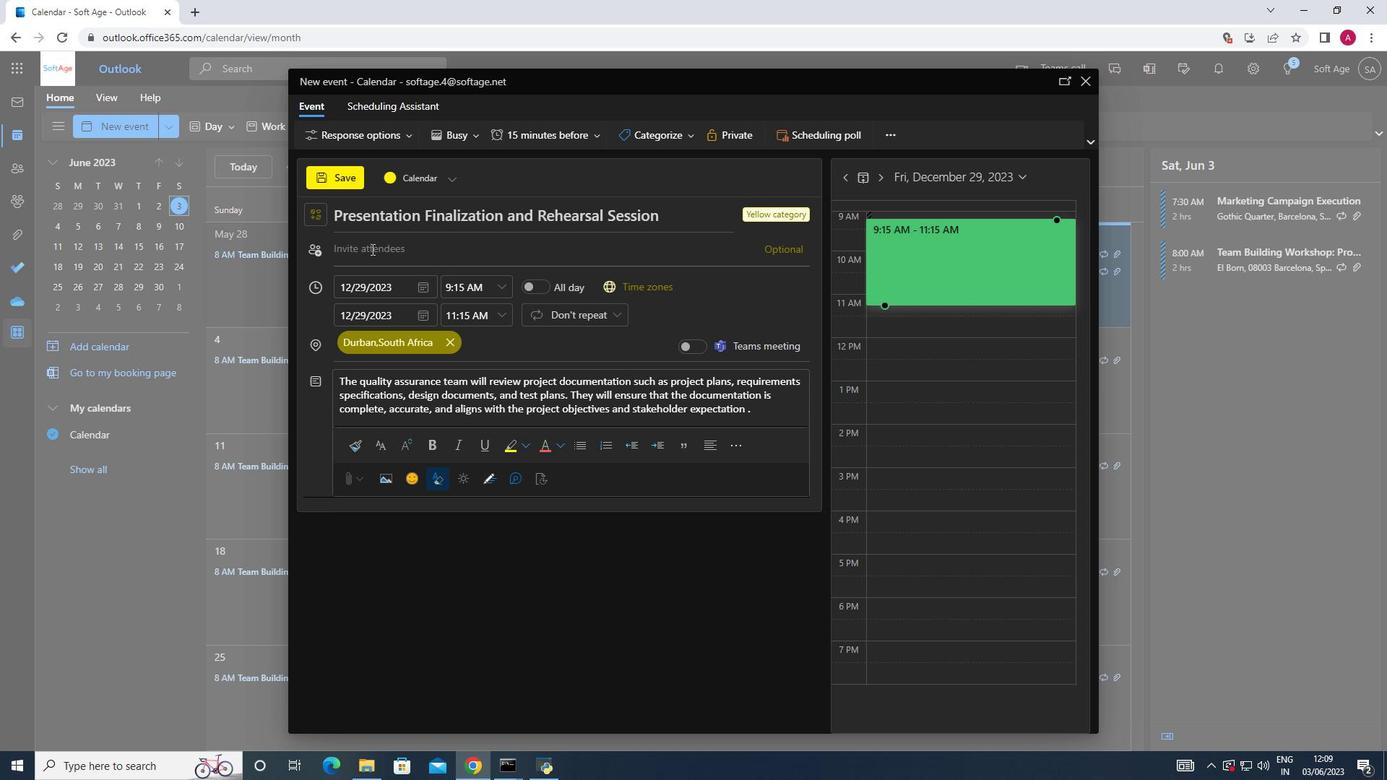 
Action: Key pressed softage.
Screenshot: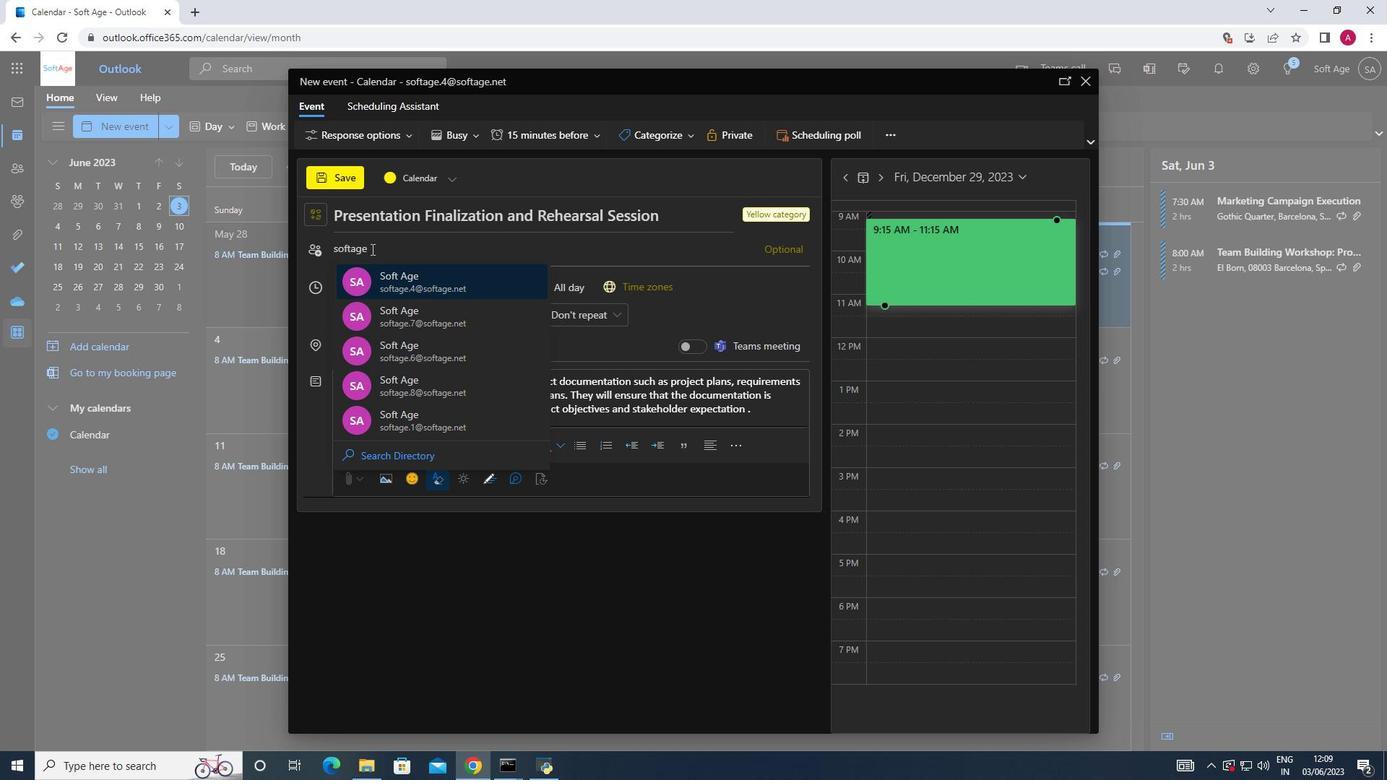 
Action: Mouse moved to (422, 345)
Screenshot: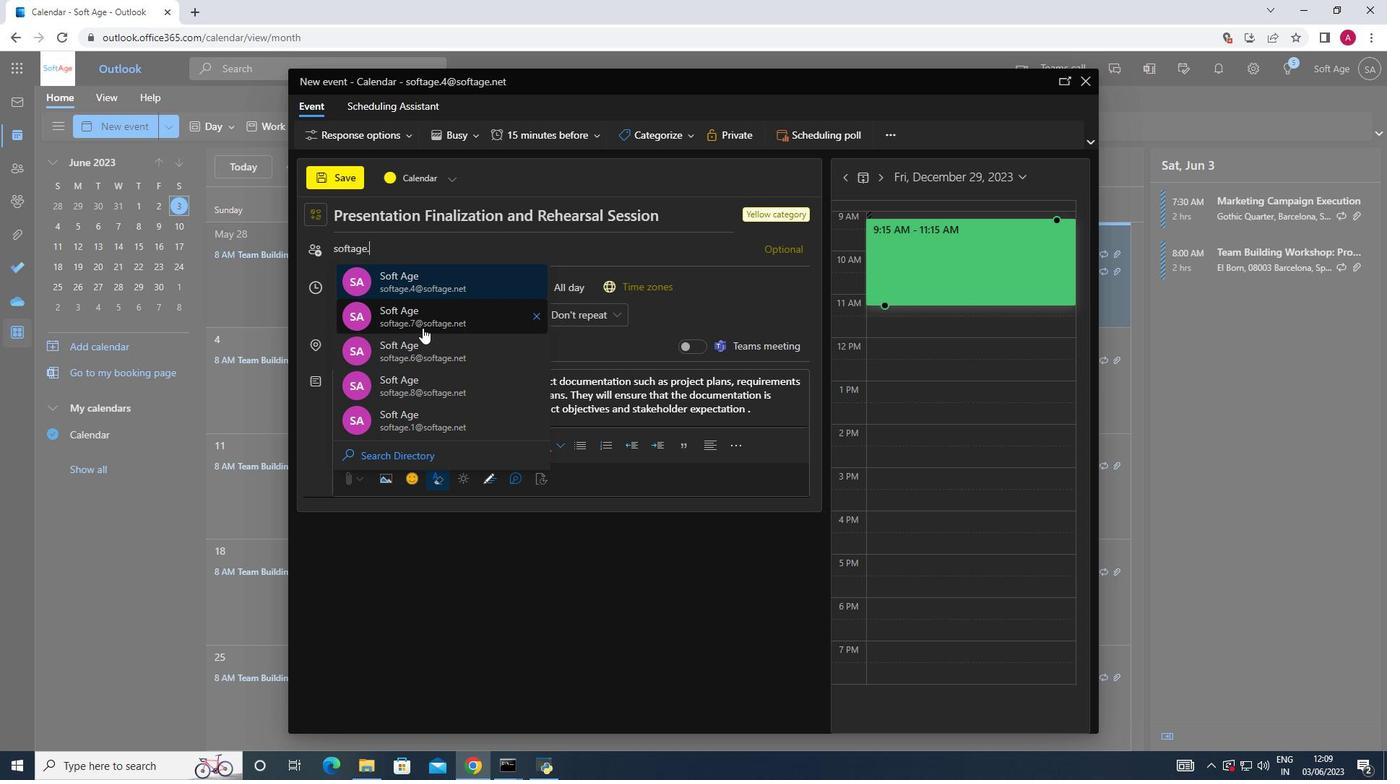 
Action: Mouse pressed left at (422, 345)
Screenshot: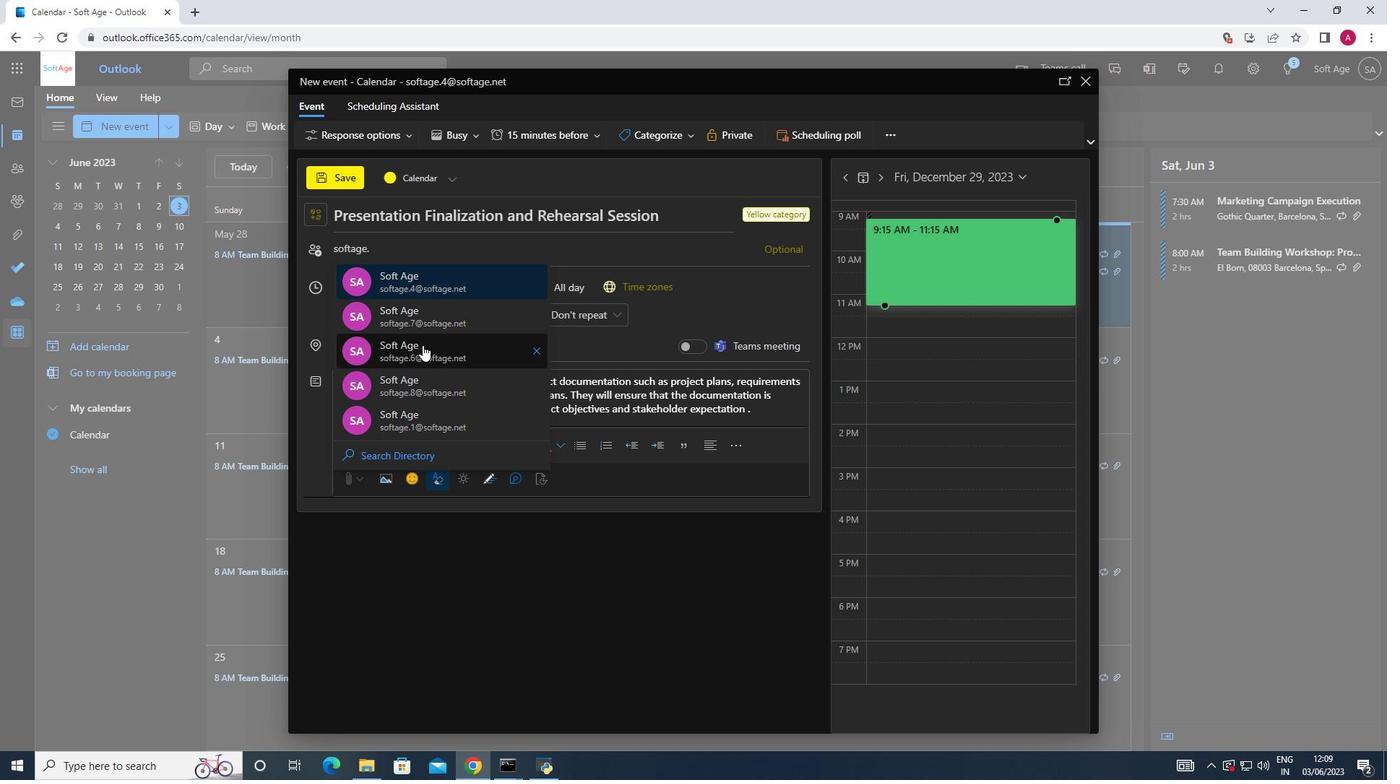 
Action: Key pressed softage.7
Screenshot: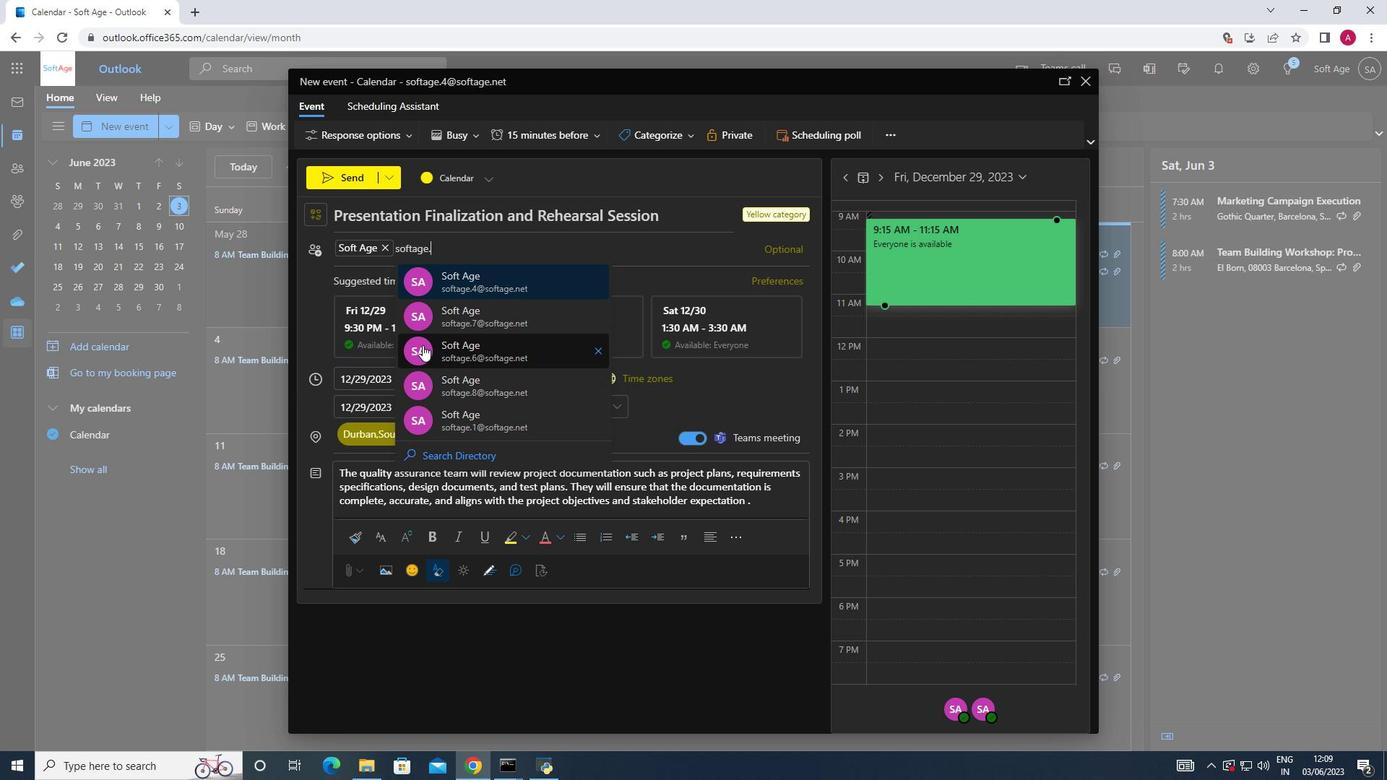 
Action: Mouse moved to (486, 291)
Screenshot: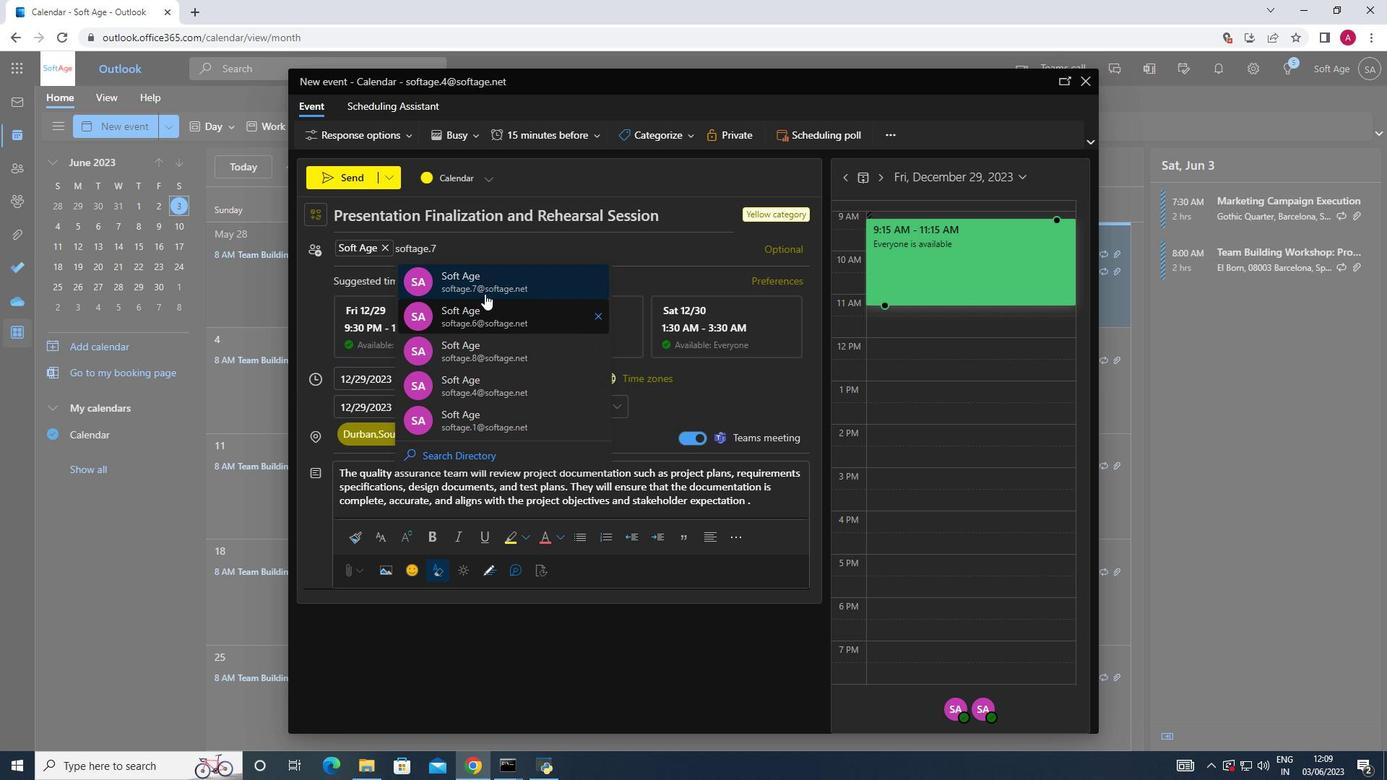 
Action: Mouse pressed left at (486, 291)
Screenshot: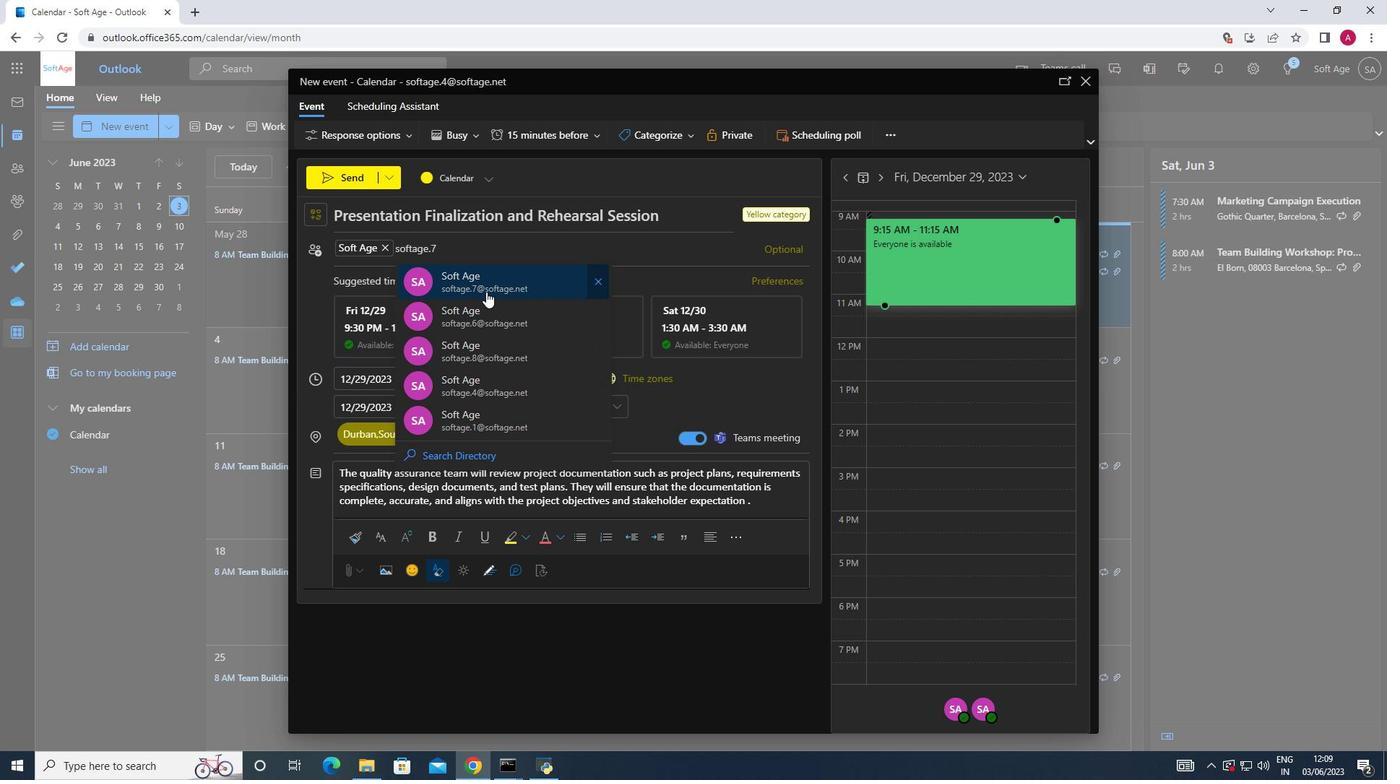 
Action: Mouse moved to (601, 137)
Screenshot: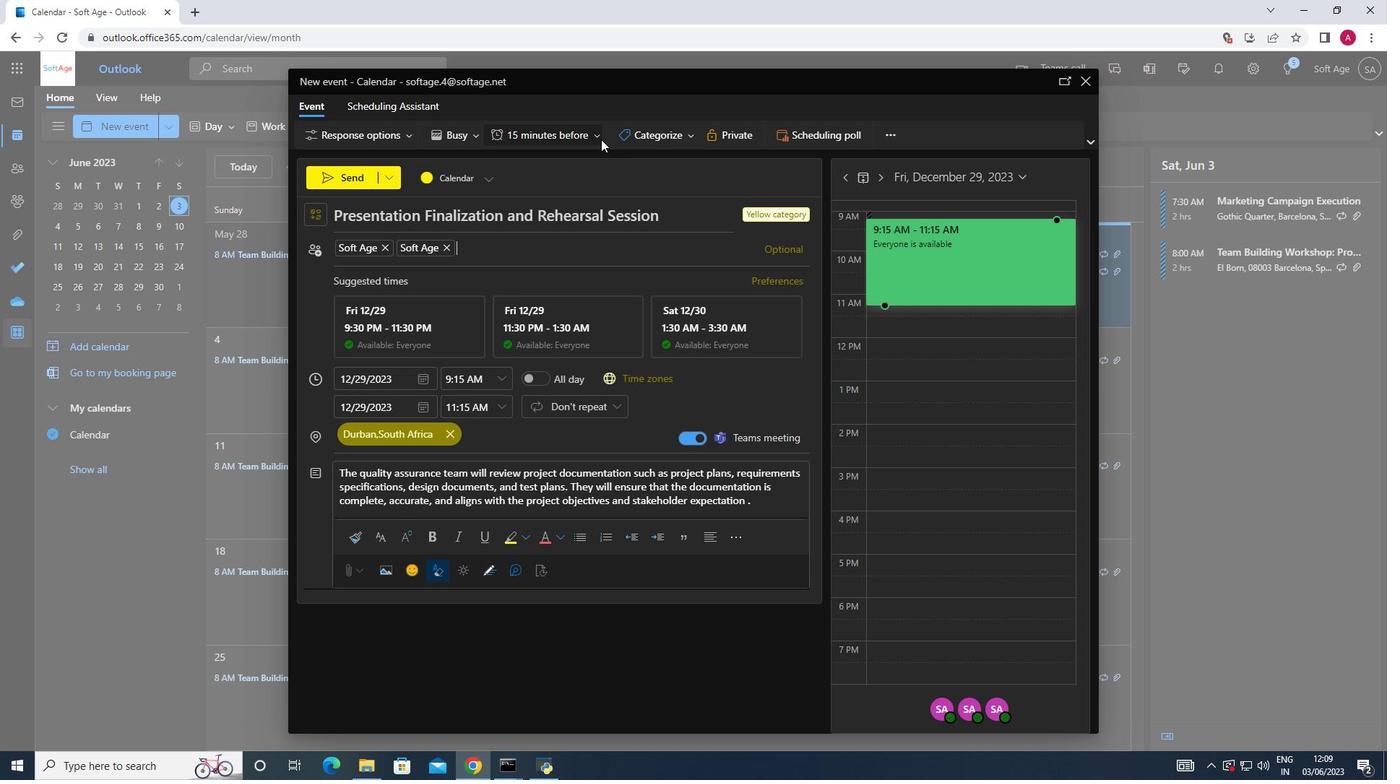 
Action: Mouse pressed left at (601, 137)
Screenshot: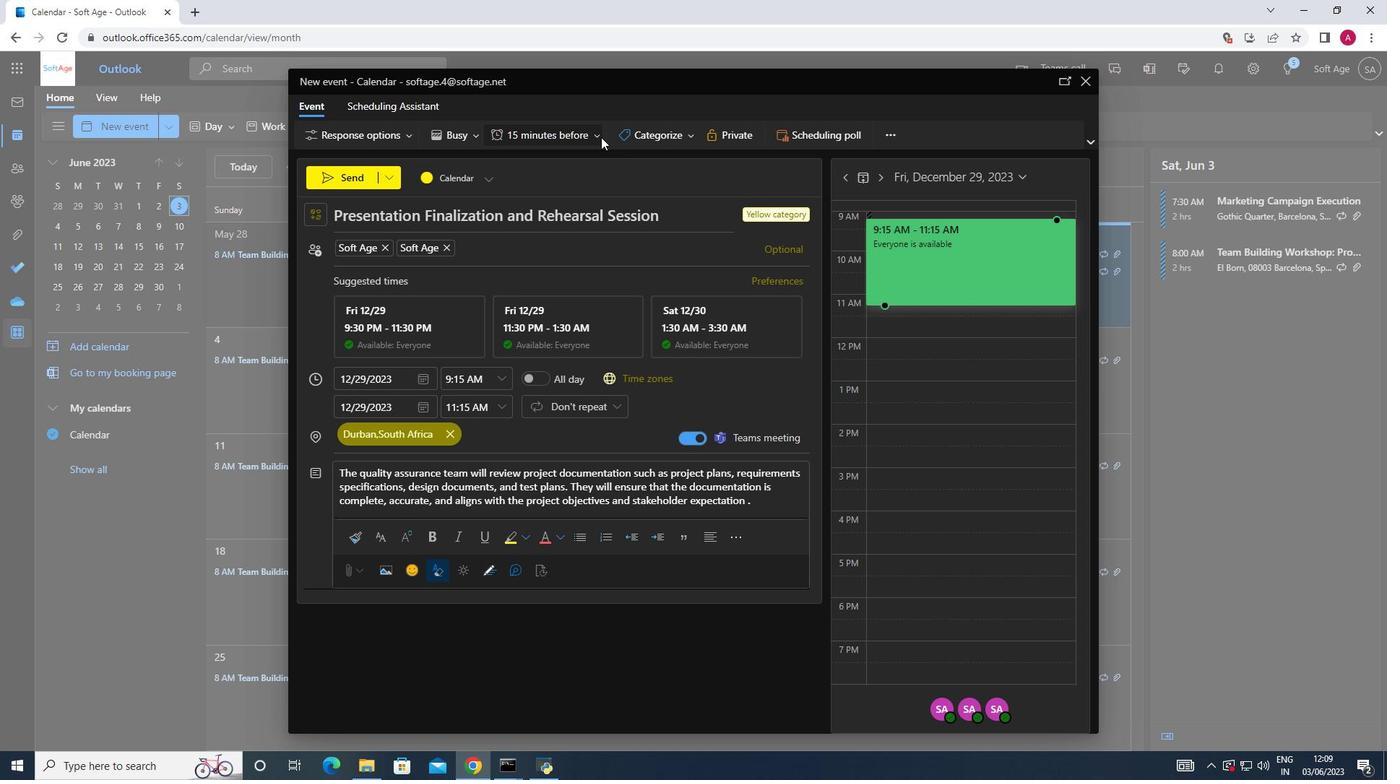 
Action: Mouse moved to (586, 212)
Screenshot: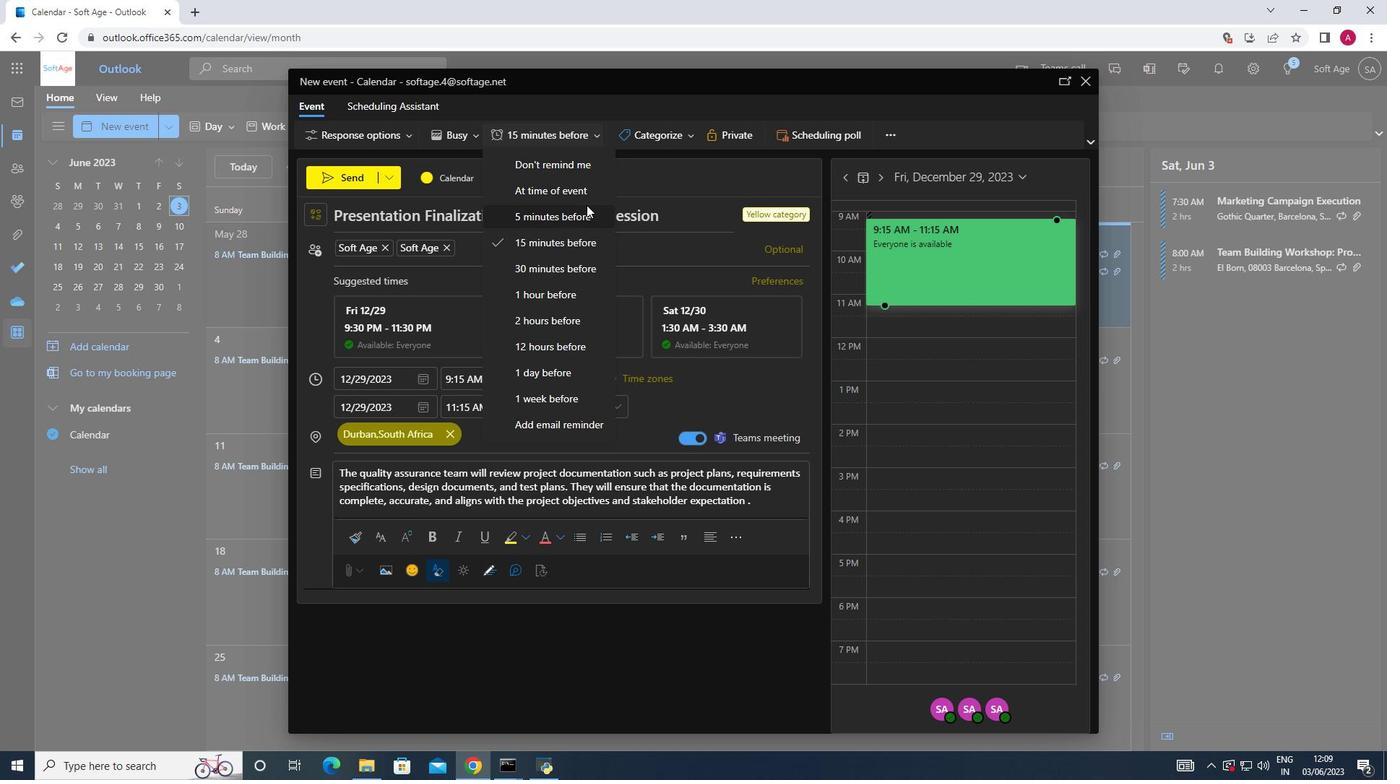 
Action: Mouse pressed left at (586, 212)
Screenshot: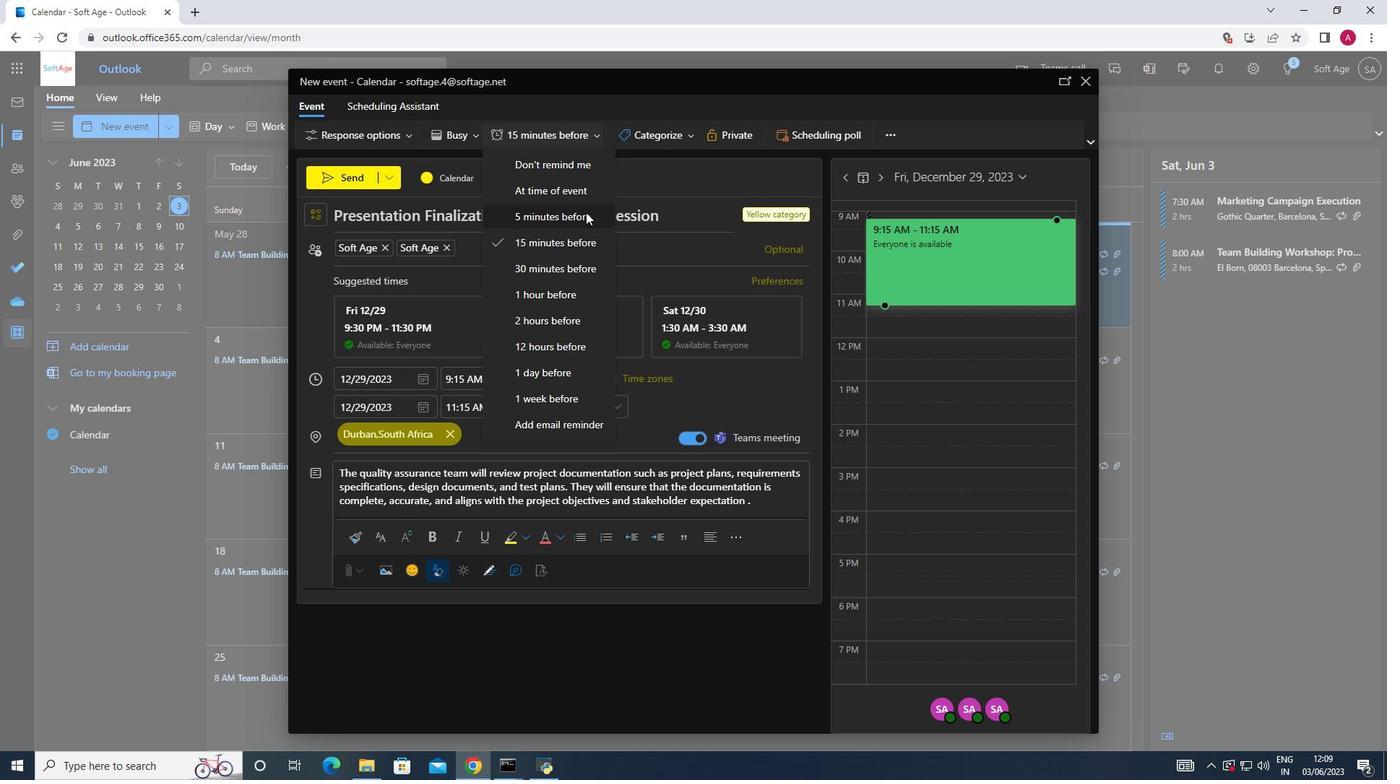 
Action: Mouse moved to (351, 180)
Screenshot: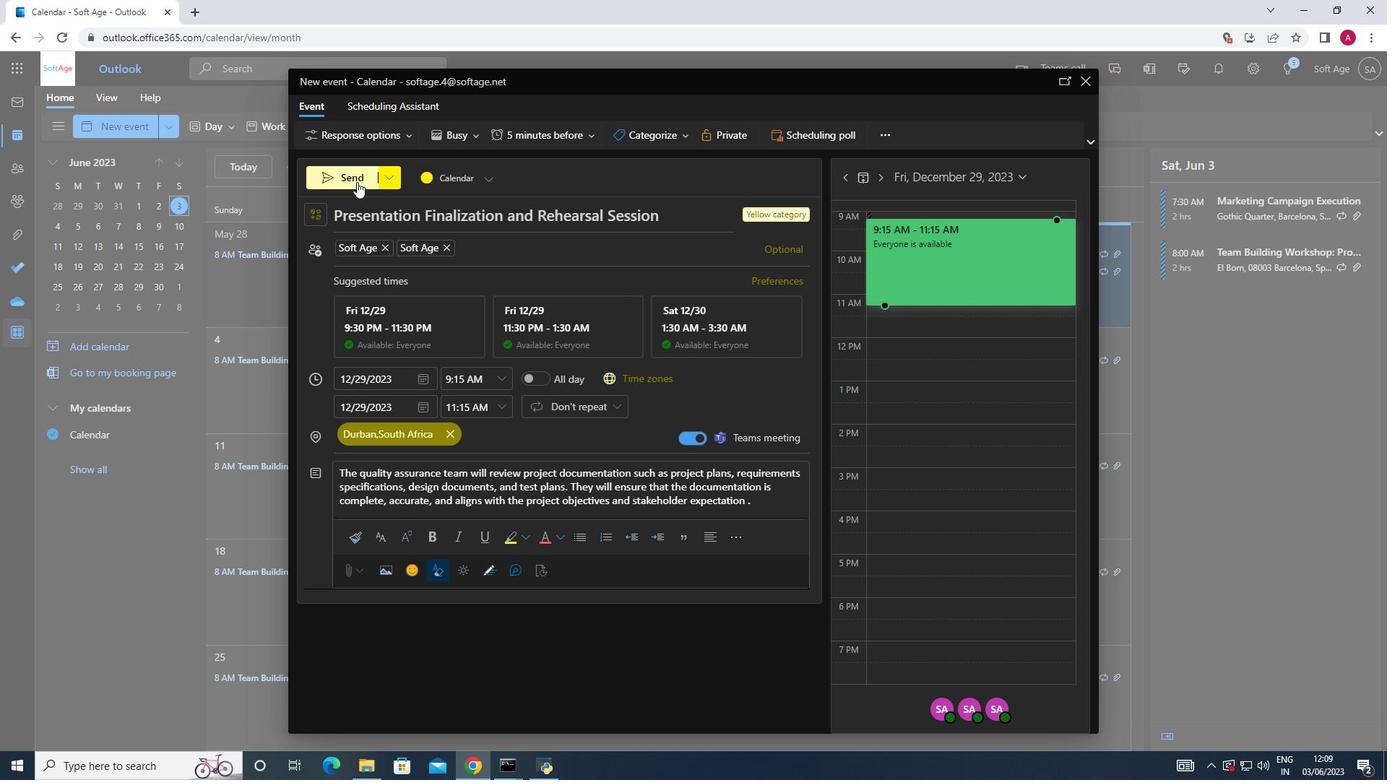 
Action: Mouse pressed left at (351, 180)
Screenshot: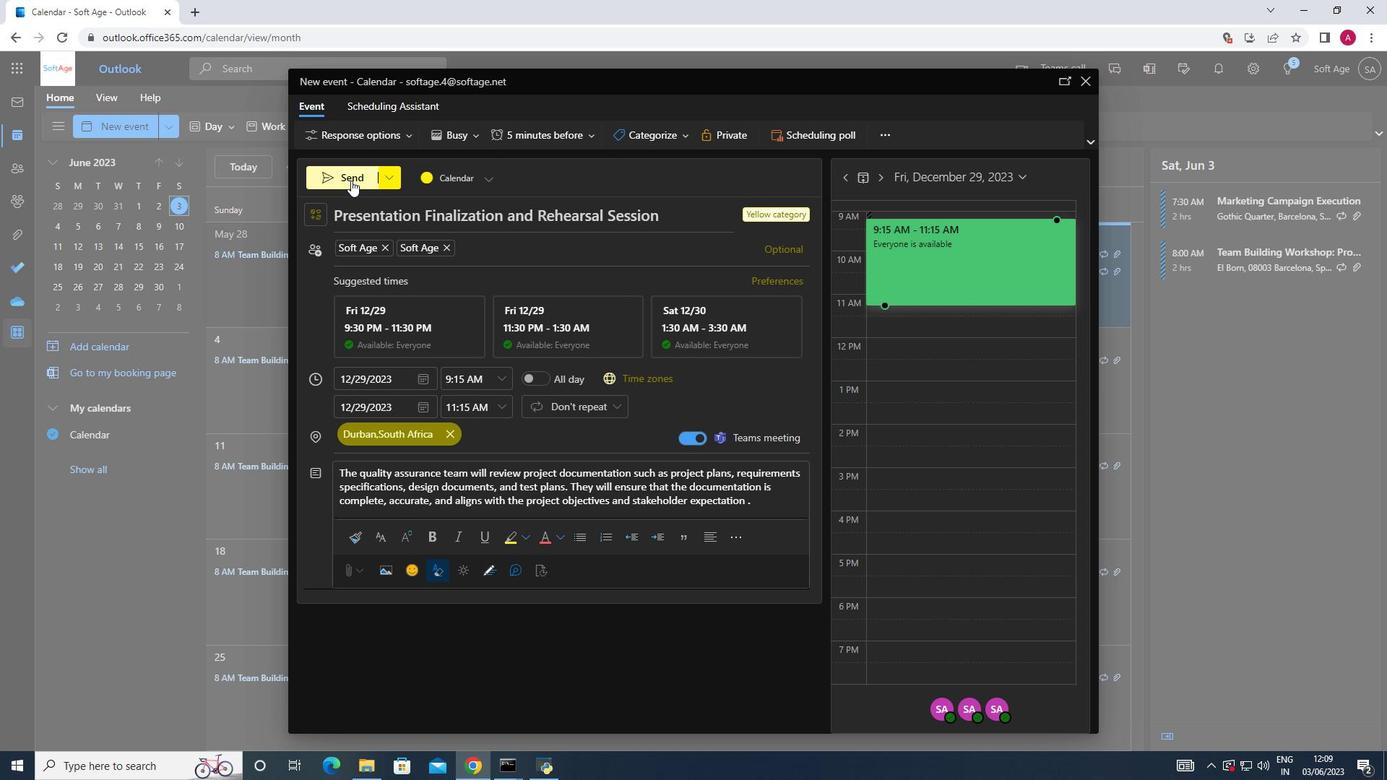 
Action: Mouse moved to (539, 318)
Screenshot: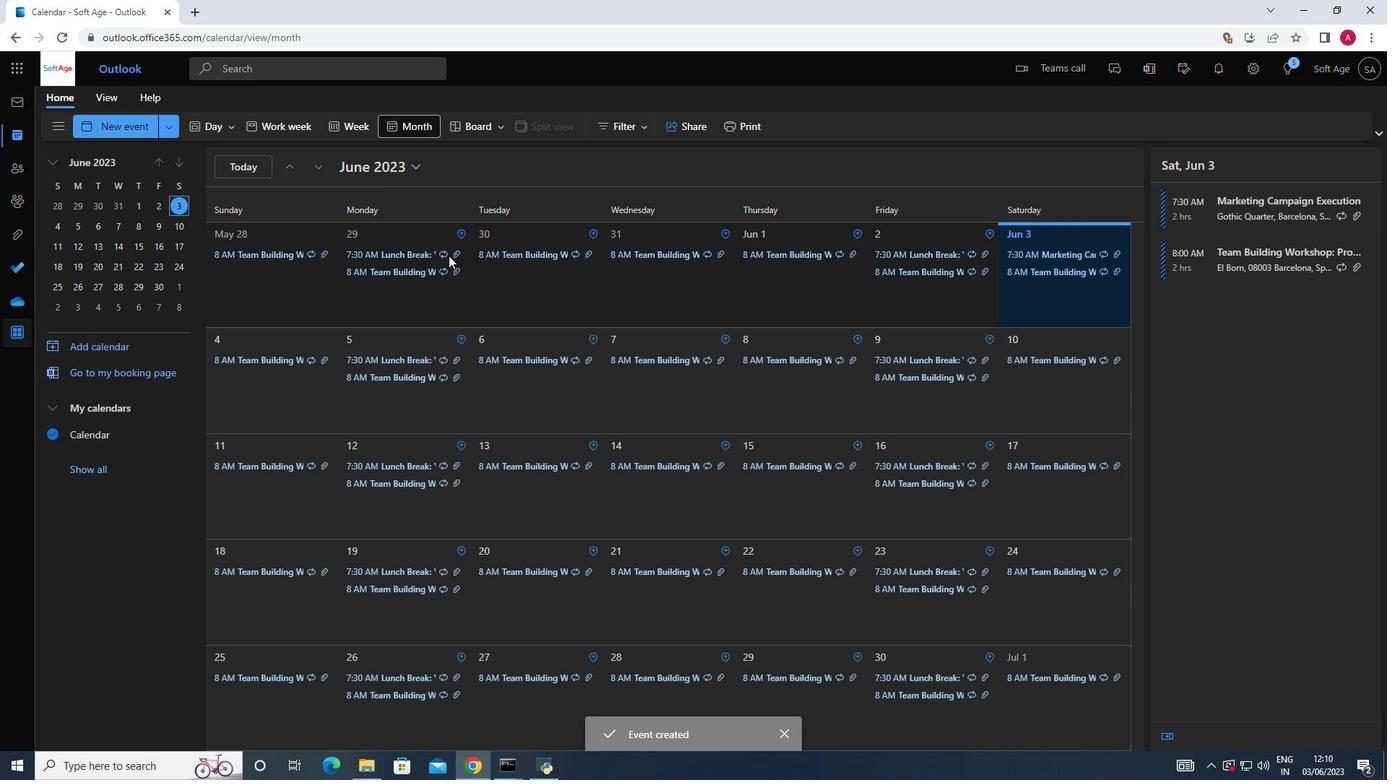 
